 Task: Display the picks of the 2022 Victory Lane Racing NASCAR Cup Series for the race "Folds of the 2022 Honor QT 500" on the track "Atlanta".
Action: Mouse moved to (144, 315)
Screenshot: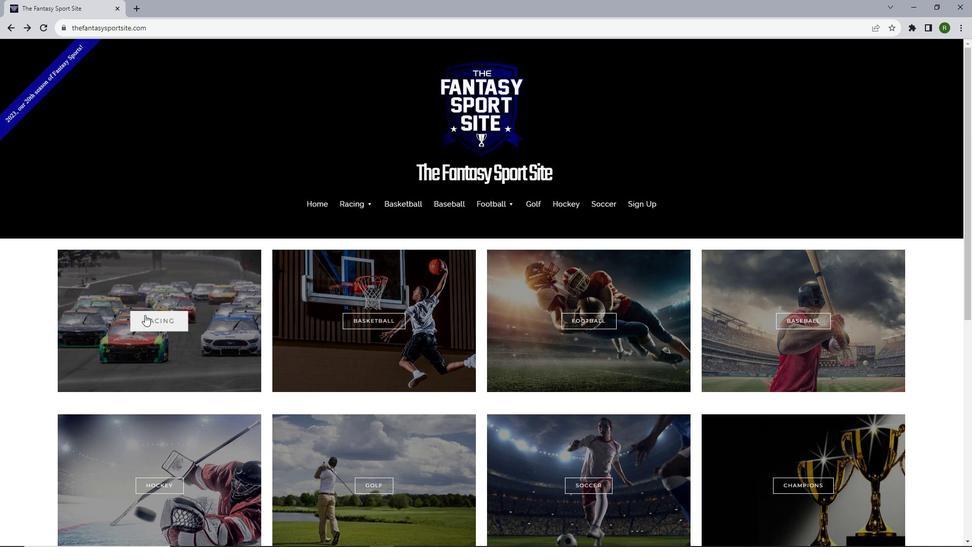 
Action: Mouse pressed left at (144, 315)
Screenshot: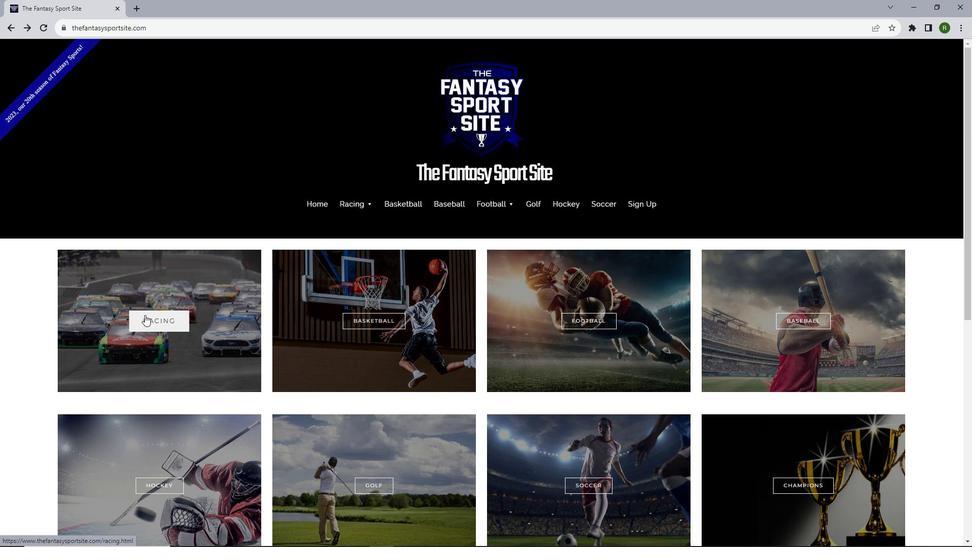 
Action: Mouse moved to (252, 338)
Screenshot: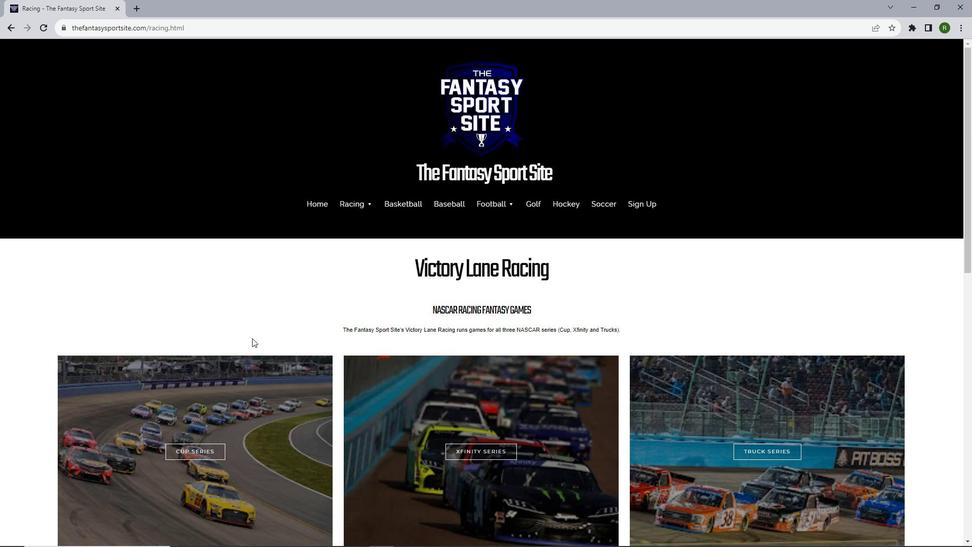 
Action: Mouse scrolled (252, 337) with delta (0, 0)
Screenshot: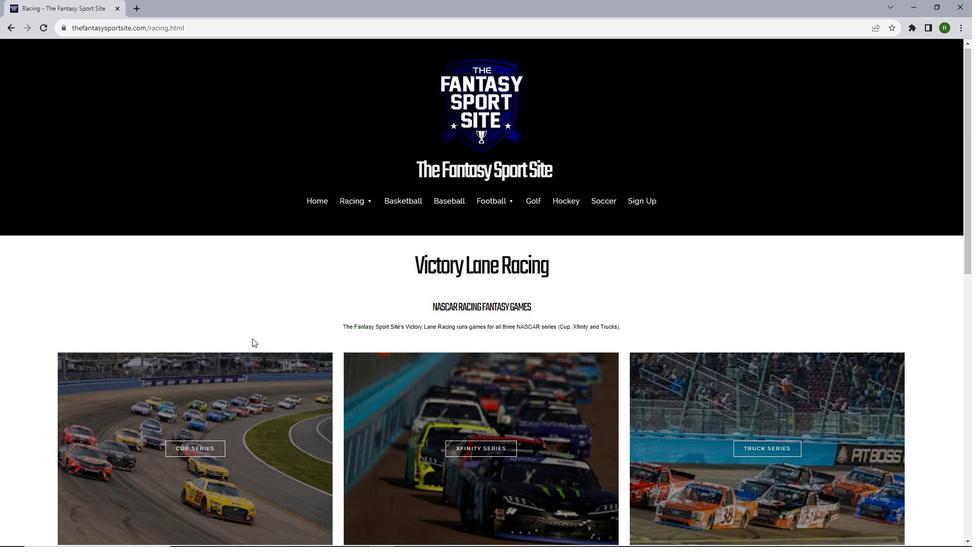 
Action: Mouse scrolled (252, 337) with delta (0, 0)
Screenshot: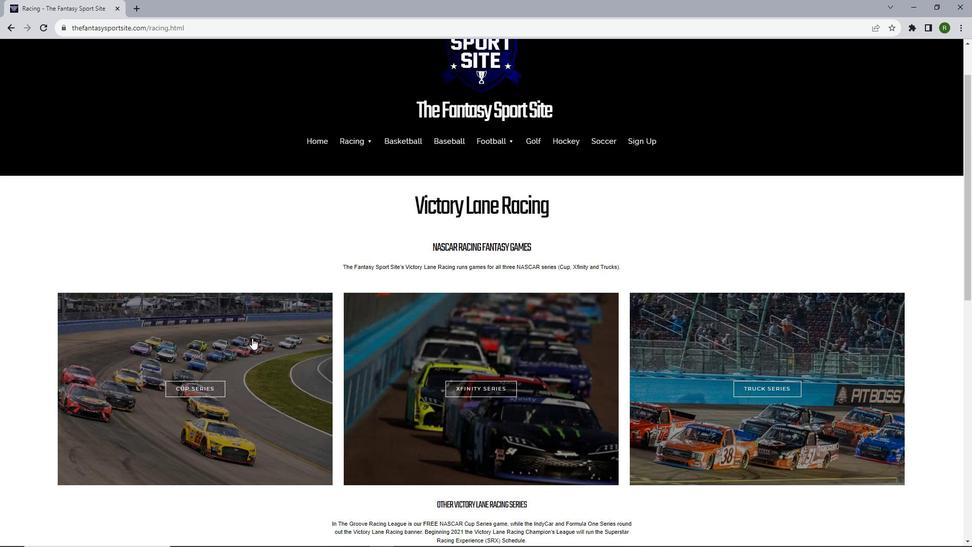 
Action: Mouse moved to (204, 349)
Screenshot: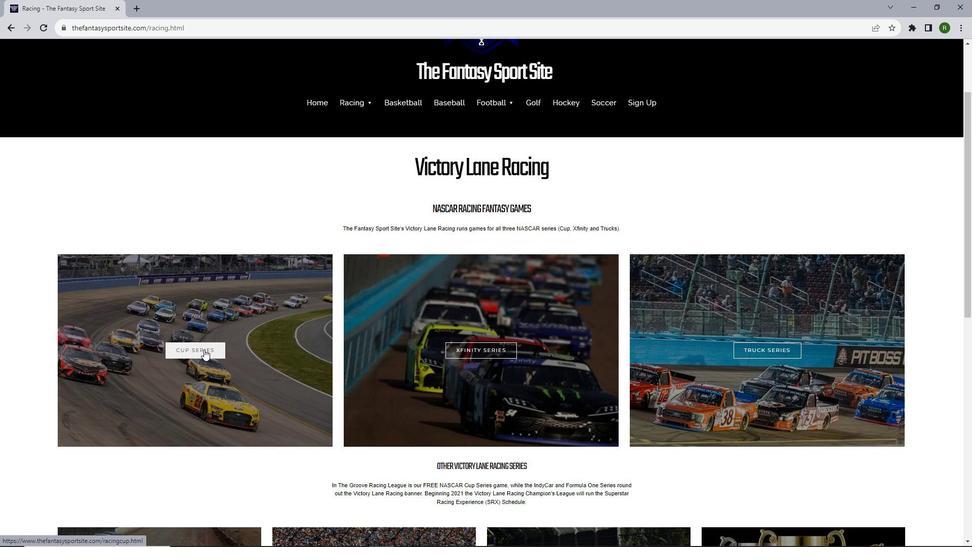 
Action: Mouse pressed left at (204, 349)
Screenshot: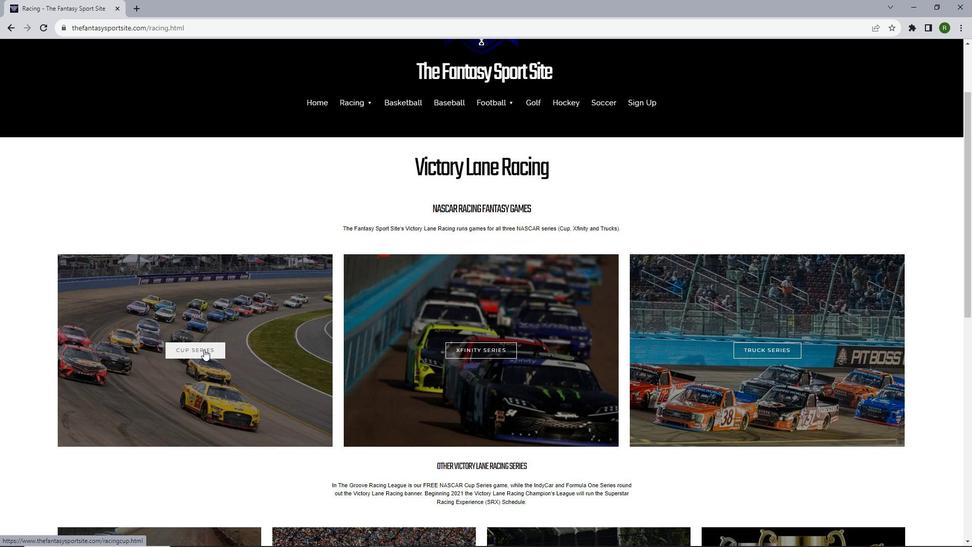 
Action: Mouse moved to (310, 358)
Screenshot: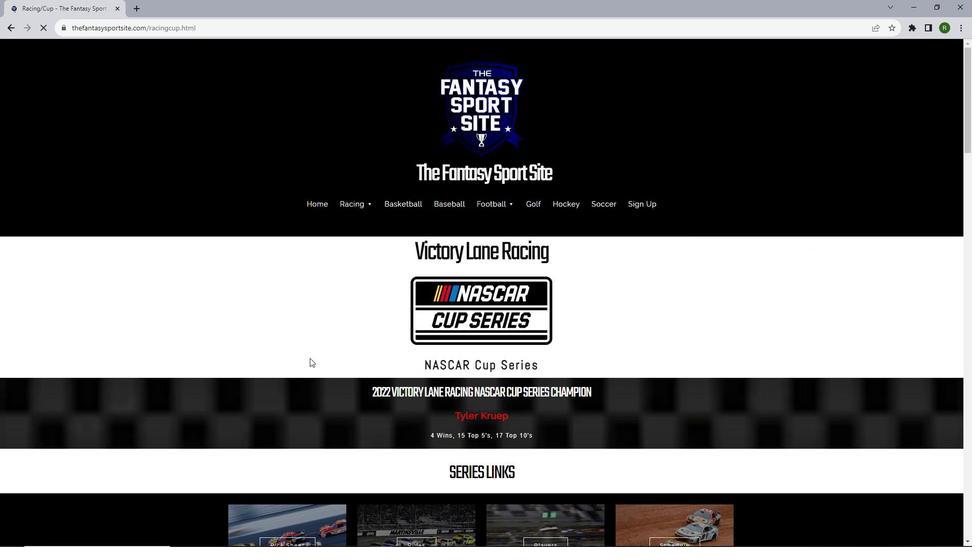 
Action: Mouse scrolled (310, 357) with delta (0, 0)
Screenshot: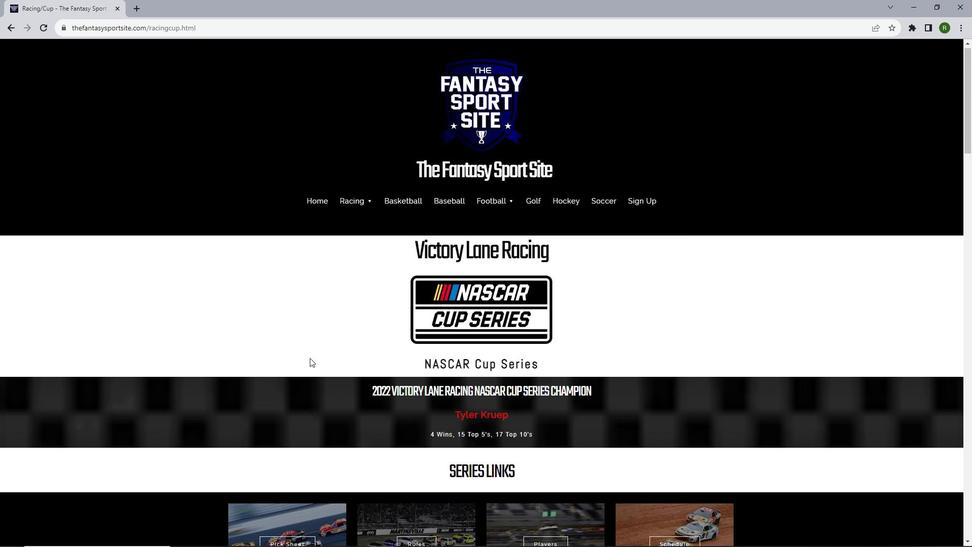 
Action: Mouse scrolled (310, 357) with delta (0, 0)
Screenshot: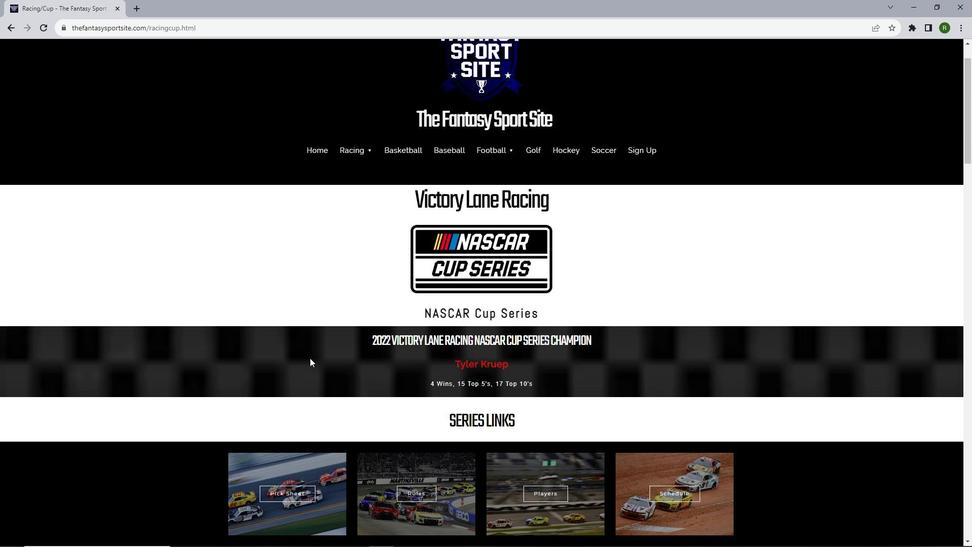 
Action: Mouse scrolled (310, 357) with delta (0, 0)
Screenshot: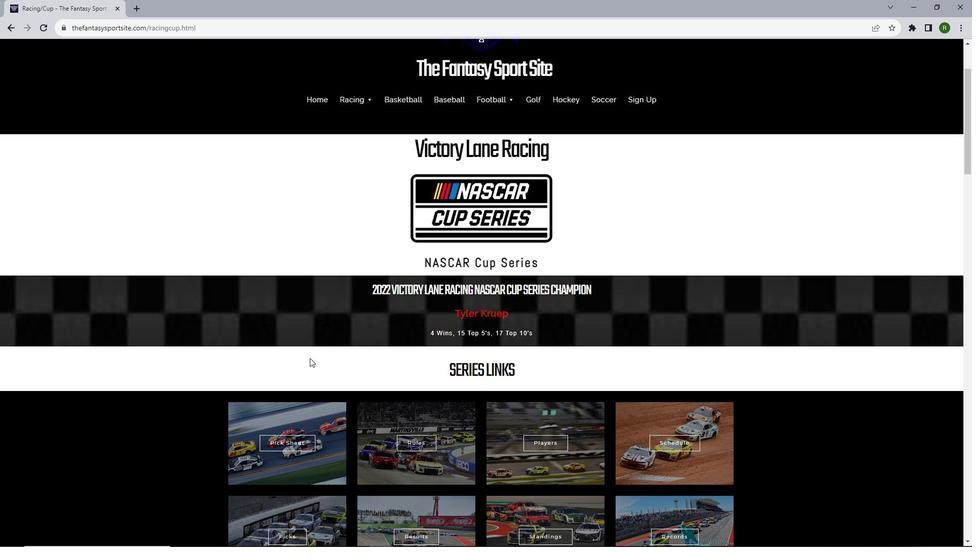 
Action: Mouse scrolled (310, 357) with delta (0, 0)
Screenshot: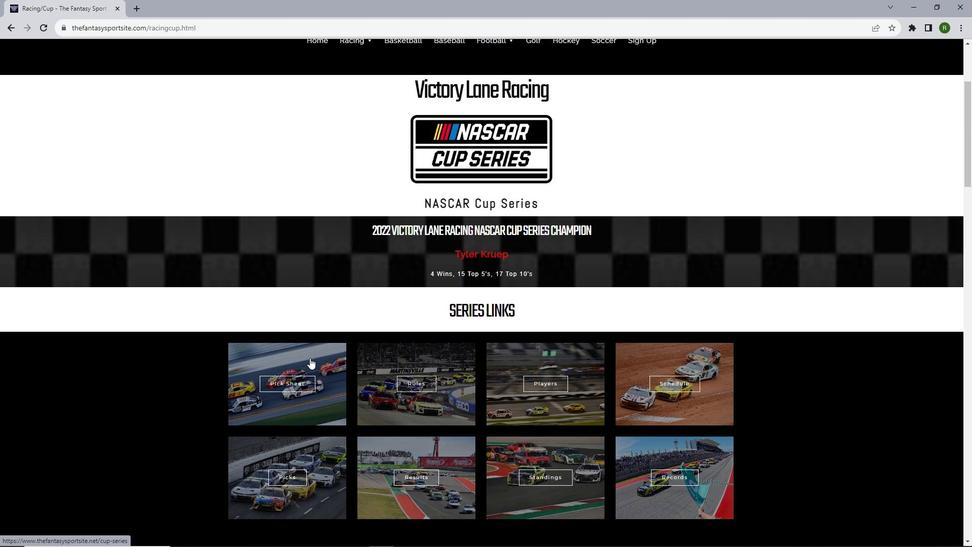 
Action: Mouse scrolled (310, 357) with delta (0, 0)
Screenshot: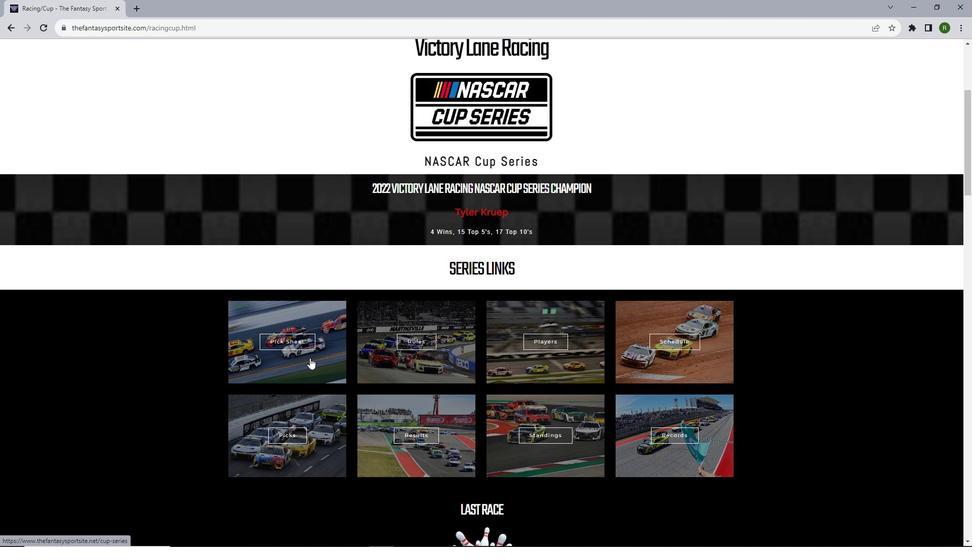 
Action: Mouse scrolled (310, 357) with delta (0, 0)
Screenshot: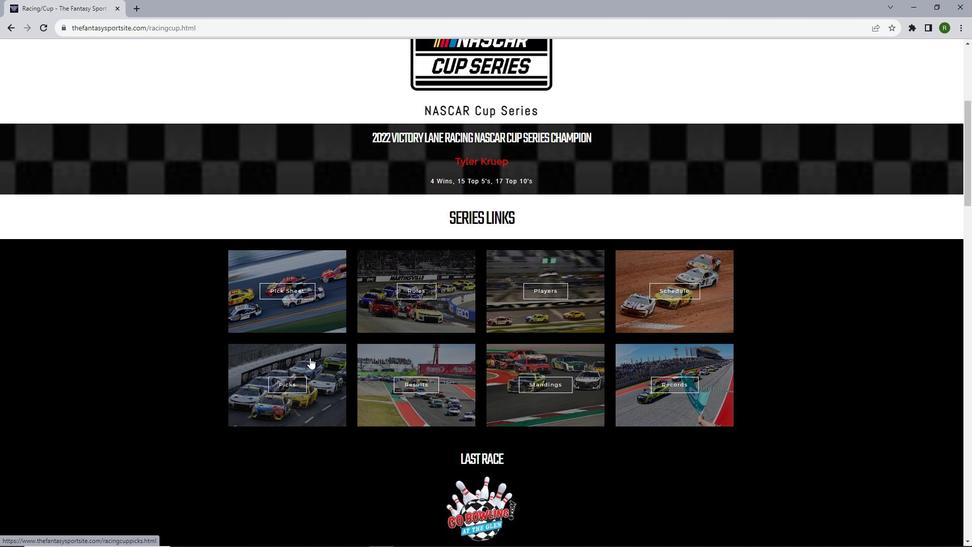 
Action: Mouse scrolled (310, 357) with delta (0, 0)
Screenshot: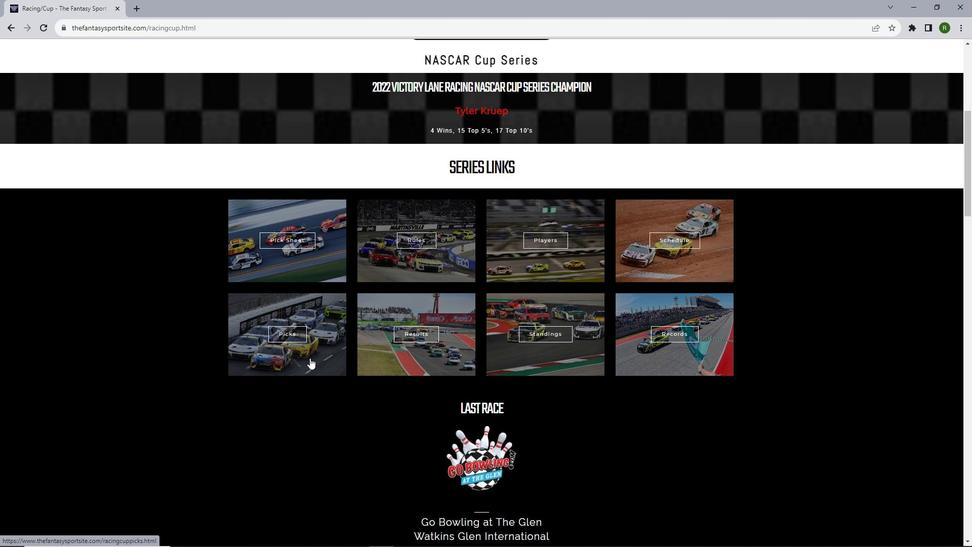 
Action: Mouse moved to (287, 292)
Screenshot: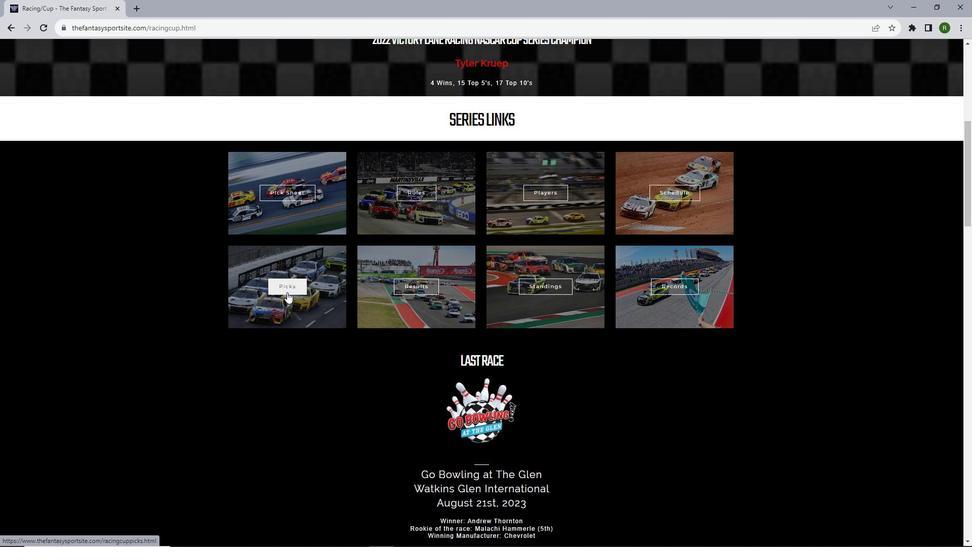 
Action: Mouse pressed left at (287, 292)
Screenshot: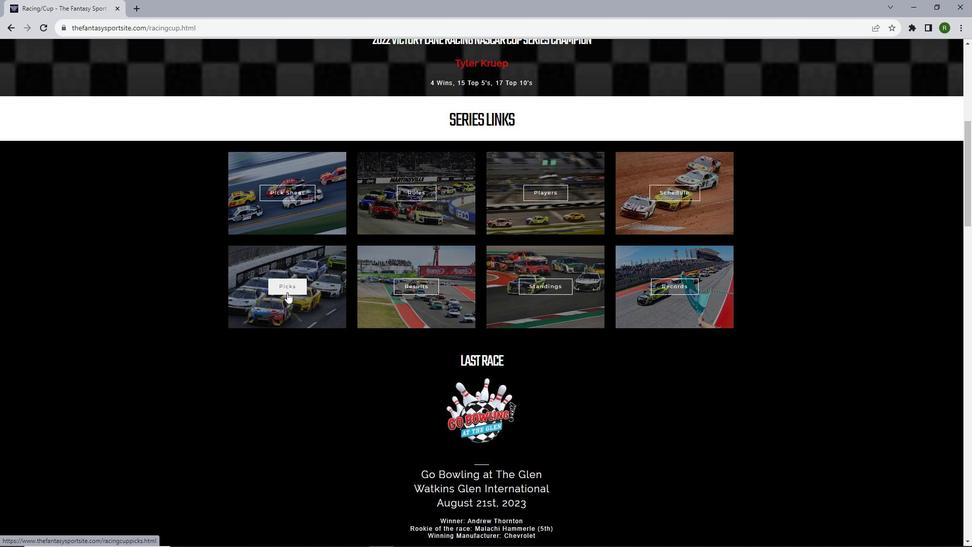 
Action: Mouse moved to (377, 305)
Screenshot: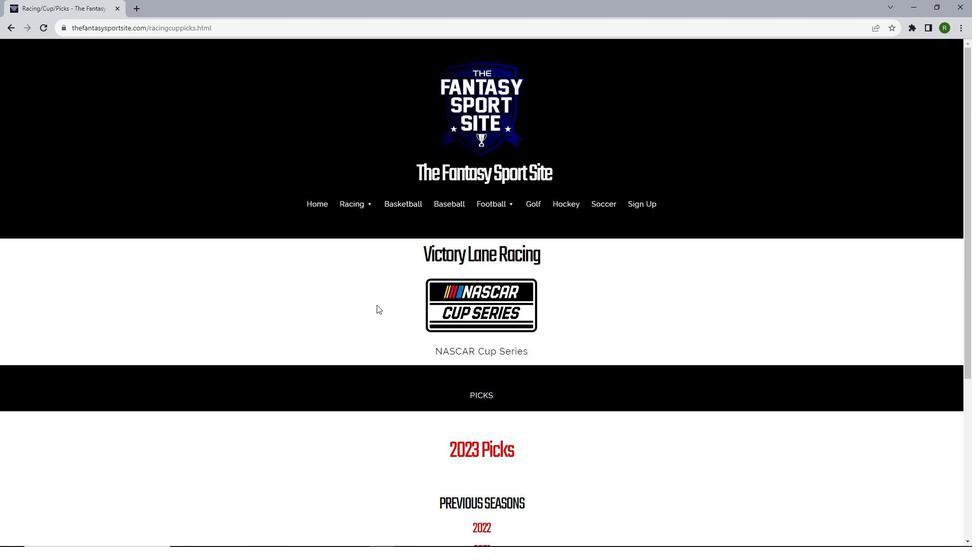 
Action: Mouse scrolled (377, 304) with delta (0, 0)
Screenshot: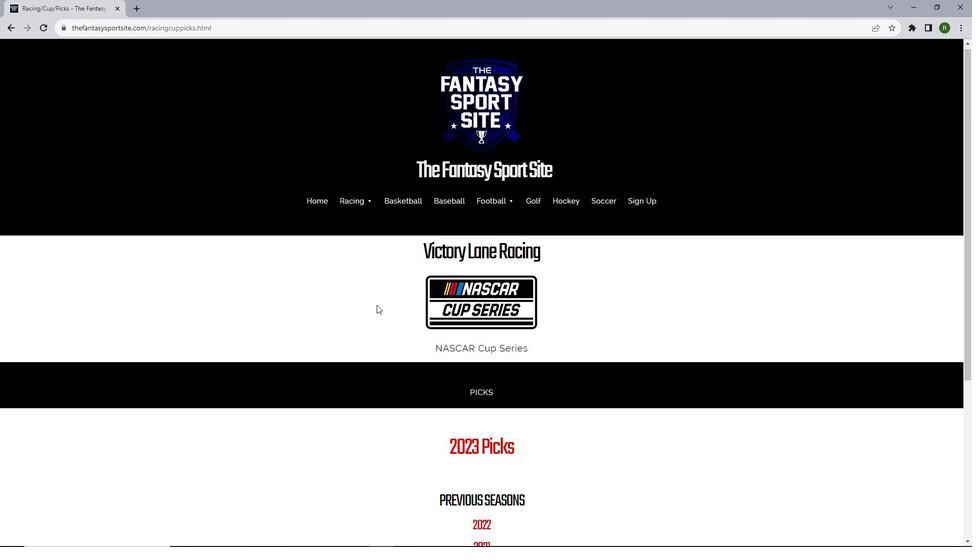 
Action: Mouse scrolled (377, 304) with delta (0, 0)
Screenshot: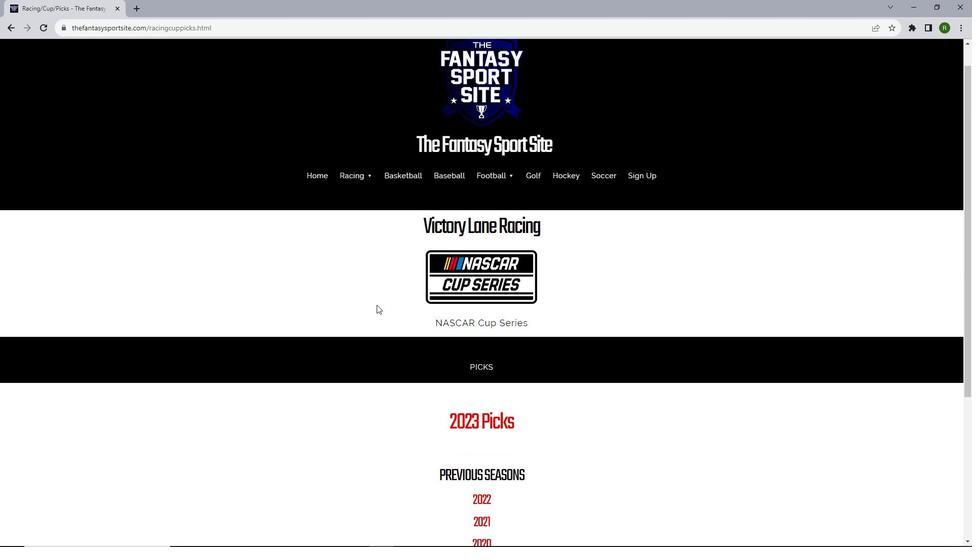 
Action: Mouse scrolled (377, 304) with delta (0, 0)
Screenshot: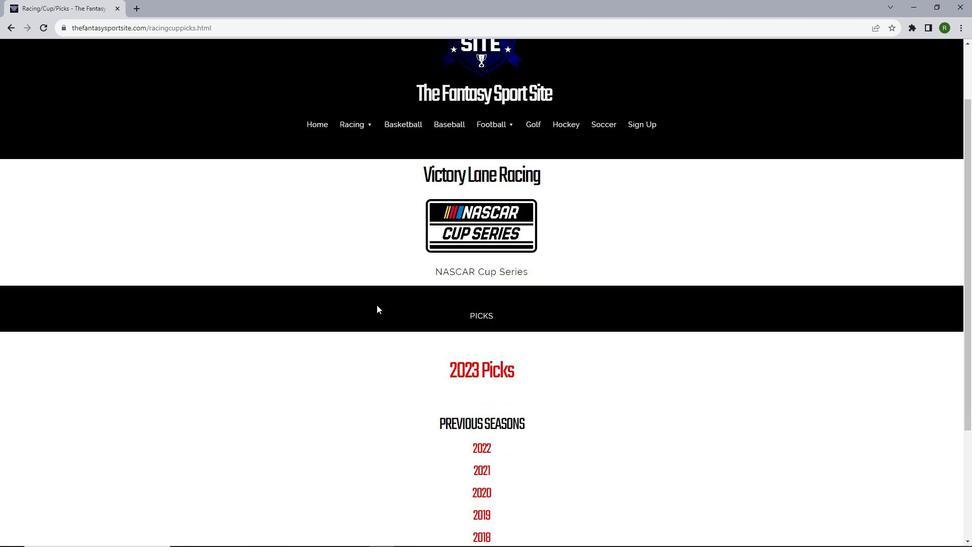 
Action: Mouse moved to (393, 310)
Screenshot: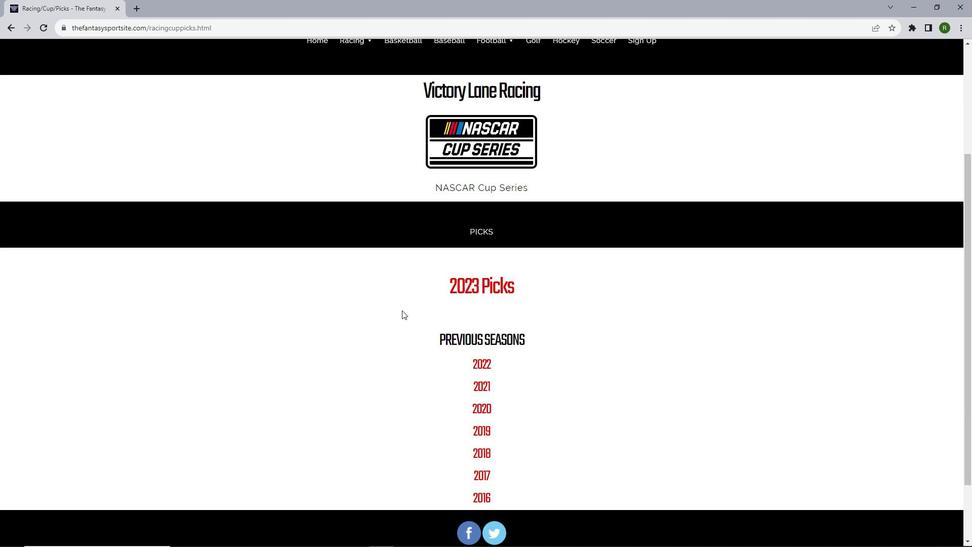 
Action: Mouse scrolled (393, 310) with delta (0, 0)
Screenshot: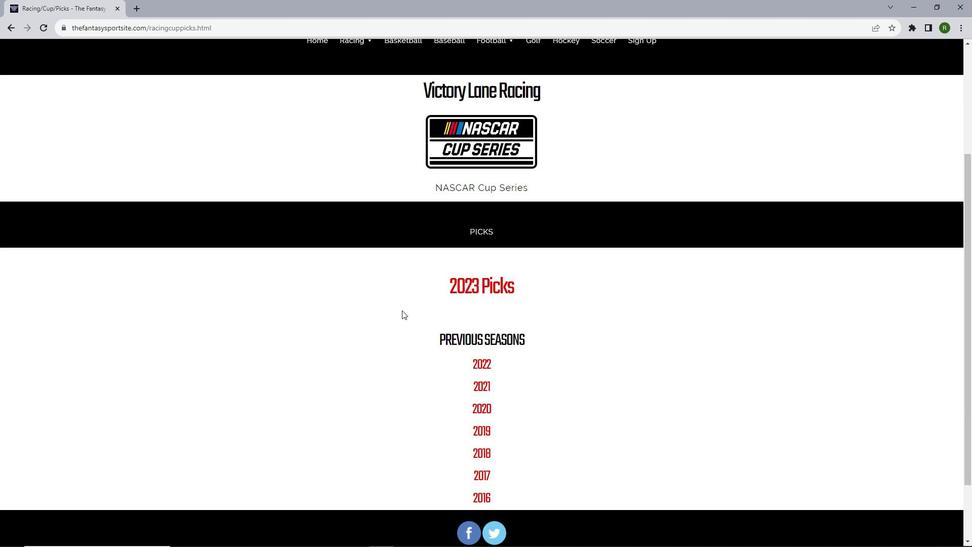 
Action: Mouse moved to (417, 310)
Screenshot: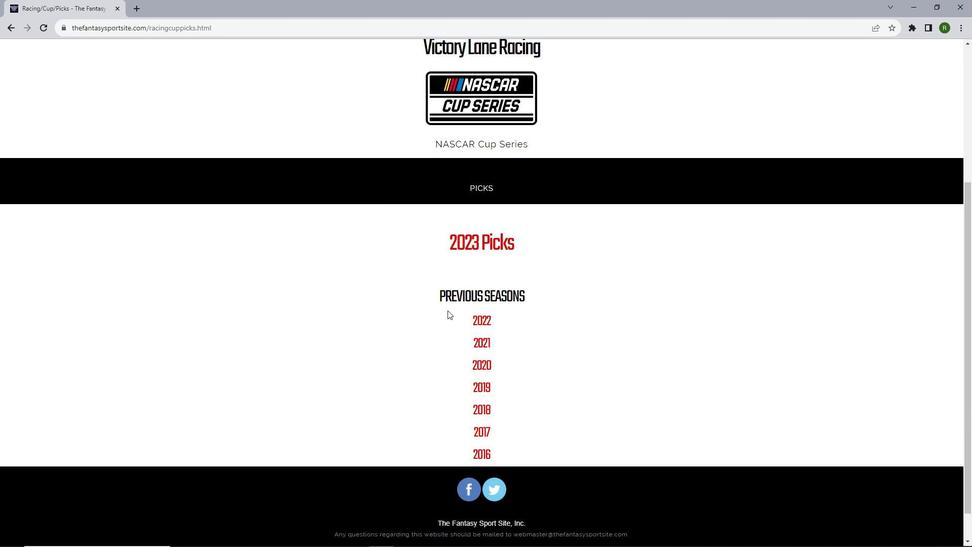 
Action: Mouse scrolled (417, 310) with delta (0, 0)
Screenshot: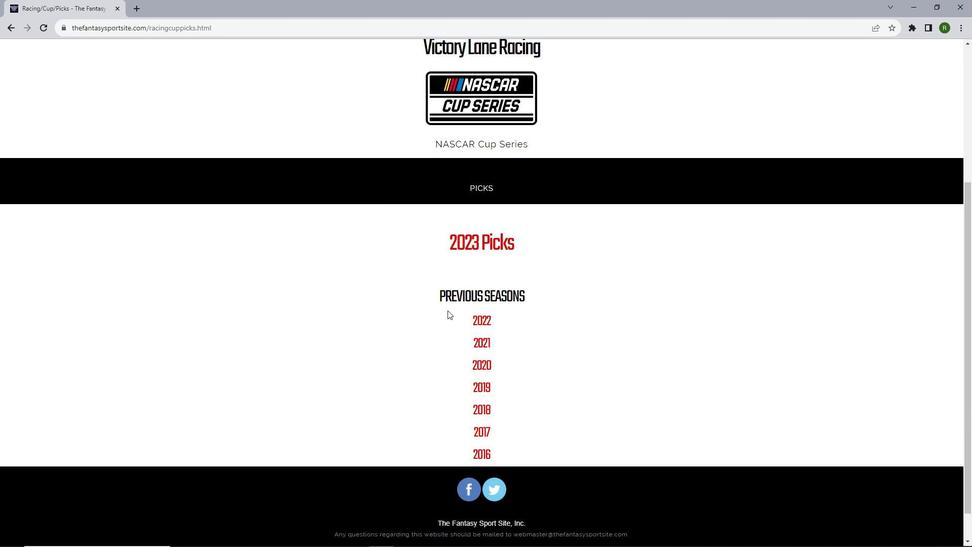 
Action: Mouse moved to (485, 280)
Screenshot: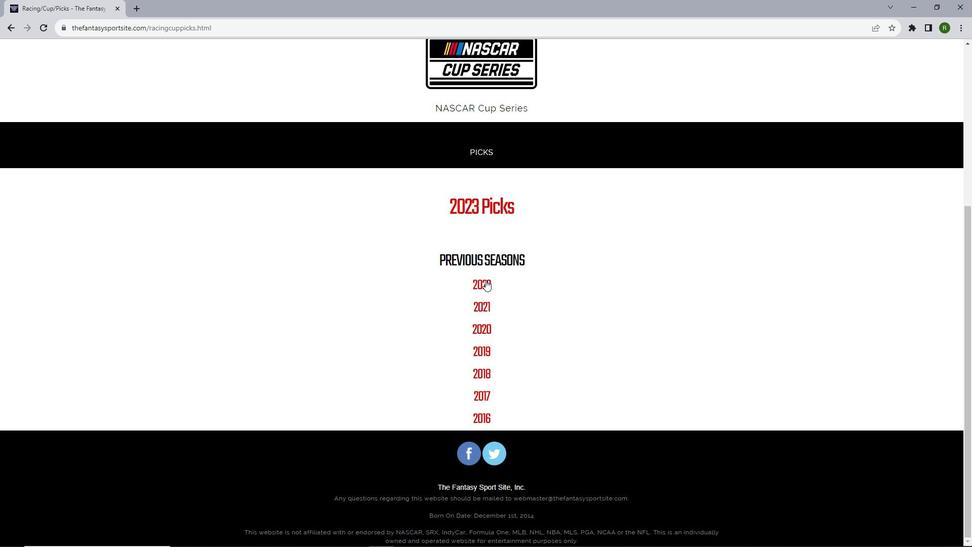 
Action: Mouse pressed left at (485, 280)
Screenshot: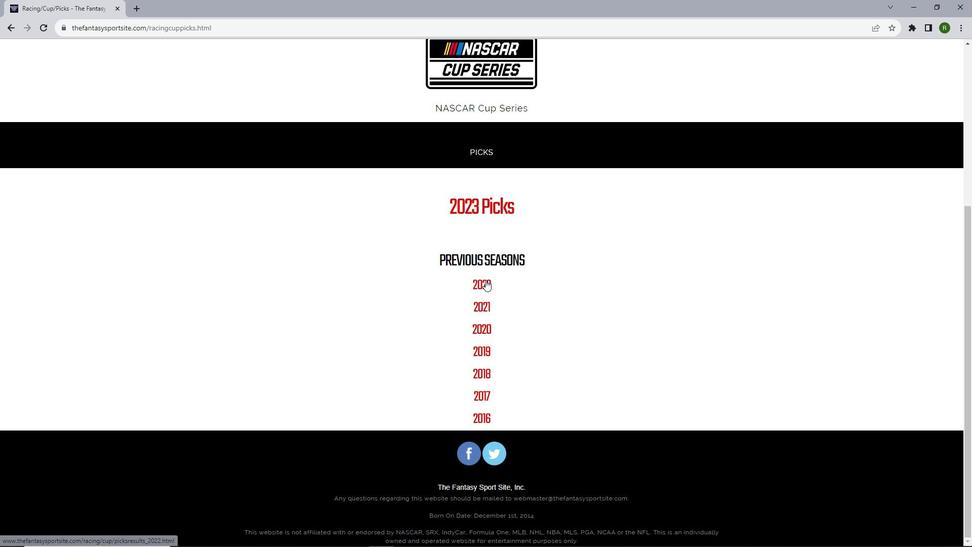 
Action: Mouse moved to (419, 259)
Screenshot: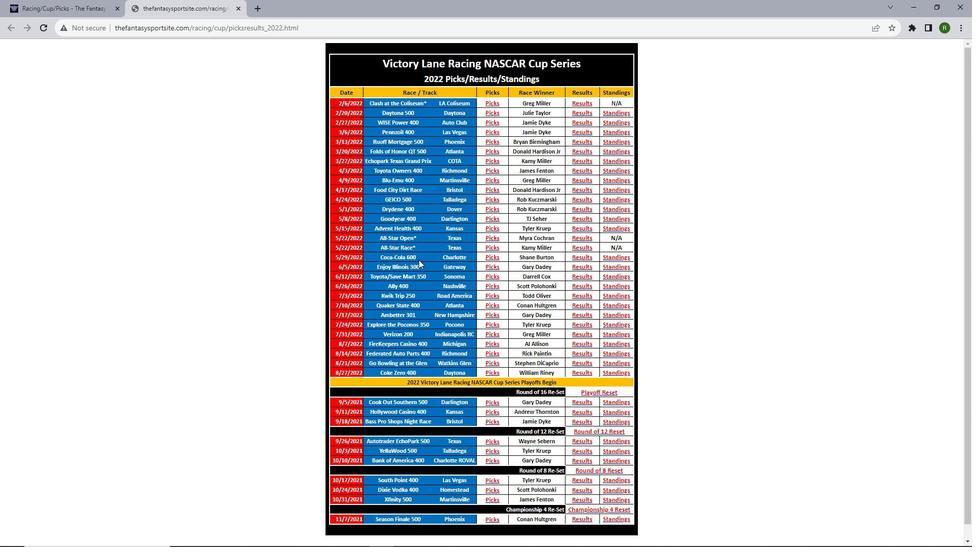 
Action: Mouse scrolled (419, 259) with delta (0, 0)
Screenshot: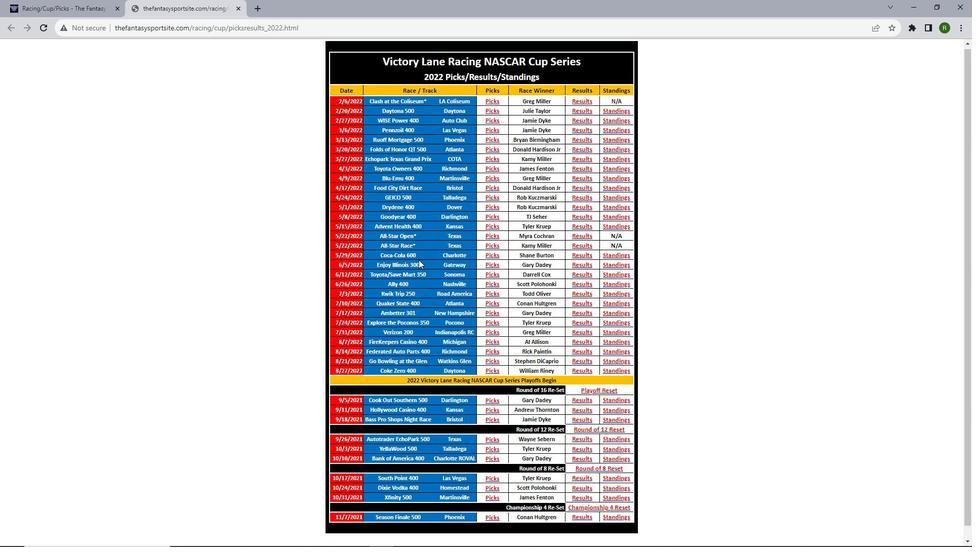 
Action: Mouse scrolled (419, 260) with delta (0, 0)
Screenshot: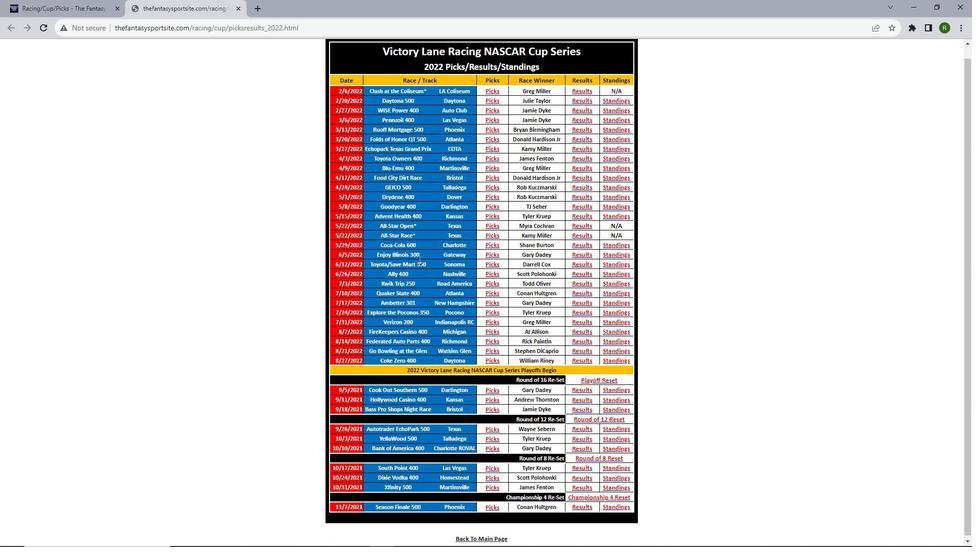 
Action: Mouse moved to (463, 148)
Screenshot: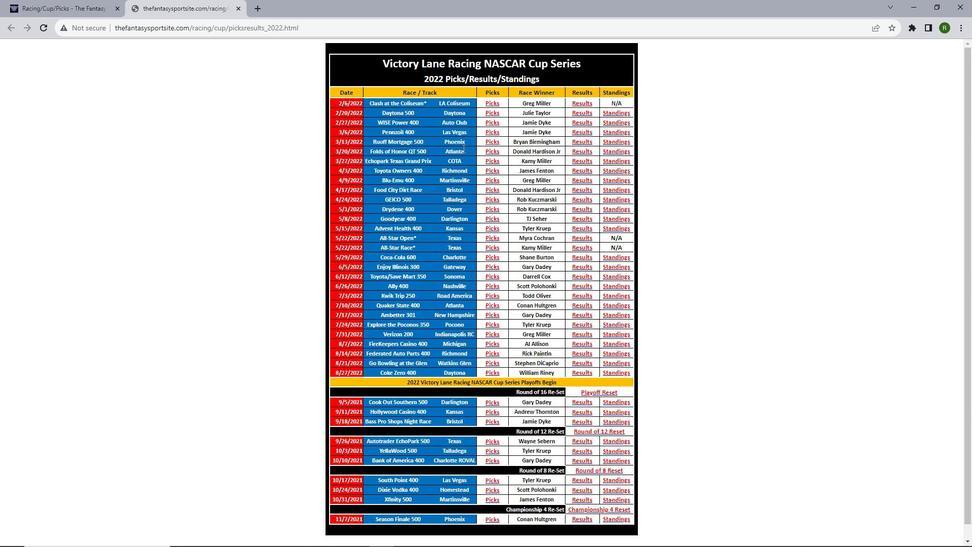 
Action: Mouse scrolled (463, 147) with delta (0, 0)
Screenshot: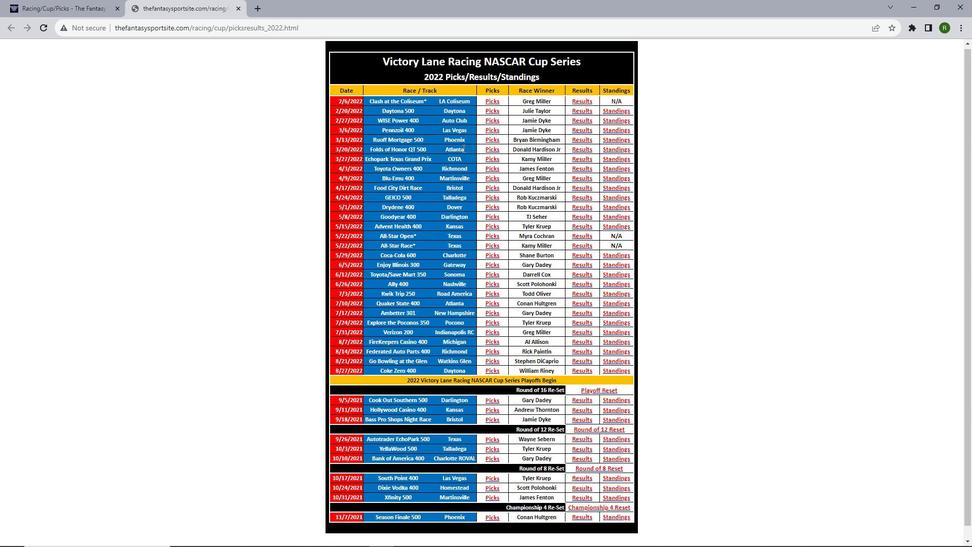 
Action: Mouse moved to (491, 133)
Screenshot: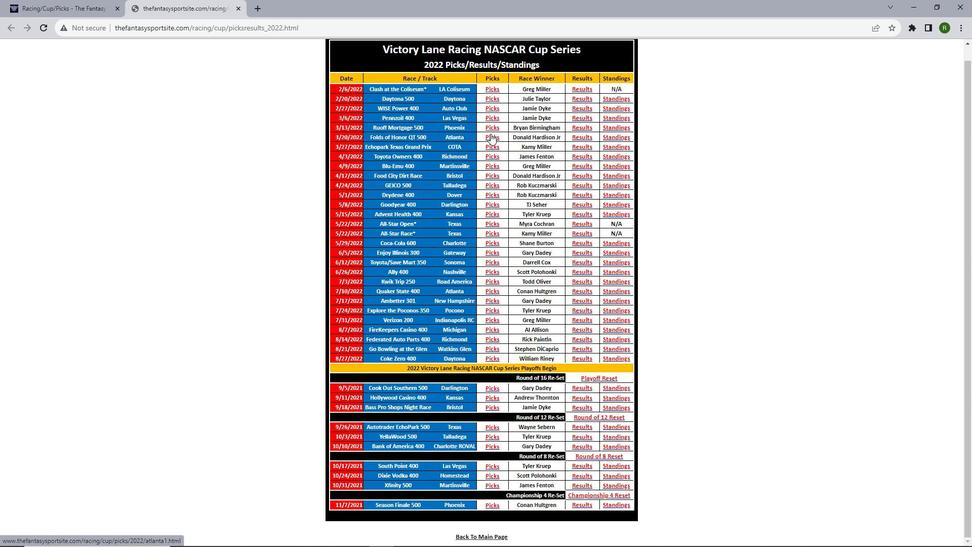 
Action: Mouse scrolled (491, 133) with delta (0, 0)
Screenshot: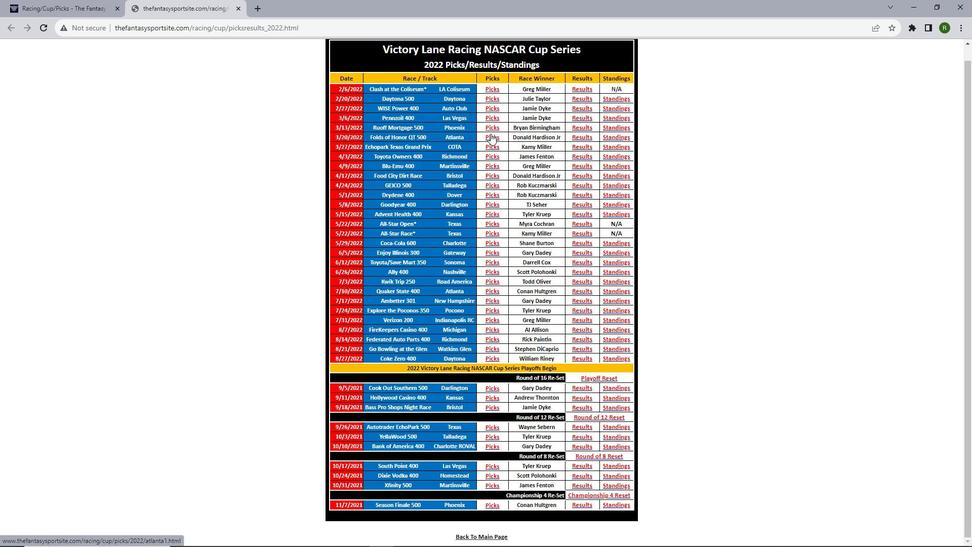 
Action: Mouse scrolled (491, 133) with delta (0, 0)
Screenshot: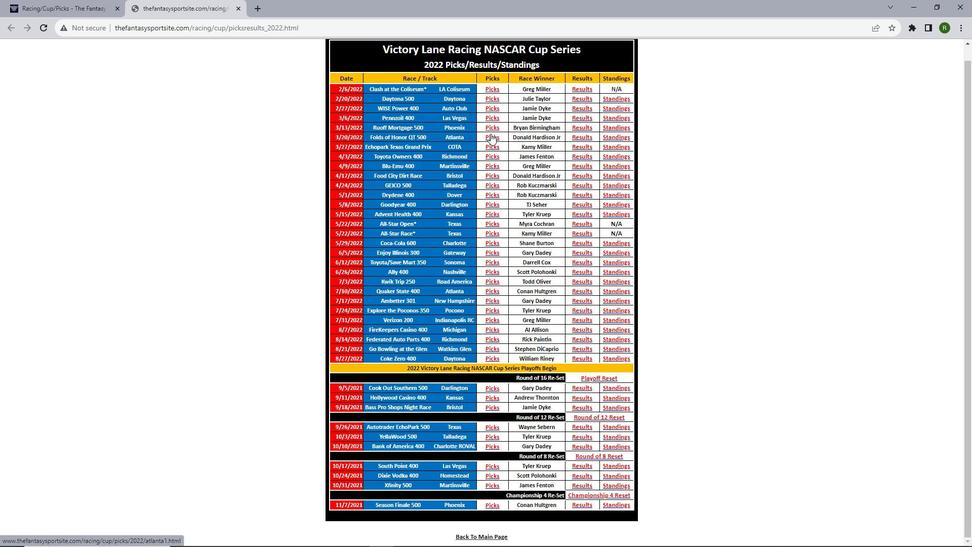 
Action: Mouse scrolled (491, 134) with delta (0, 0)
Screenshot: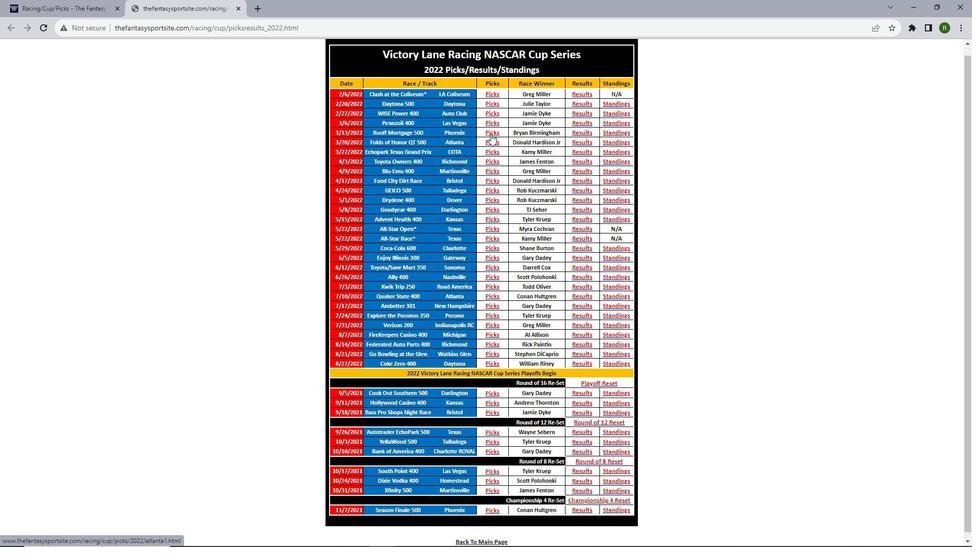 
Action: Mouse moved to (491, 152)
Screenshot: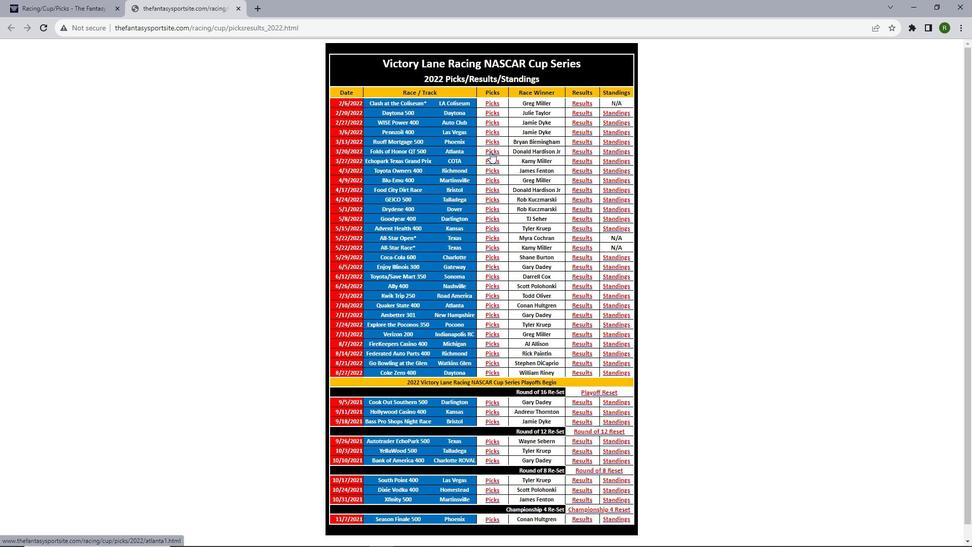 
Action: Mouse pressed left at (491, 152)
Screenshot: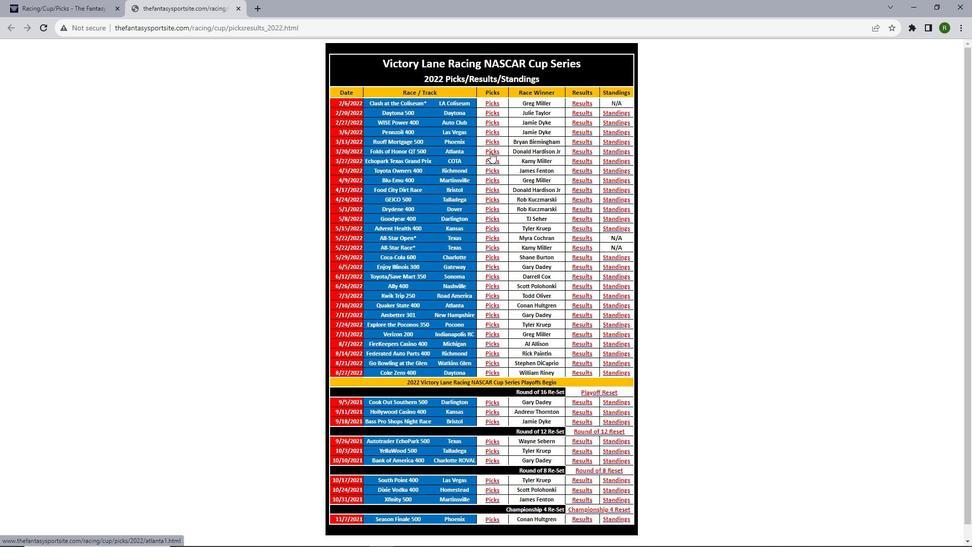 
Action: Mouse moved to (483, 168)
Screenshot: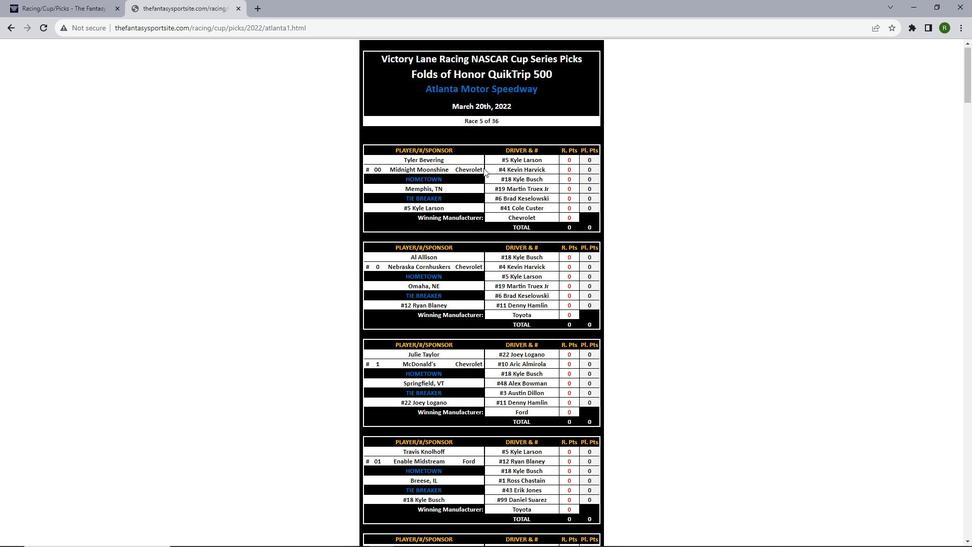 
Action: Mouse scrolled (483, 167) with delta (0, 0)
Screenshot: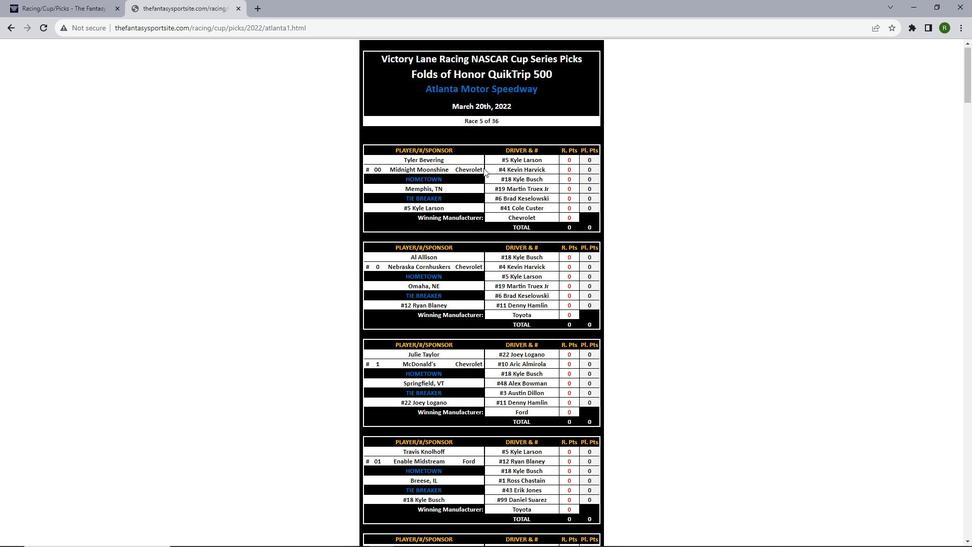 
Action: Mouse moved to (483, 170)
Screenshot: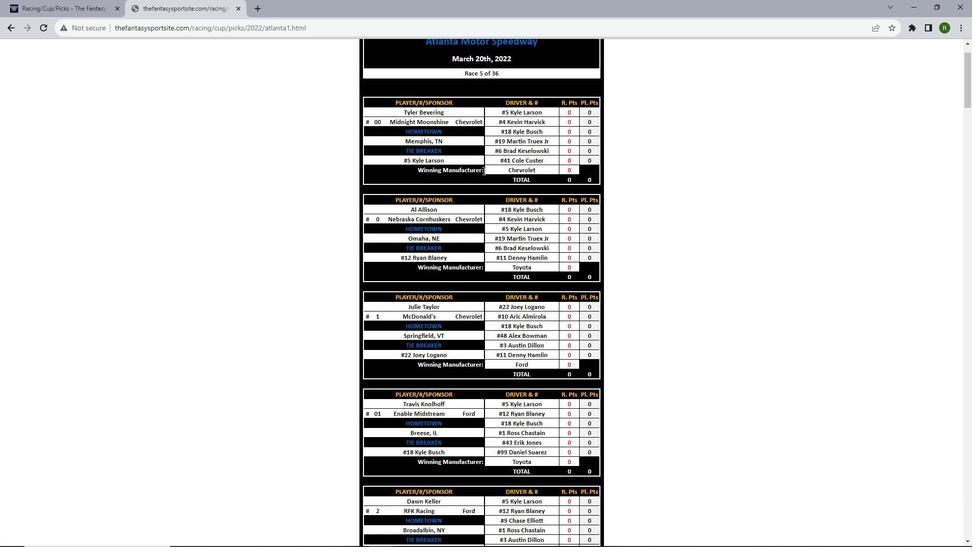 
Action: Mouse scrolled (483, 170) with delta (0, 0)
Screenshot: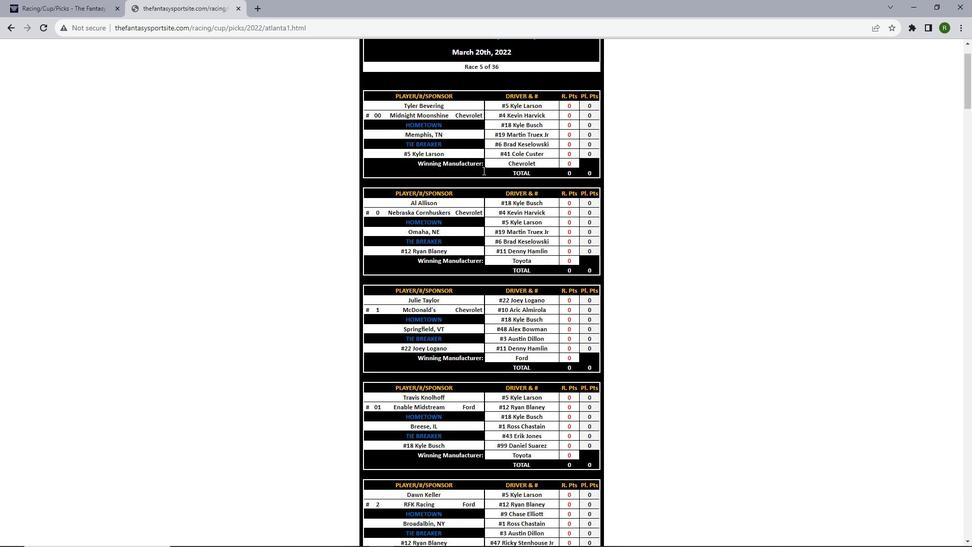 
Action: Mouse scrolled (483, 171) with delta (0, 0)
Screenshot: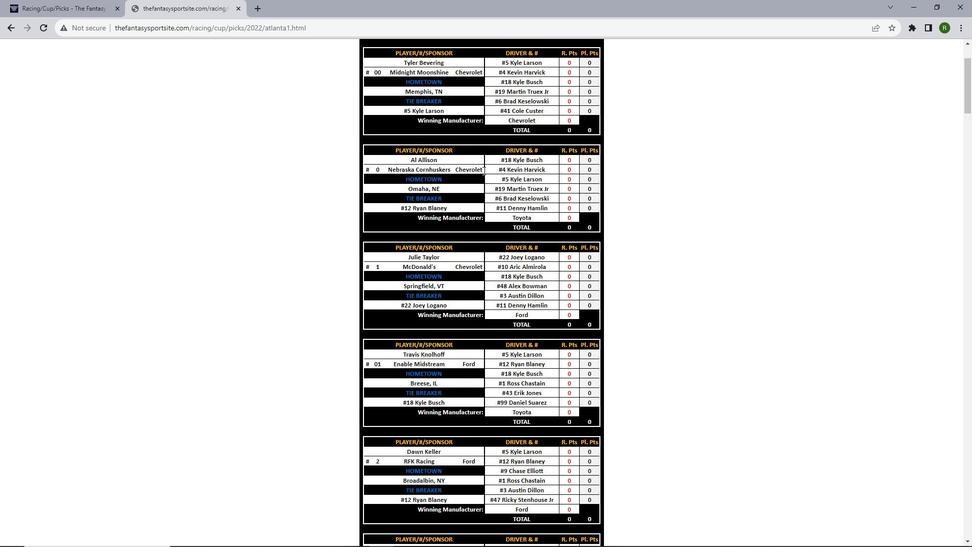 
Action: Mouse scrolled (483, 171) with delta (0, 0)
Screenshot: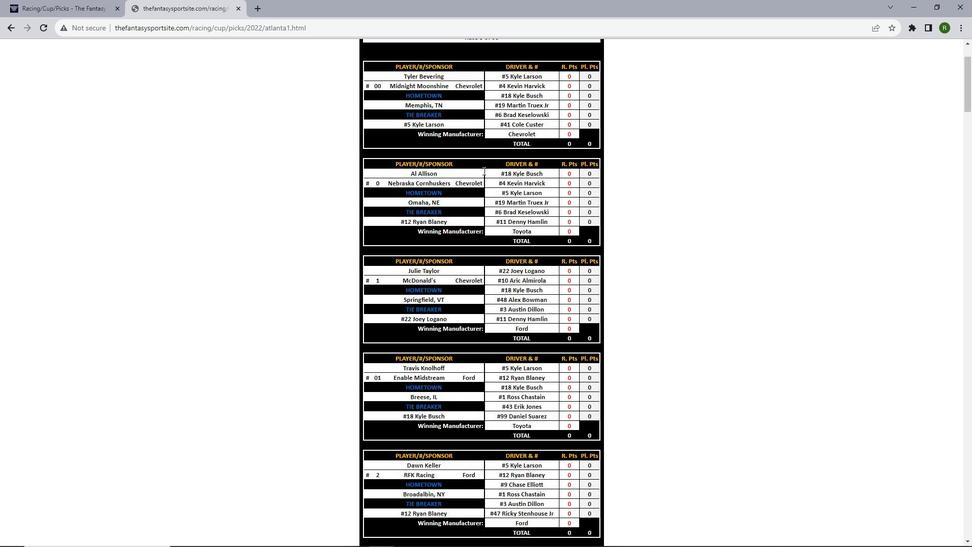 
Action: Mouse scrolled (483, 170) with delta (0, 0)
Screenshot: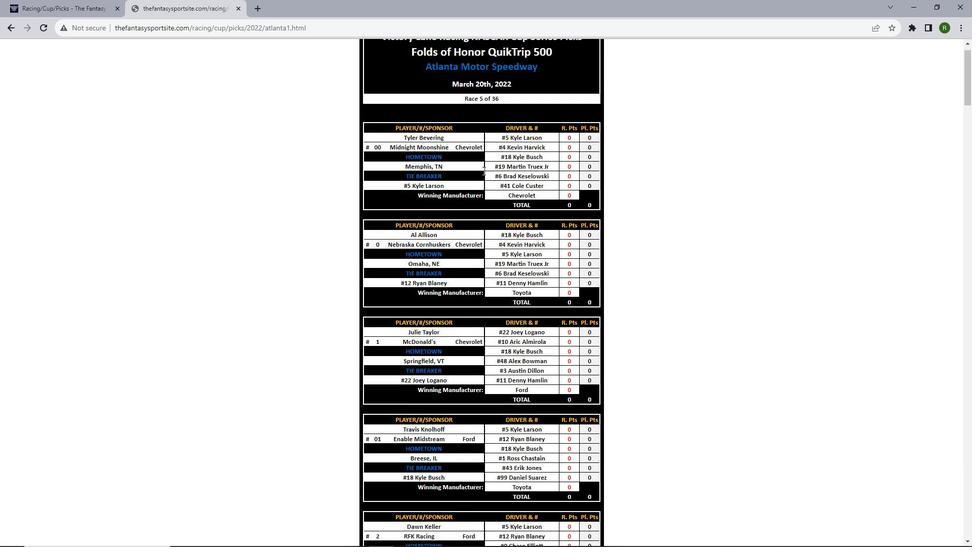
Action: Mouse scrolled (483, 170) with delta (0, 0)
Screenshot: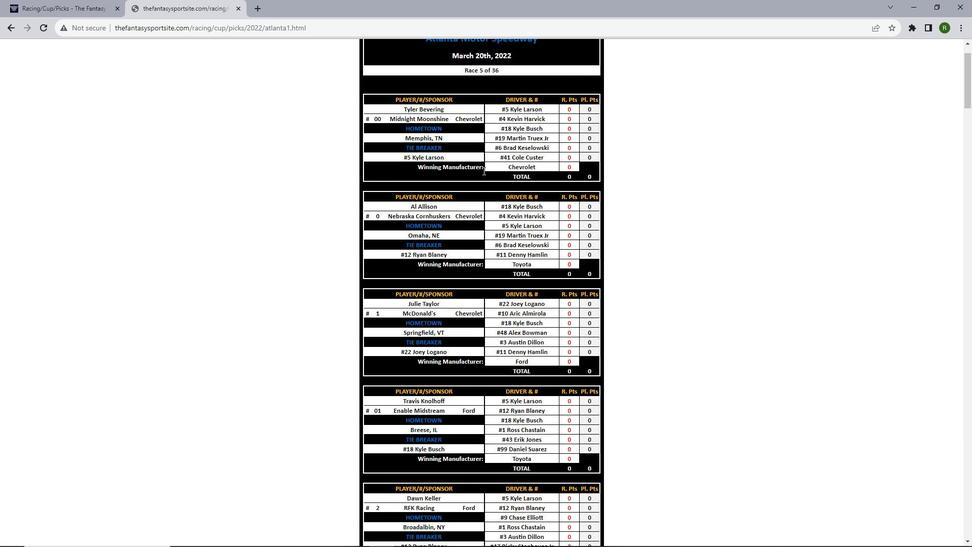 
Action: Mouse scrolled (483, 170) with delta (0, 0)
Screenshot: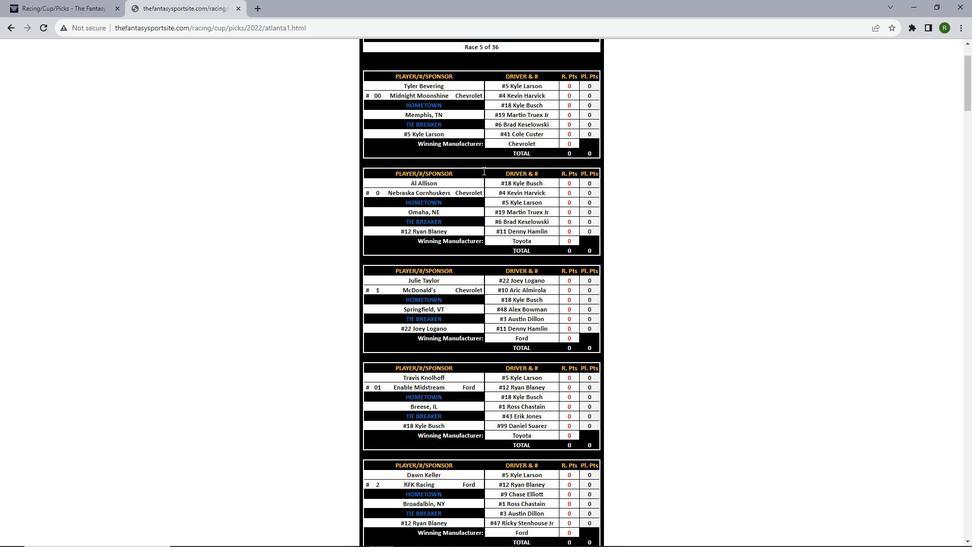
Action: Mouse scrolled (483, 170) with delta (0, 0)
Screenshot: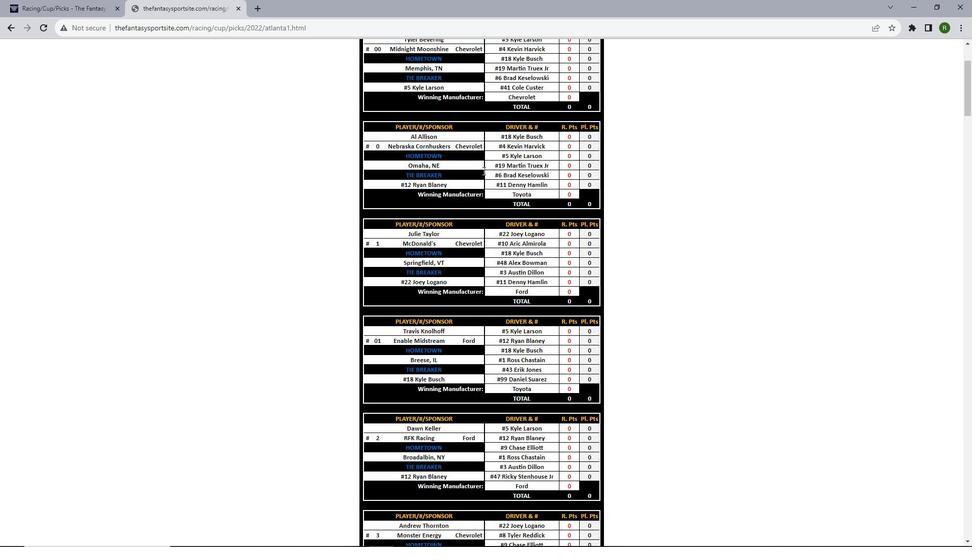 
Action: Mouse scrolled (483, 170) with delta (0, 0)
Screenshot: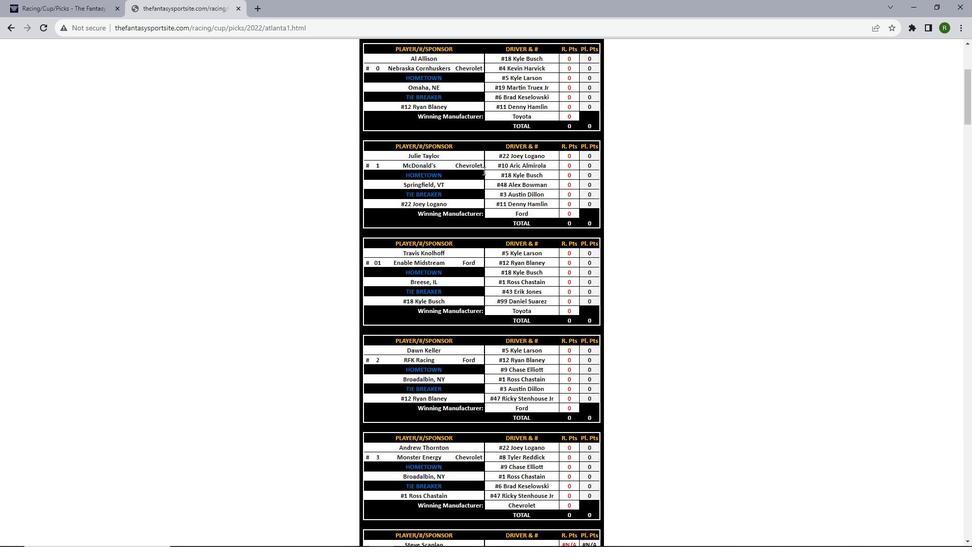 
Action: Mouse scrolled (483, 170) with delta (0, 0)
Screenshot: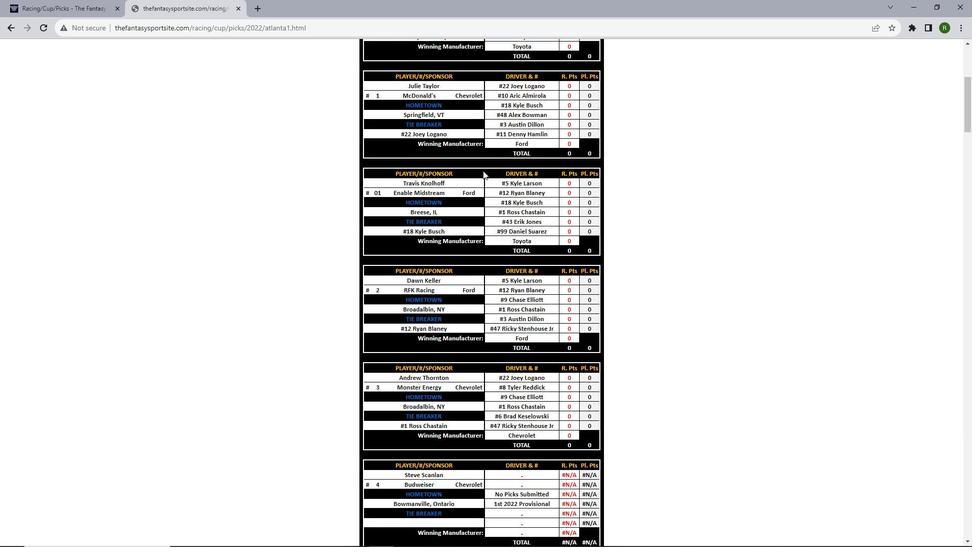 
Action: Mouse scrolled (483, 170) with delta (0, 0)
Screenshot: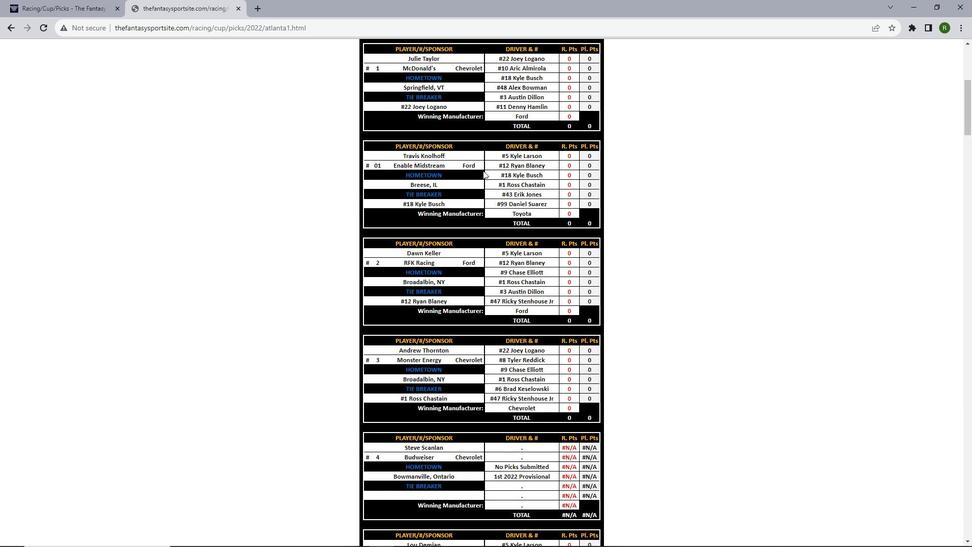 
Action: Mouse scrolled (483, 170) with delta (0, 0)
Screenshot: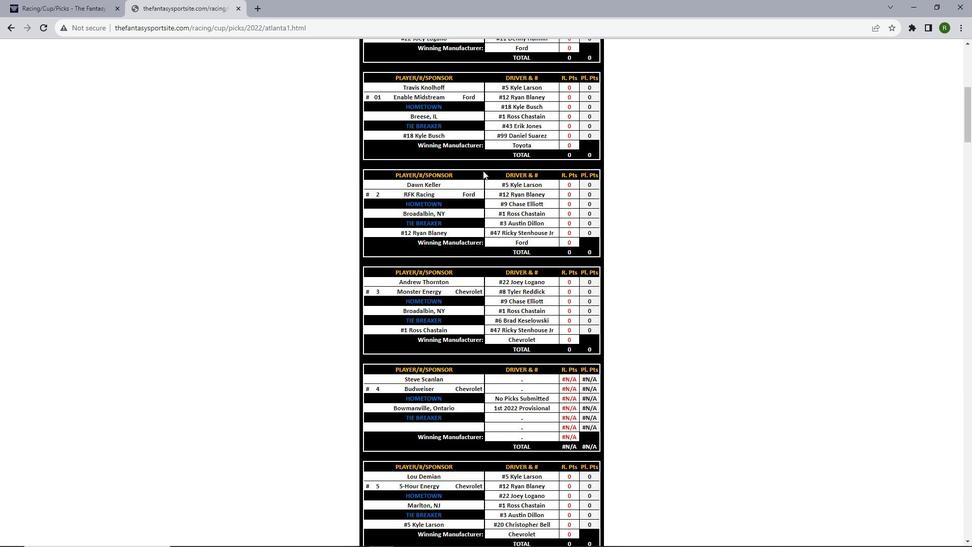
Action: Mouse scrolled (483, 170) with delta (0, 0)
Screenshot: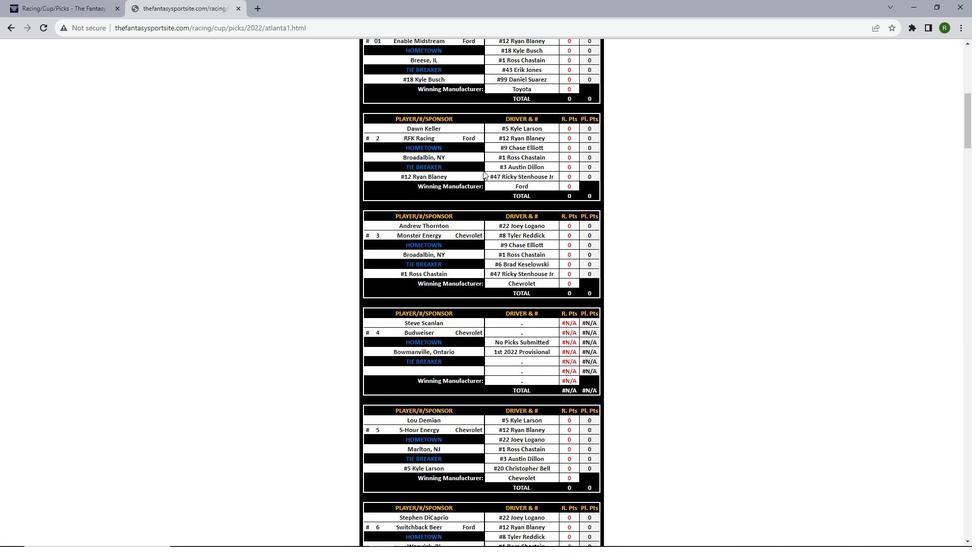 
Action: Mouse scrolled (483, 170) with delta (0, 0)
Screenshot: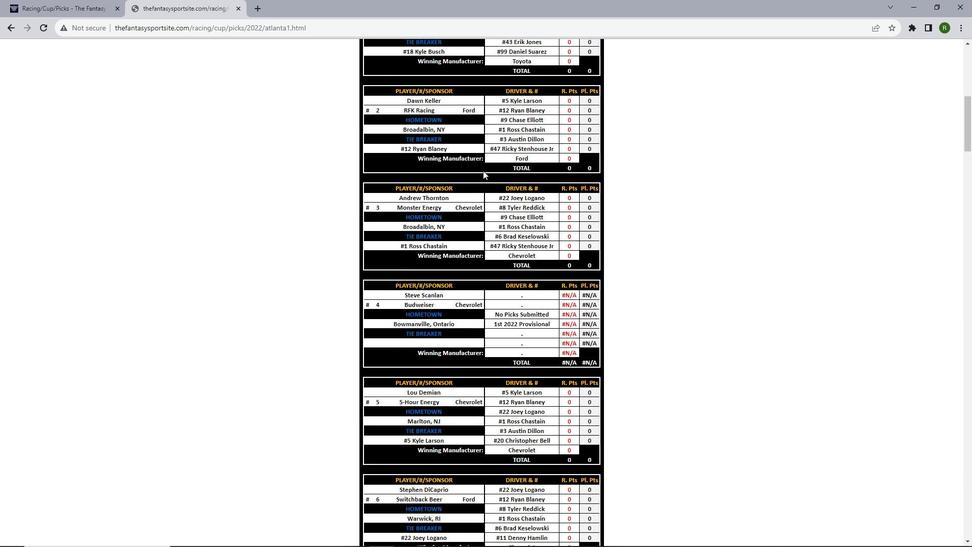 
Action: Mouse scrolled (483, 170) with delta (0, 0)
Screenshot: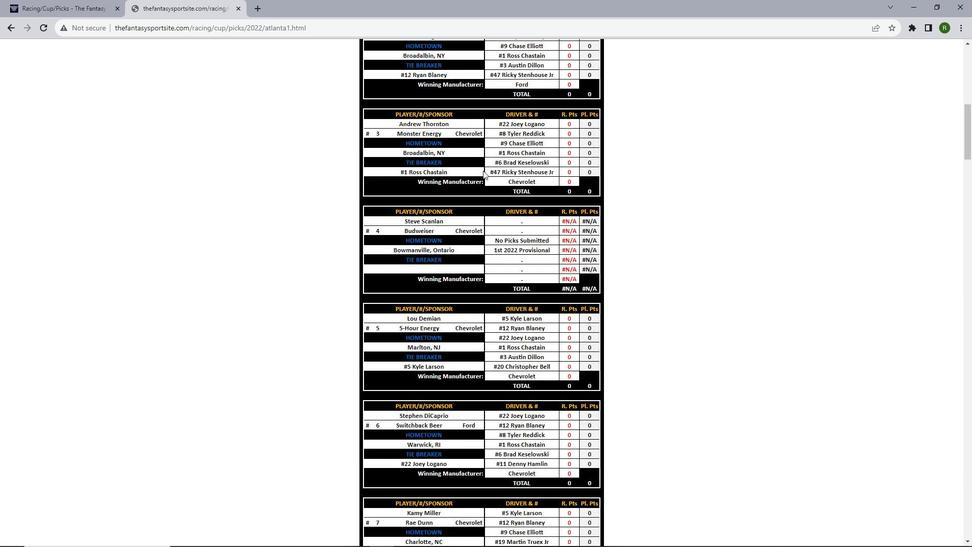 
Action: Mouse scrolled (483, 170) with delta (0, 0)
Screenshot: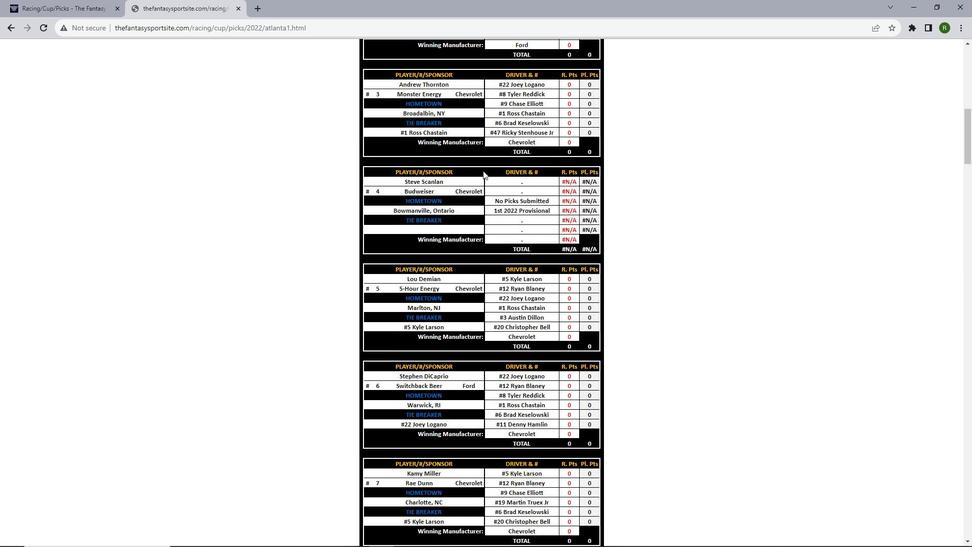 
Action: Mouse scrolled (483, 170) with delta (0, 0)
Screenshot: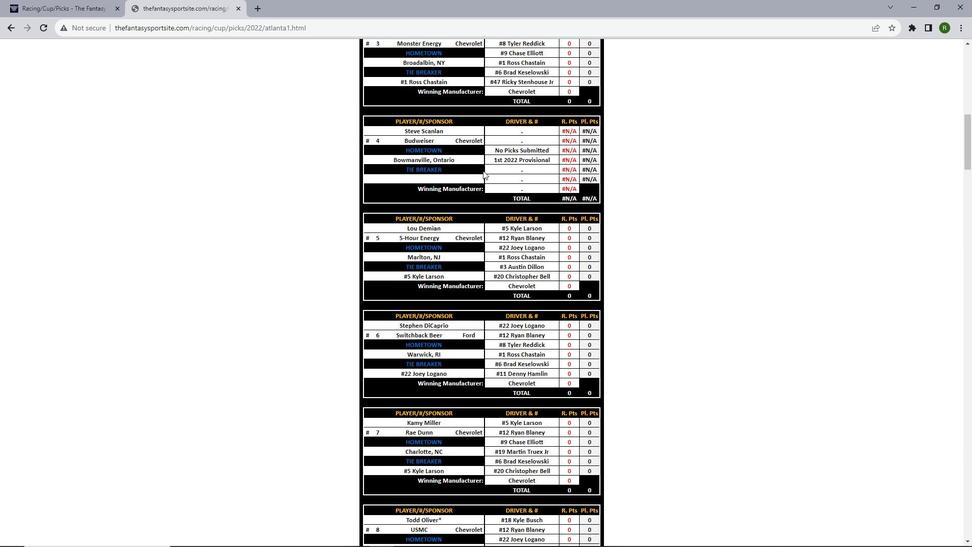 
Action: Mouse scrolled (483, 170) with delta (0, 0)
Screenshot: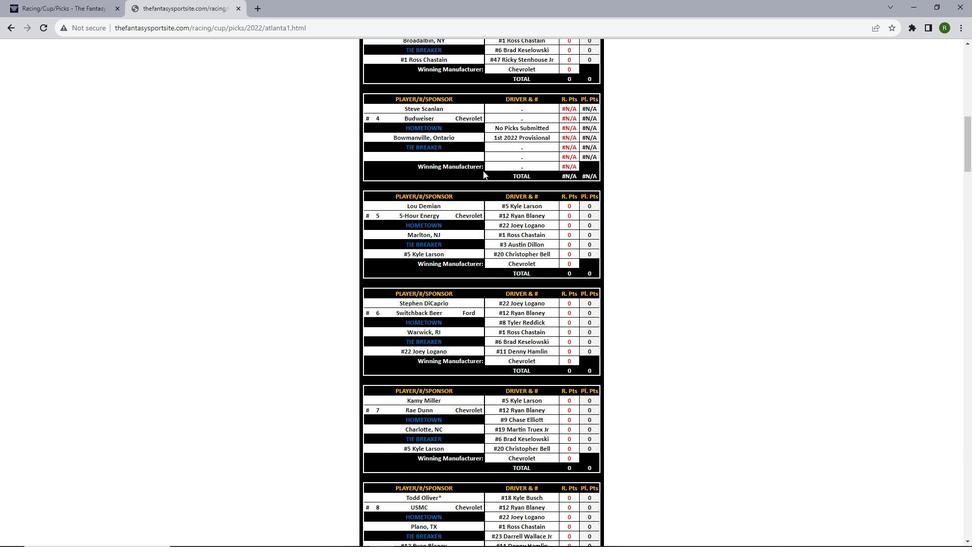 
Action: Mouse scrolled (483, 170) with delta (0, 0)
Screenshot: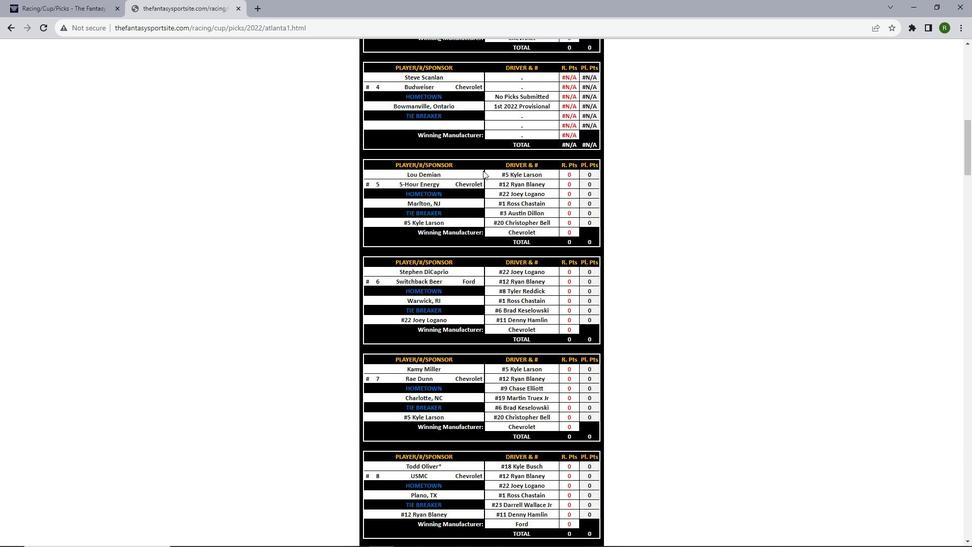 
Action: Mouse scrolled (483, 170) with delta (0, 0)
Screenshot: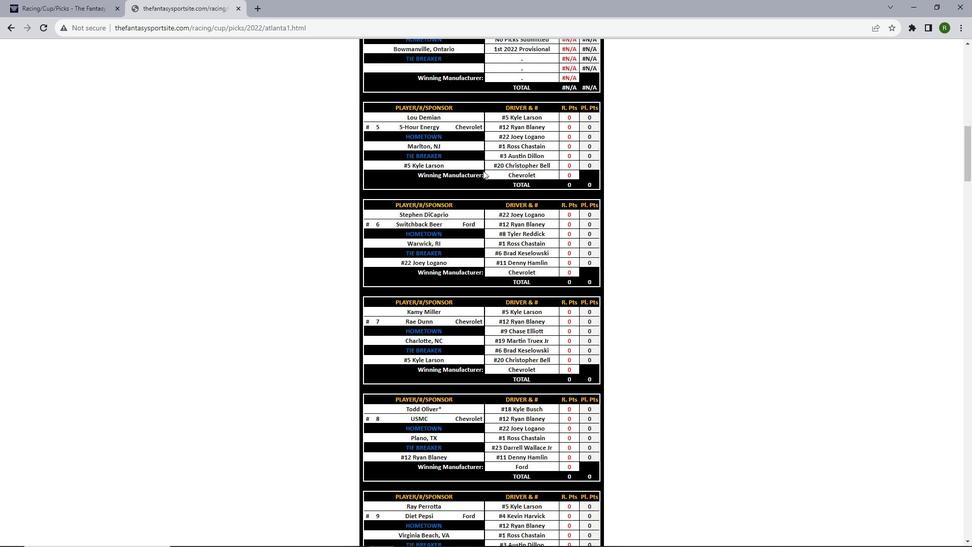 
Action: Mouse scrolled (483, 170) with delta (0, 0)
Screenshot: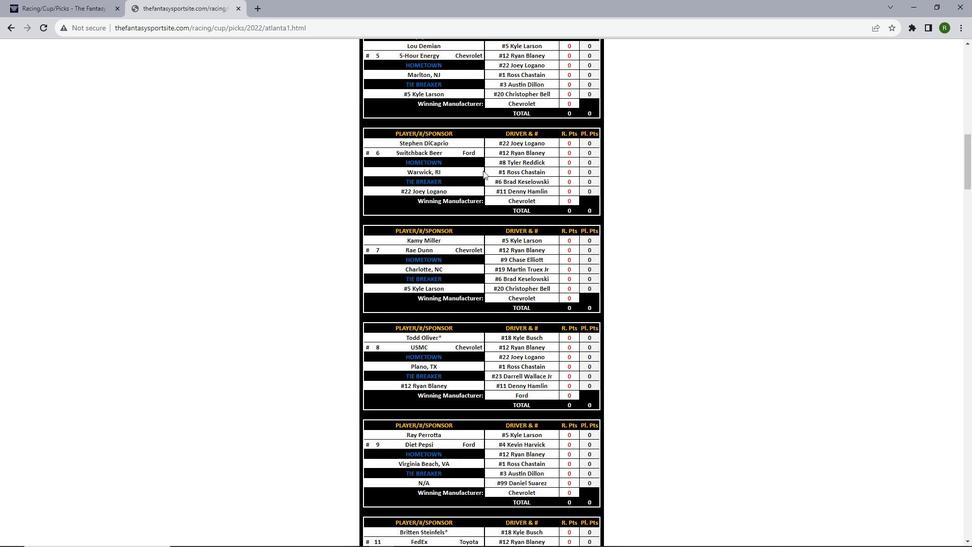 
Action: Mouse scrolled (483, 170) with delta (0, 0)
Screenshot: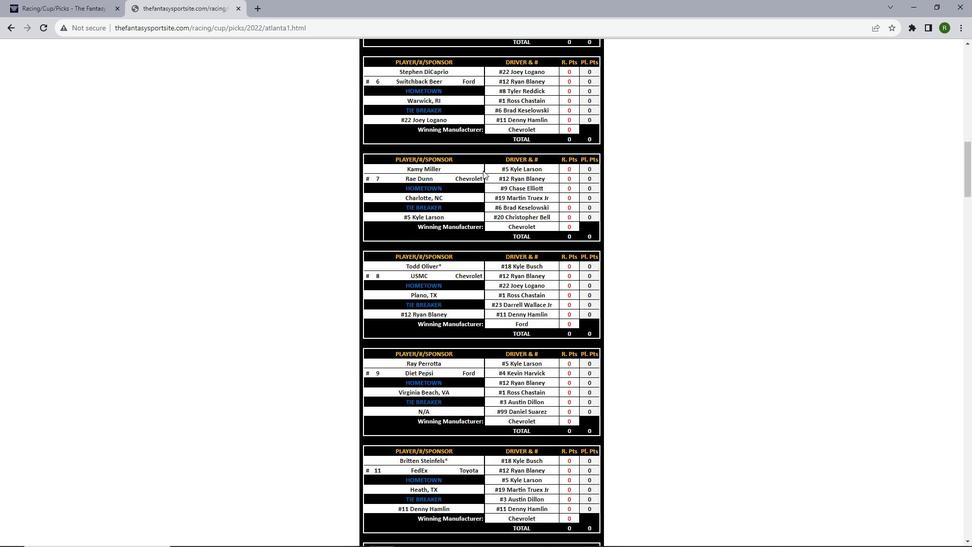
Action: Mouse scrolled (483, 170) with delta (0, 0)
Screenshot: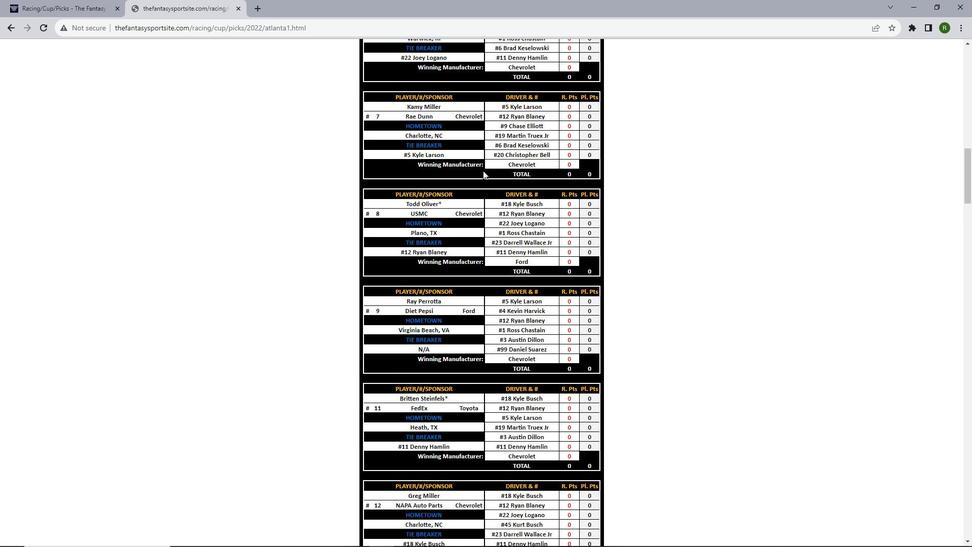 
Action: Mouse scrolled (483, 170) with delta (0, 0)
Screenshot: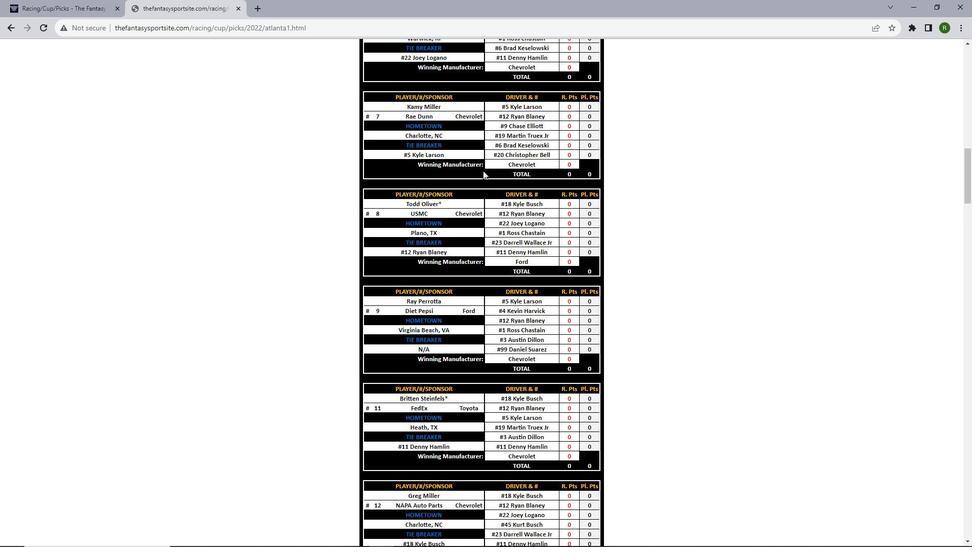 
Action: Mouse scrolled (483, 170) with delta (0, 0)
Screenshot: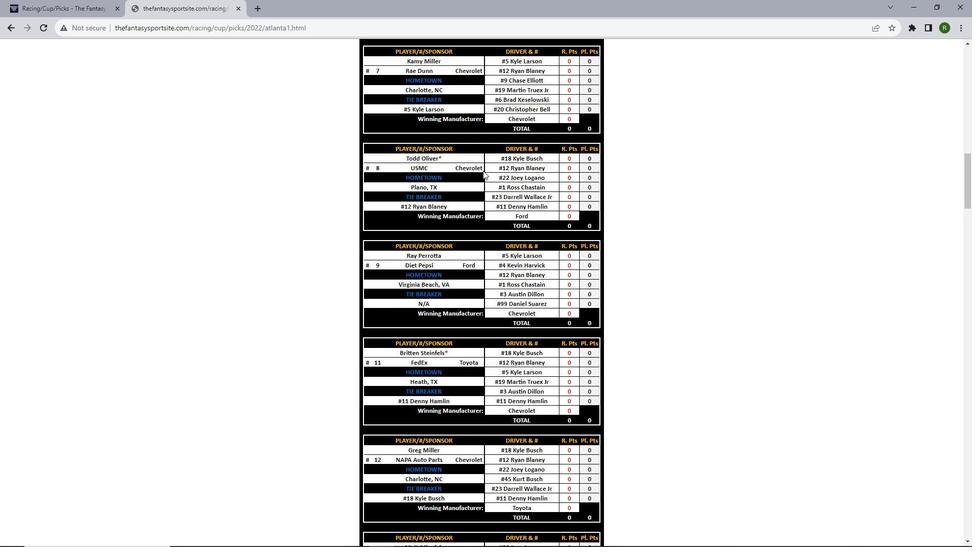 
Action: Mouse scrolled (483, 170) with delta (0, 0)
Screenshot: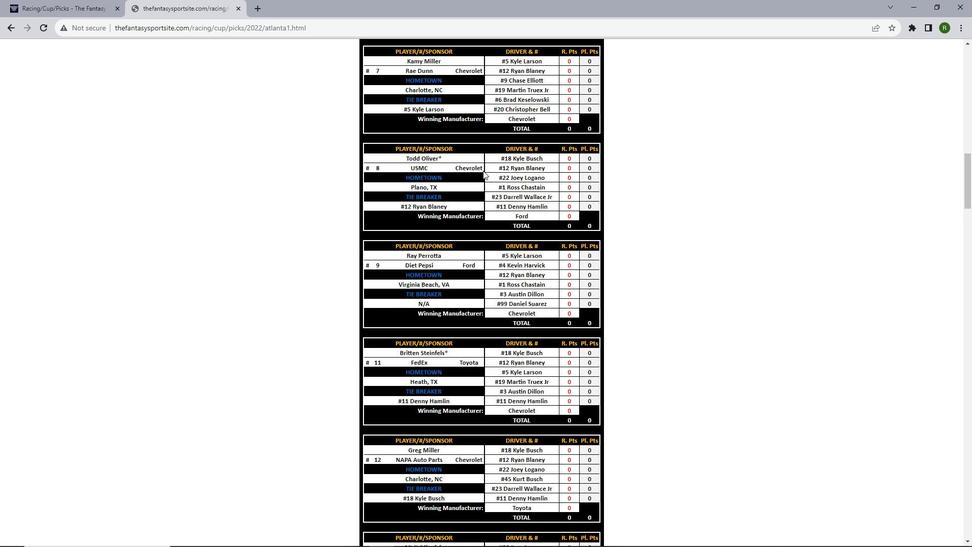 
Action: Mouse scrolled (483, 170) with delta (0, 0)
Screenshot: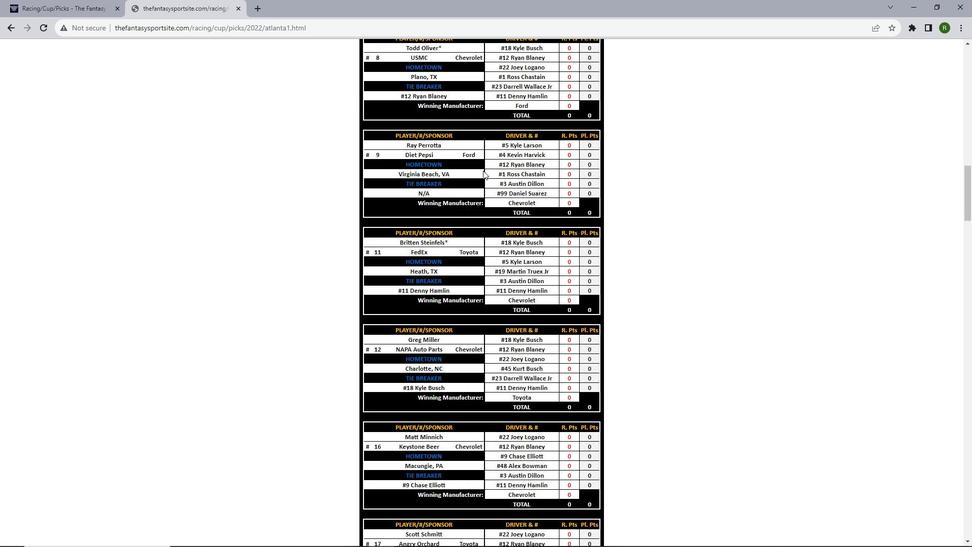 
Action: Mouse scrolled (483, 170) with delta (0, 0)
Screenshot: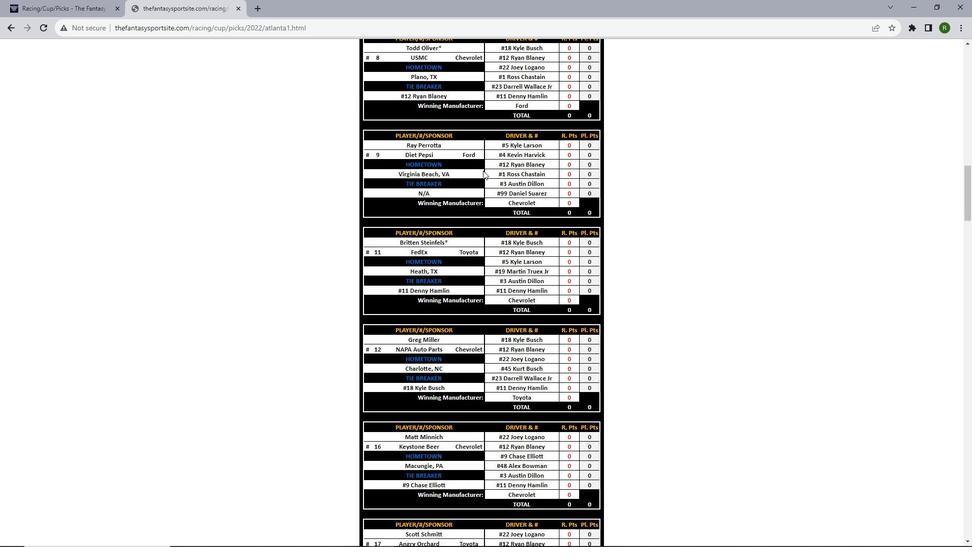 
Action: Mouse scrolled (483, 170) with delta (0, 0)
Screenshot: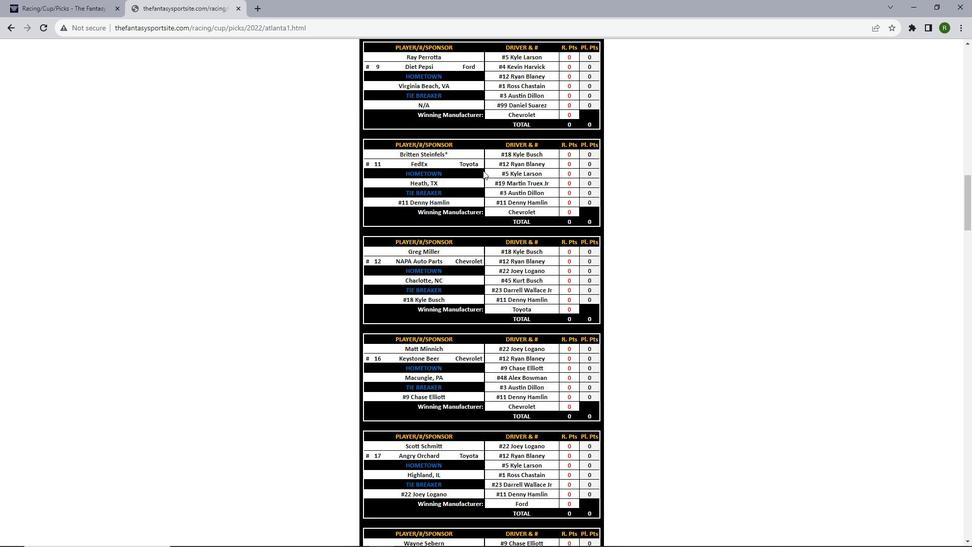 
Action: Mouse scrolled (483, 170) with delta (0, 0)
Screenshot: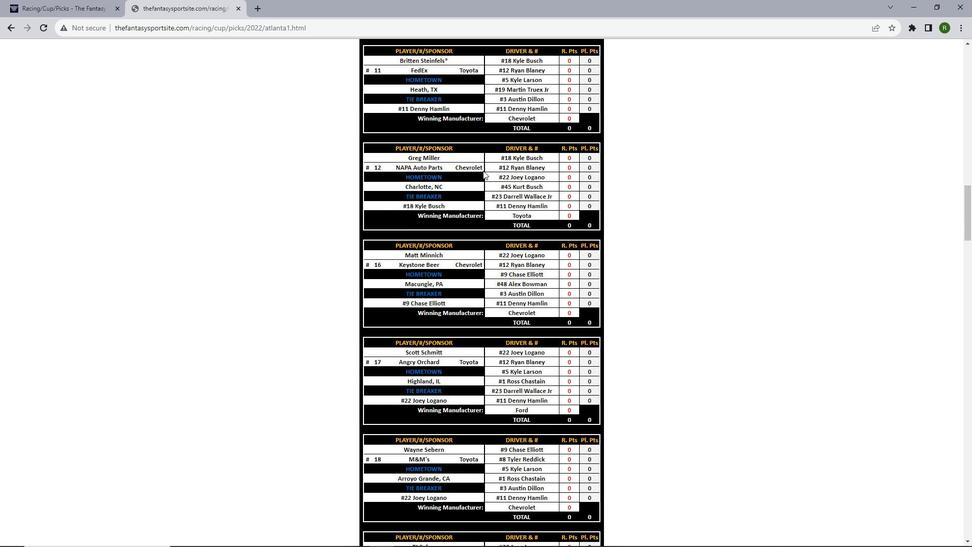 
Action: Mouse scrolled (483, 170) with delta (0, 0)
Screenshot: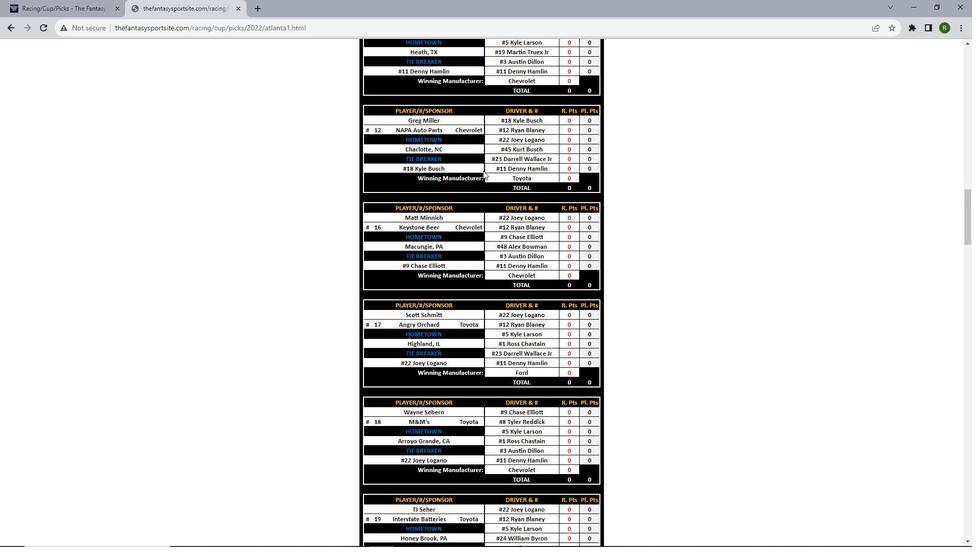 
Action: Mouse scrolled (483, 170) with delta (0, 0)
Screenshot: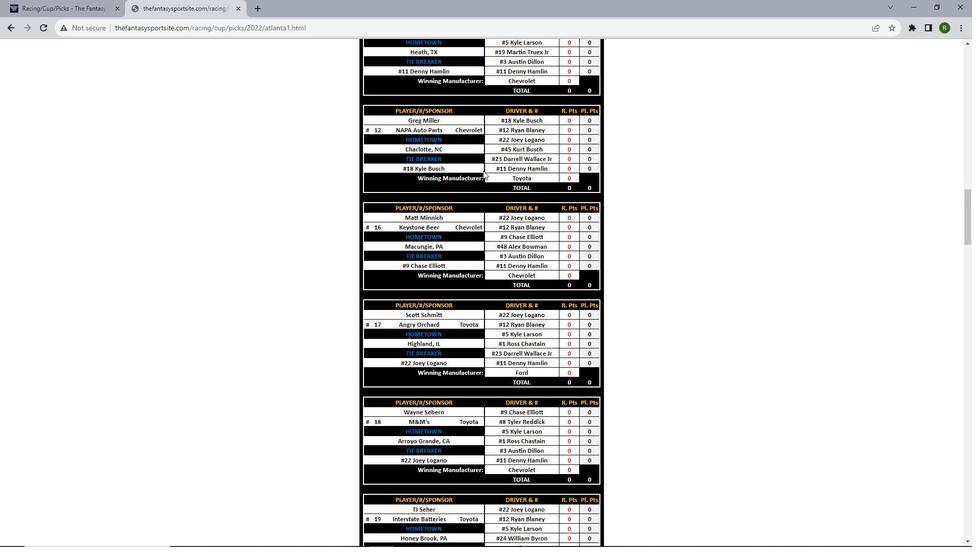 
Action: Mouse scrolled (483, 170) with delta (0, 0)
Screenshot: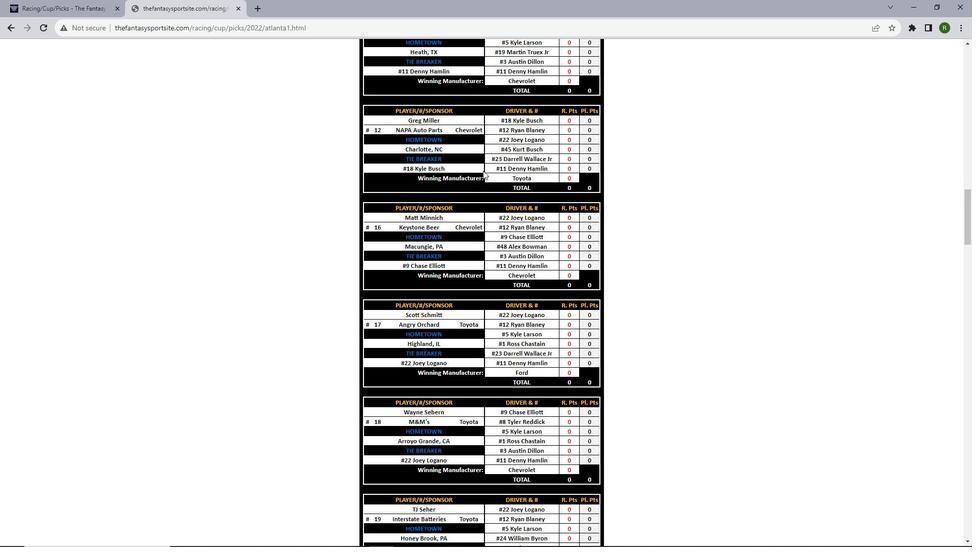 
Action: Mouse scrolled (483, 170) with delta (0, 0)
Screenshot: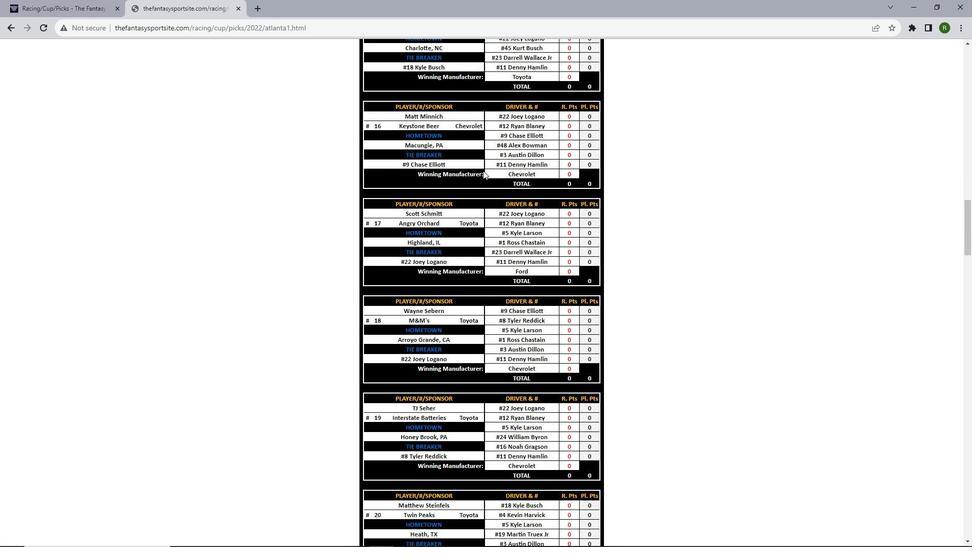 
Action: Mouse scrolled (483, 170) with delta (0, 0)
Screenshot: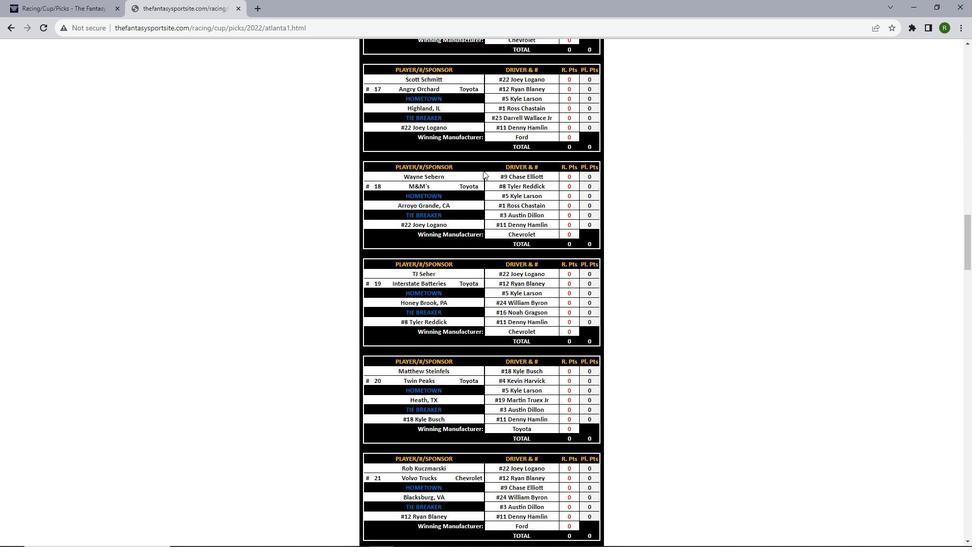 
Action: Mouse scrolled (483, 170) with delta (0, 0)
Screenshot: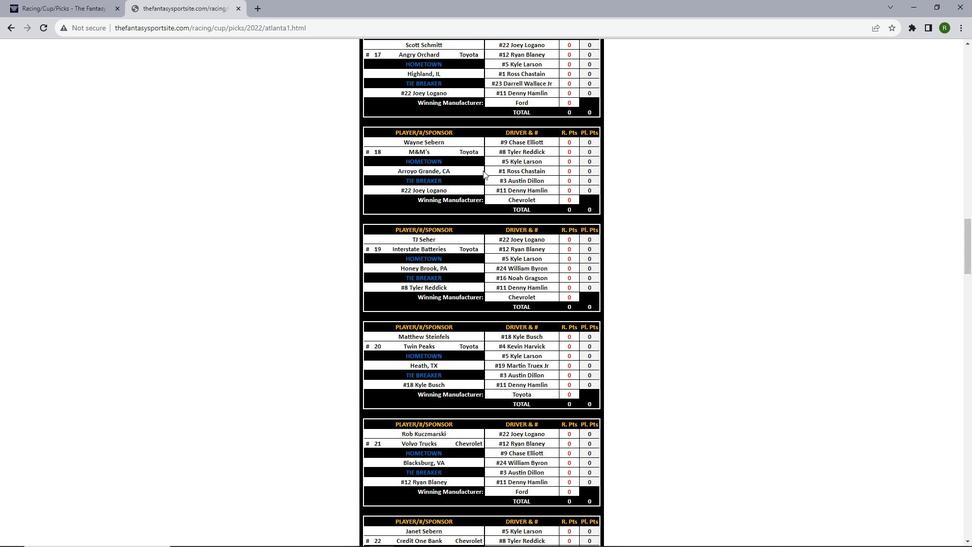 
Action: Mouse scrolled (483, 170) with delta (0, 0)
Screenshot: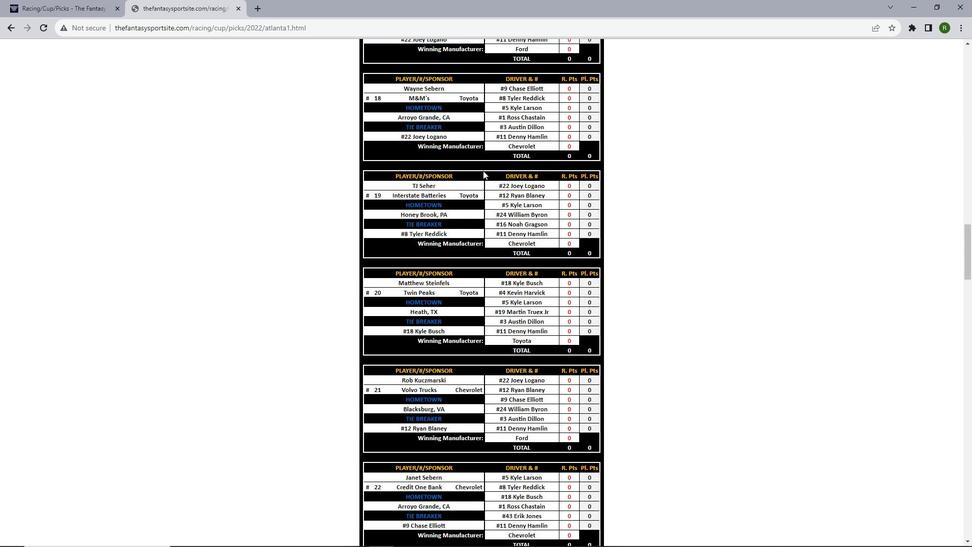 
Action: Mouse scrolled (483, 170) with delta (0, 0)
Screenshot: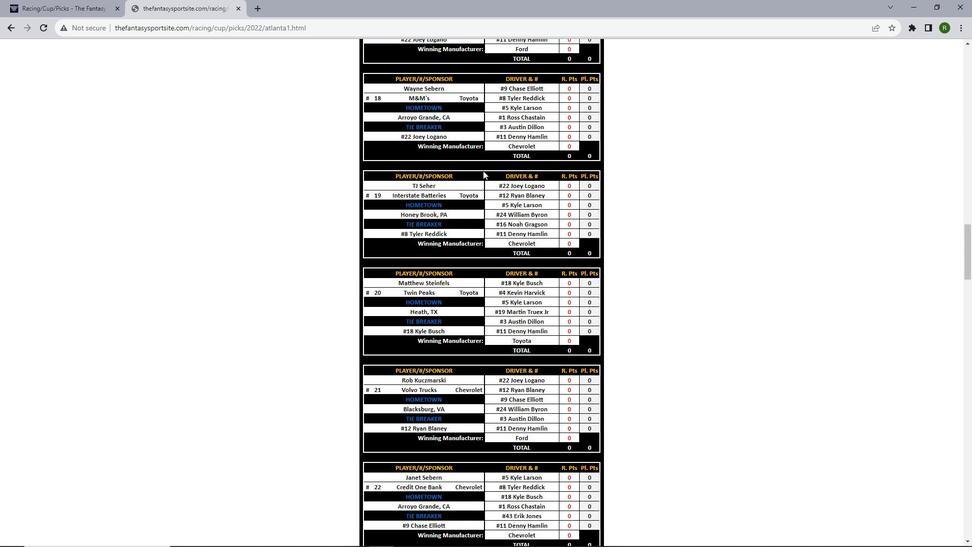 
Action: Mouse scrolled (483, 170) with delta (0, 0)
Screenshot: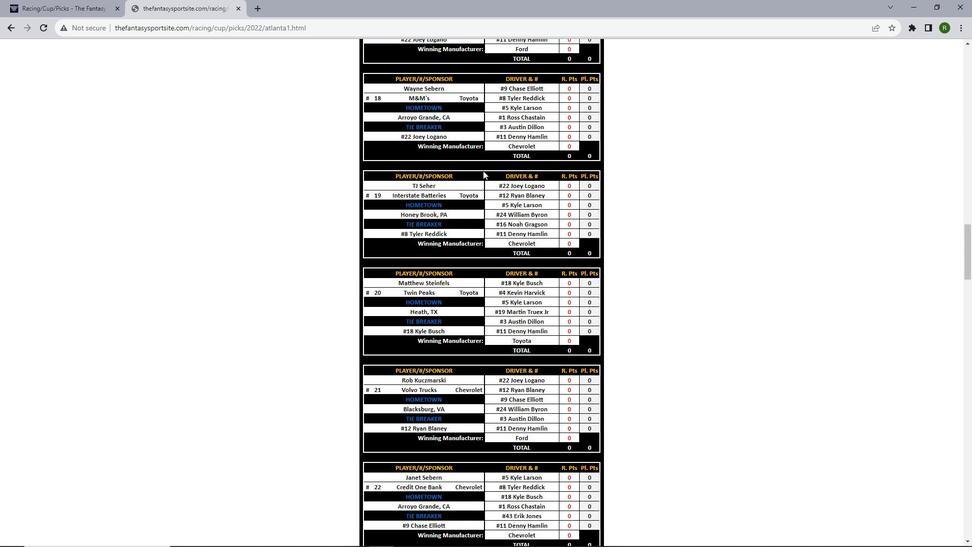 
Action: Mouse scrolled (483, 170) with delta (0, 0)
Screenshot: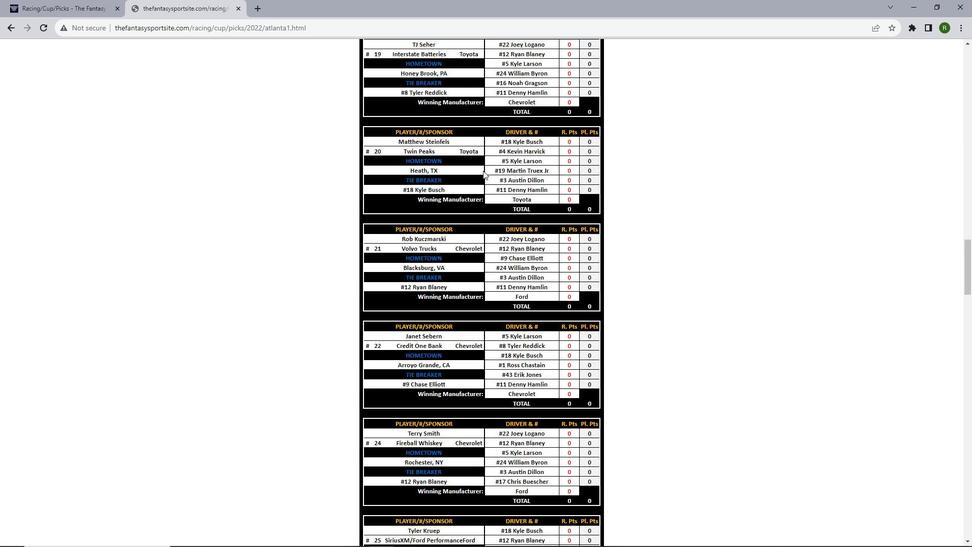 
Action: Mouse scrolled (483, 170) with delta (0, 0)
Screenshot: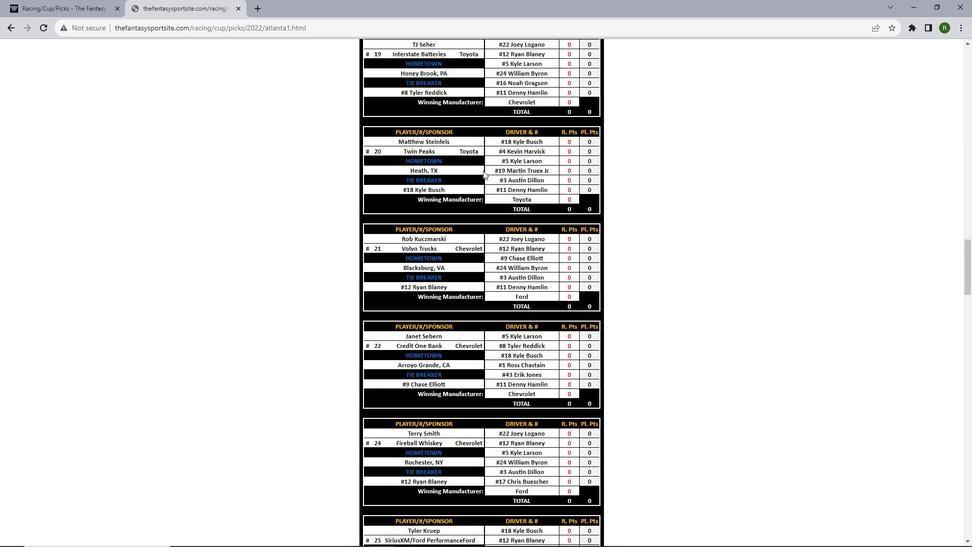 
Action: Mouse scrolled (483, 170) with delta (0, 0)
Screenshot: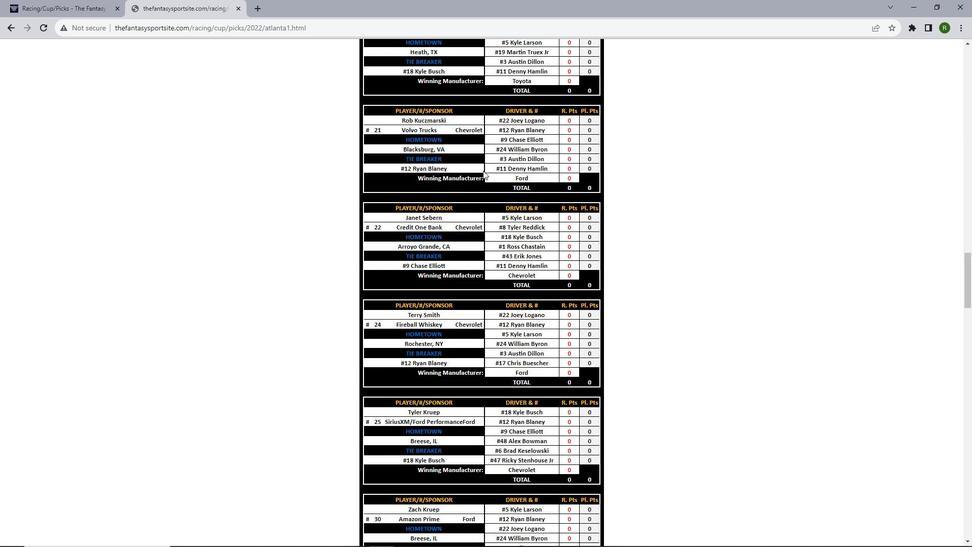 
Action: Mouse scrolled (483, 170) with delta (0, 0)
Screenshot: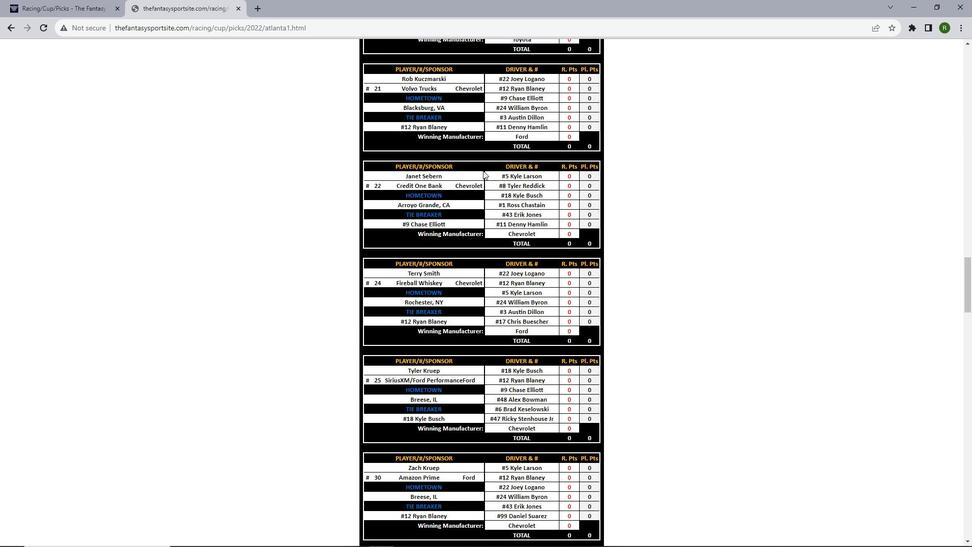 
Action: Mouse scrolled (483, 170) with delta (0, 0)
Screenshot: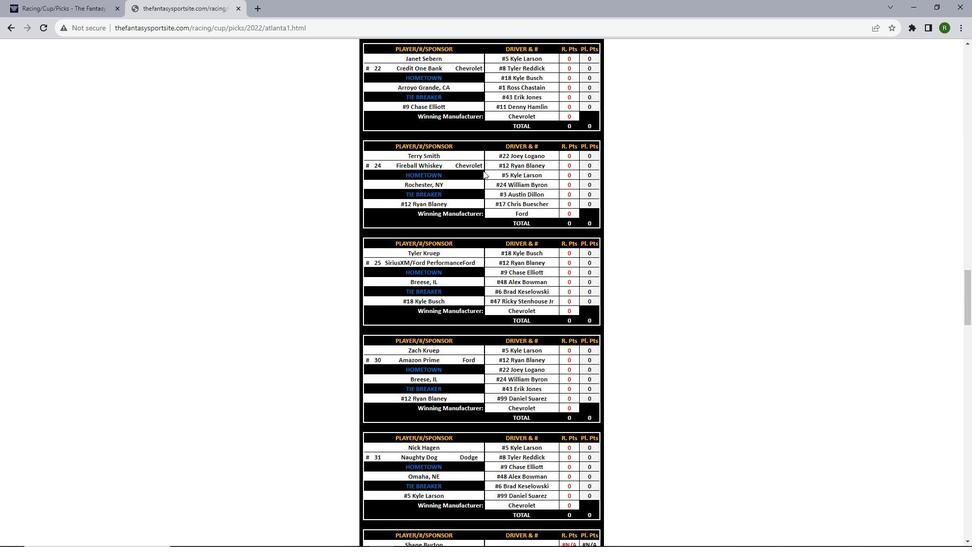 
Action: Mouse scrolled (483, 170) with delta (0, 0)
Screenshot: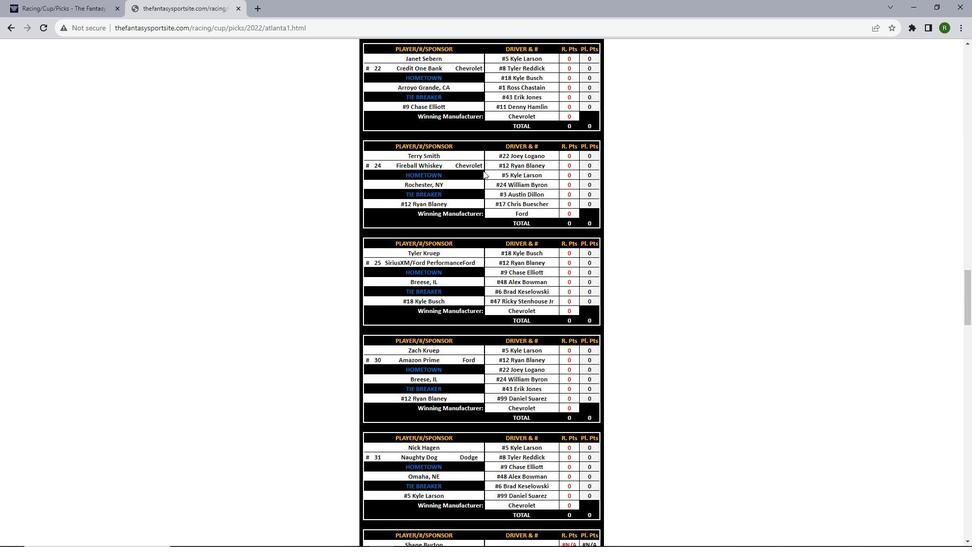 
Action: Mouse scrolled (483, 170) with delta (0, 0)
Screenshot: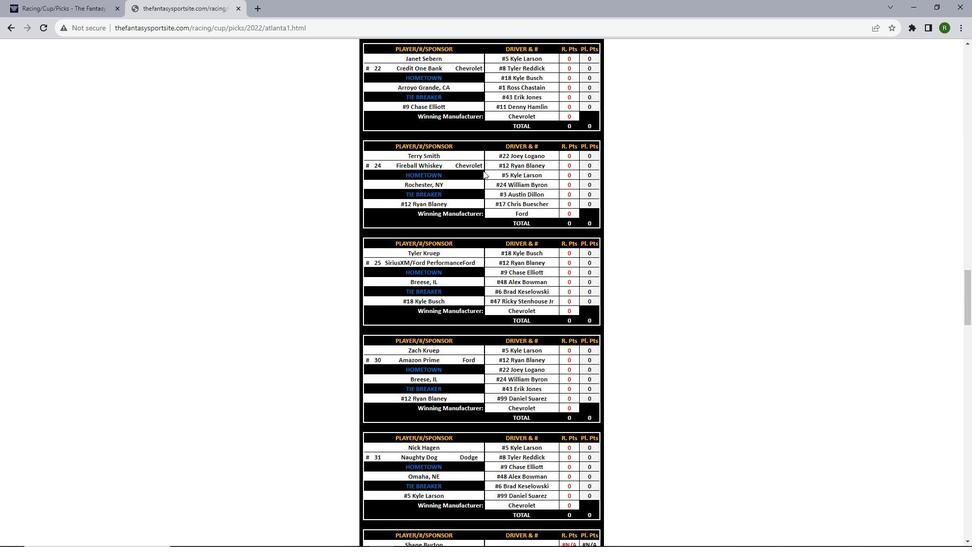 
Action: Mouse scrolled (483, 170) with delta (0, 0)
Screenshot: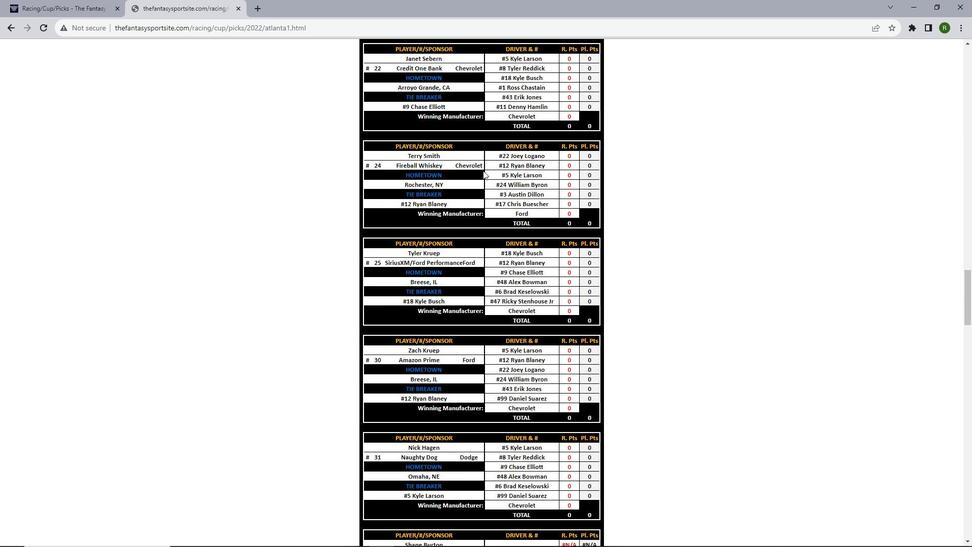 
Action: Mouse scrolled (483, 170) with delta (0, 0)
Screenshot: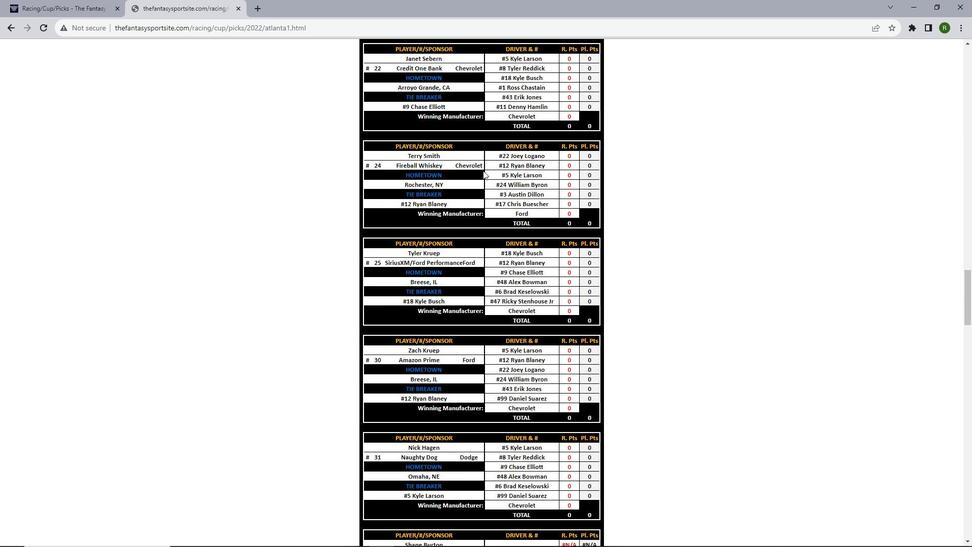 
Action: Mouse scrolled (483, 170) with delta (0, 0)
Screenshot: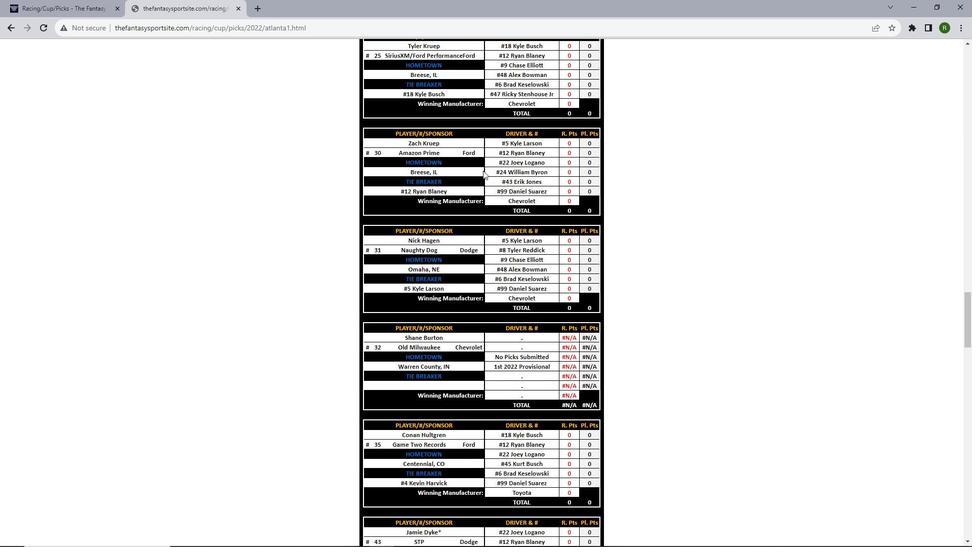 
Action: Mouse scrolled (483, 170) with delta (0, 0)
Screenshot: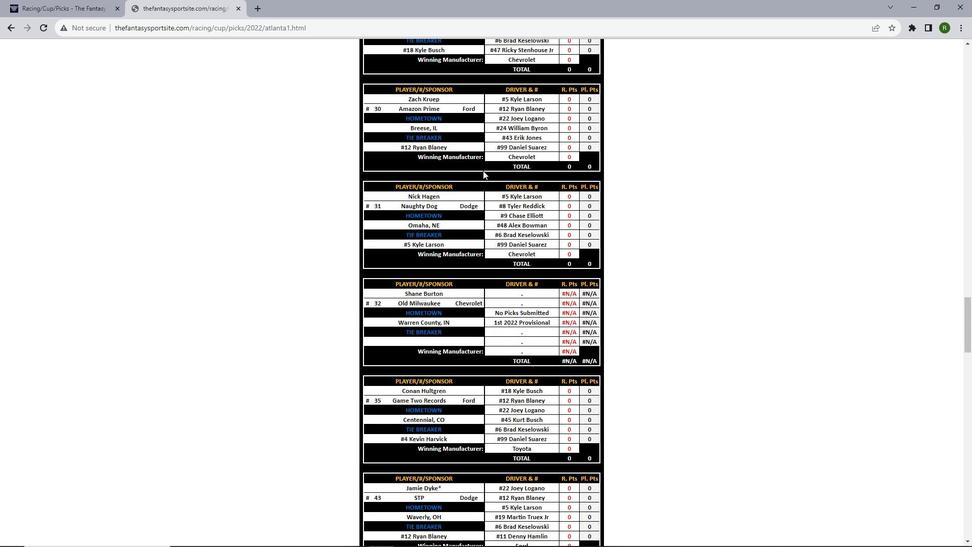 
Action: Mouse scrolled (483, 170) with delta (0, 0)
Screenshot: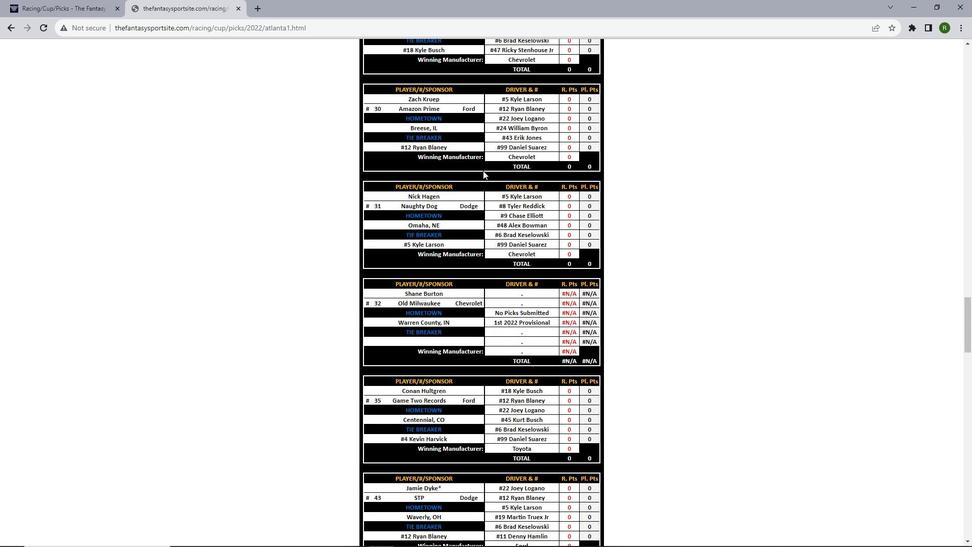 
Action: Mouse scrolled (483, 170) with delta (0, 0)
Screenshot: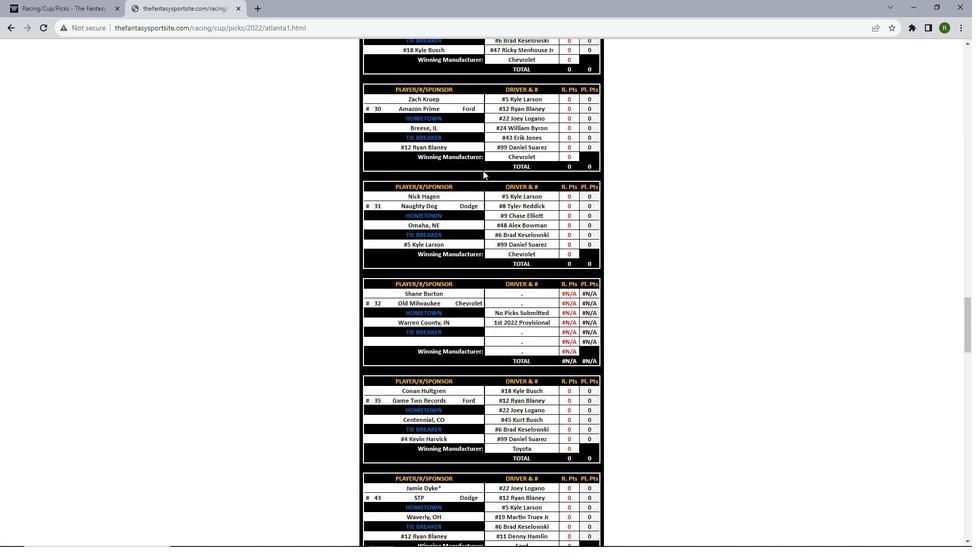 
Action: Mouse scrolled (483, 170) with delta (0, 0)
Screenshot: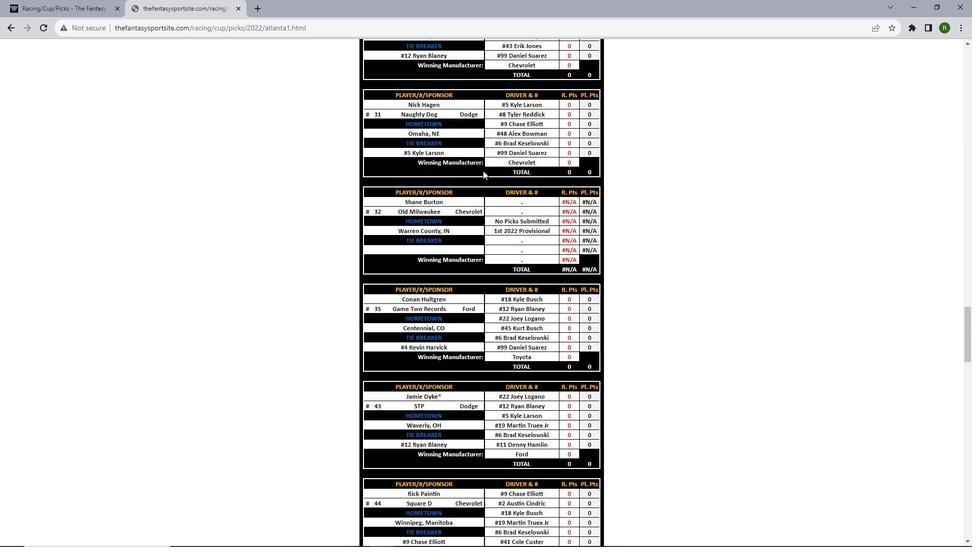 
Action: Mouse scrolled (483, 170) with delta (0, 0)
Screenshot: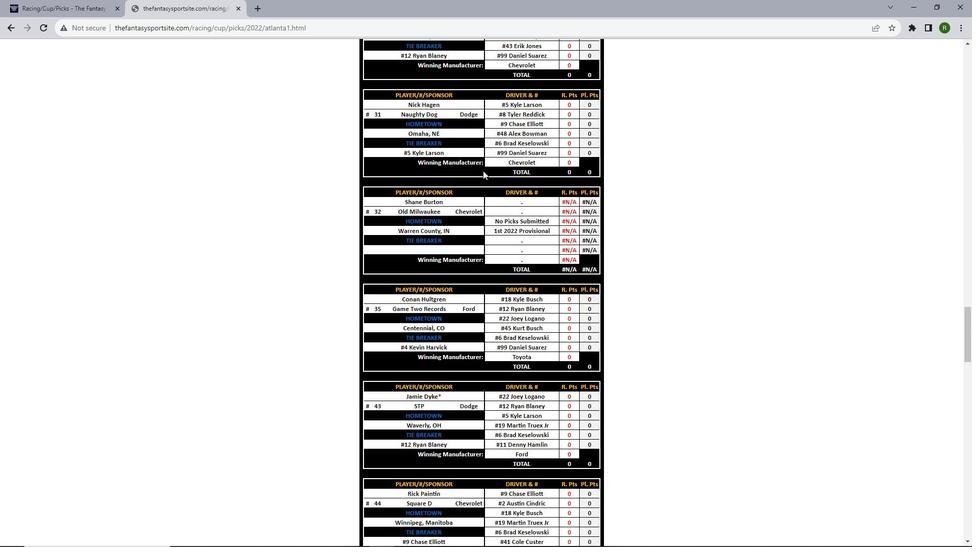 
Action: Mouse scrolled (483, 170) with delta (0, 0)
Screenshot: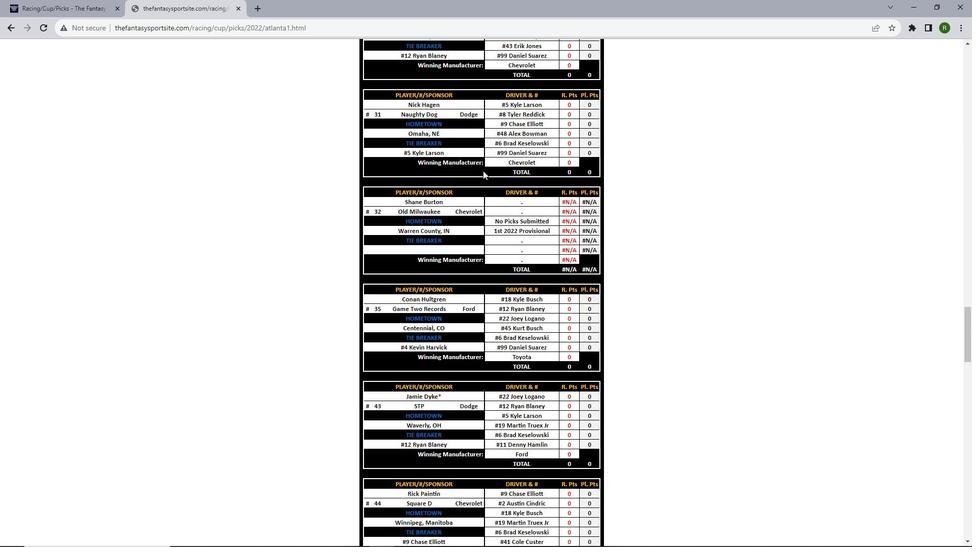 
Action: Mouse scrolled (483, 170) with delta (0, 0)
Screenshot: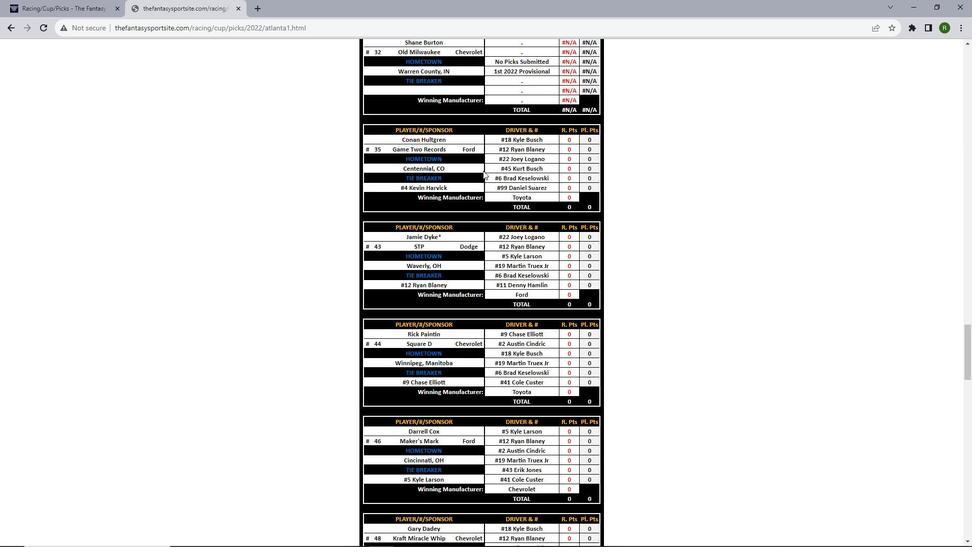 
Action: Mouse scrolled (483, 170) with delta (0, 0)
Screenshot: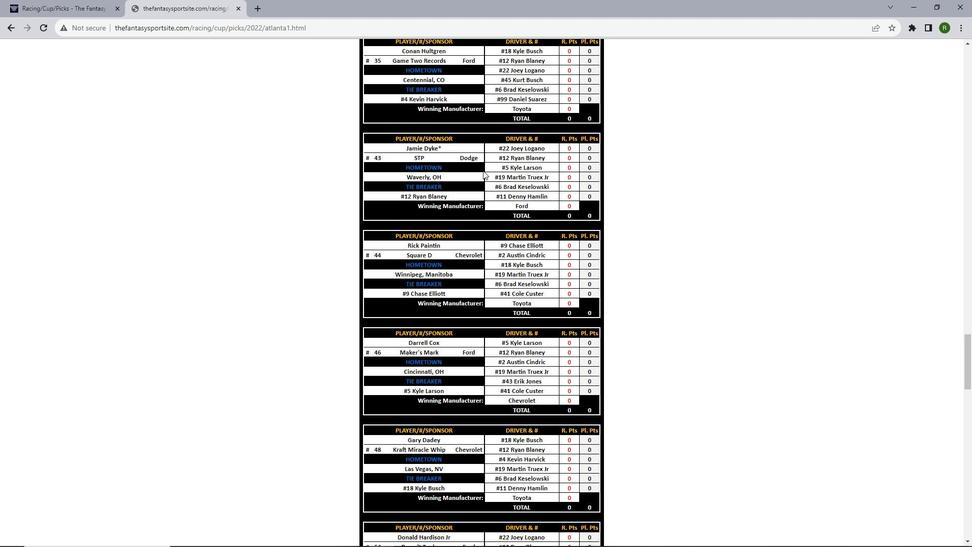 
Action: Mouse scrolled (483, 170) with delta (0, 0)
Screenshot: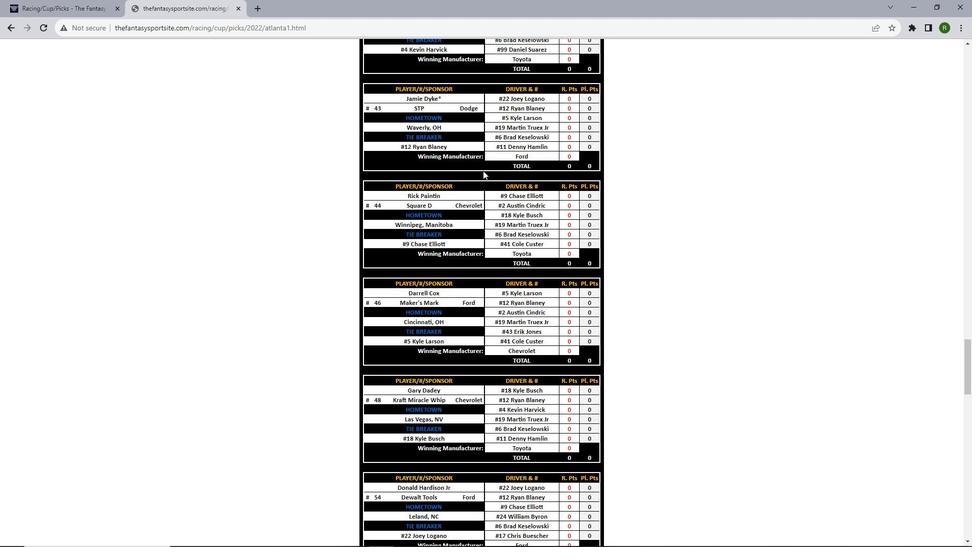 
Action: Mouse scrolled (483, 170) with delta (0, 0)
Screenshot: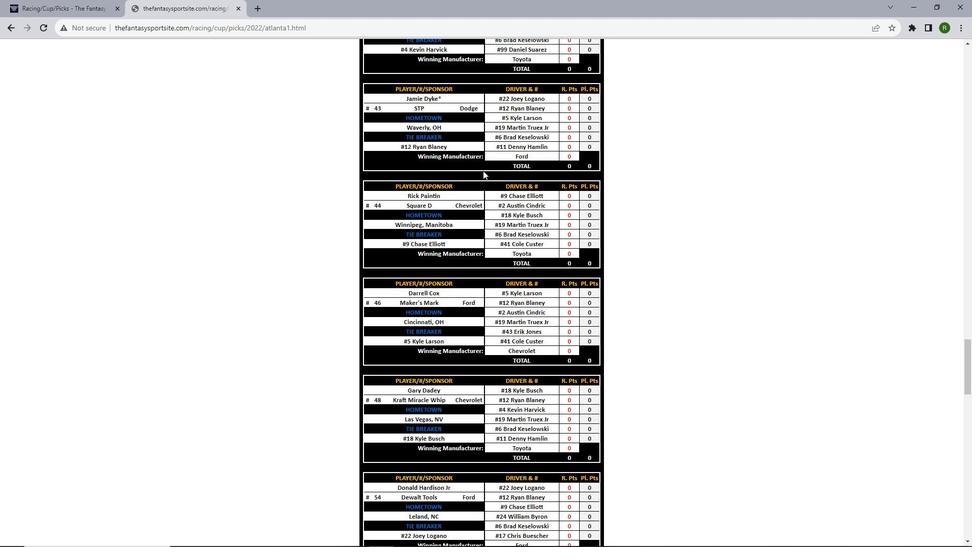 
Action: Mouse scrolled (483, 170) with delta (0, 0)
Screenshot: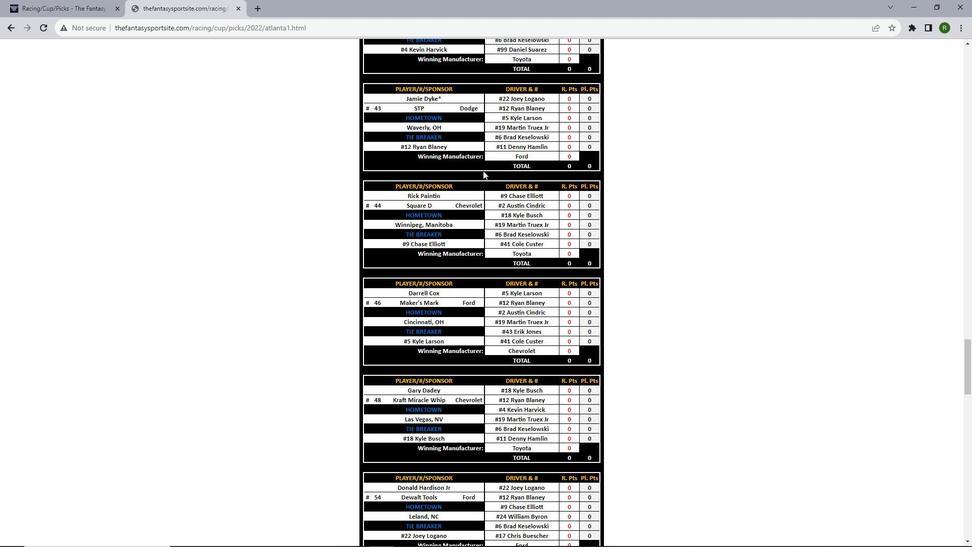 
Action: Mouse scrolled (483, 170) with delta (0, 0)
Screenshot: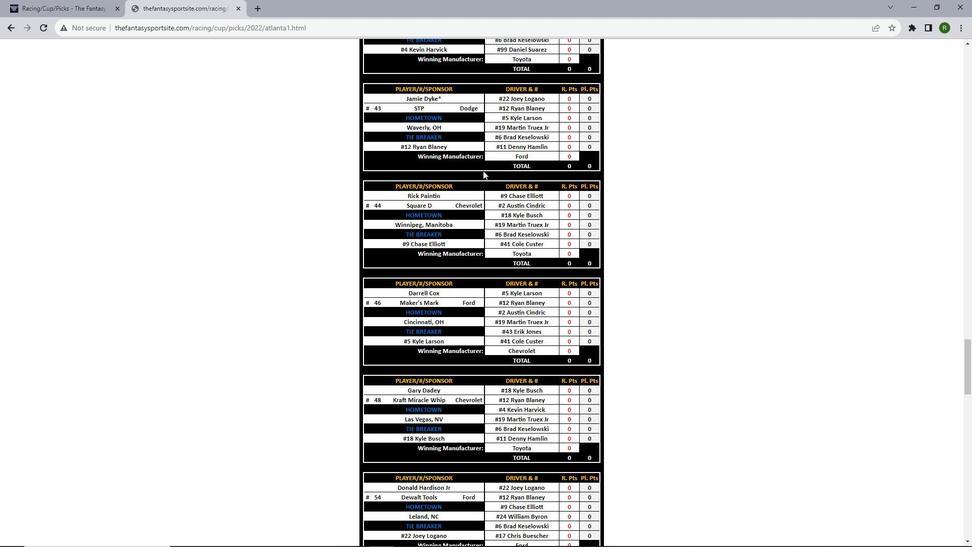
Action: Mouse scrolled (483, 170) with delta (0, 0)
Screenshot: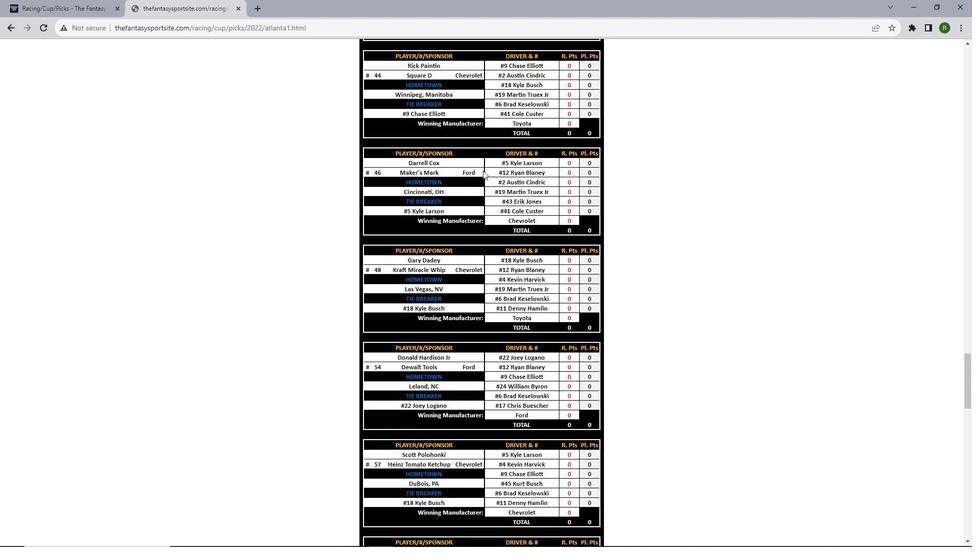 
Action: Mouse scrolled (483, 170) with delta (0, 0)
Screenshot: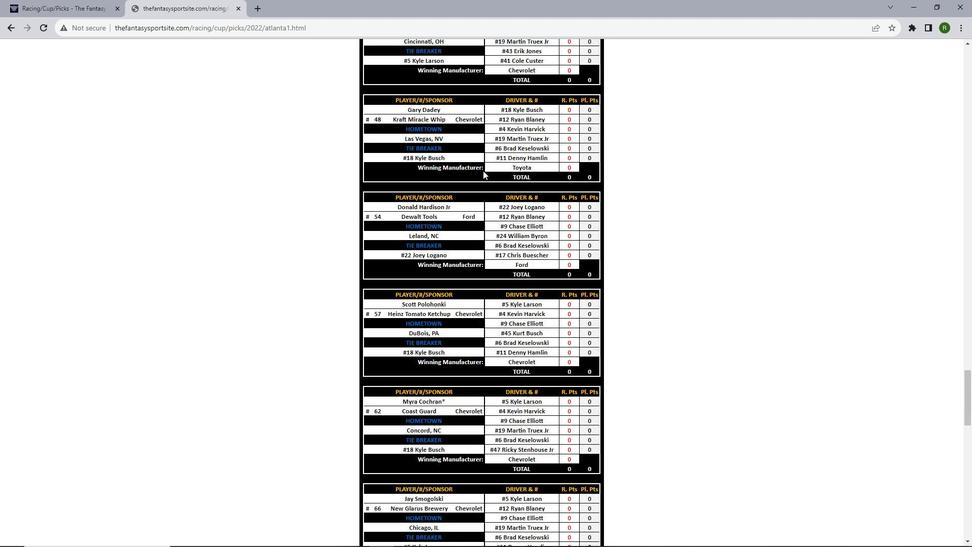 
Action: Mouse scrolled (483, 170) with delta (0, 0)
Screenshot: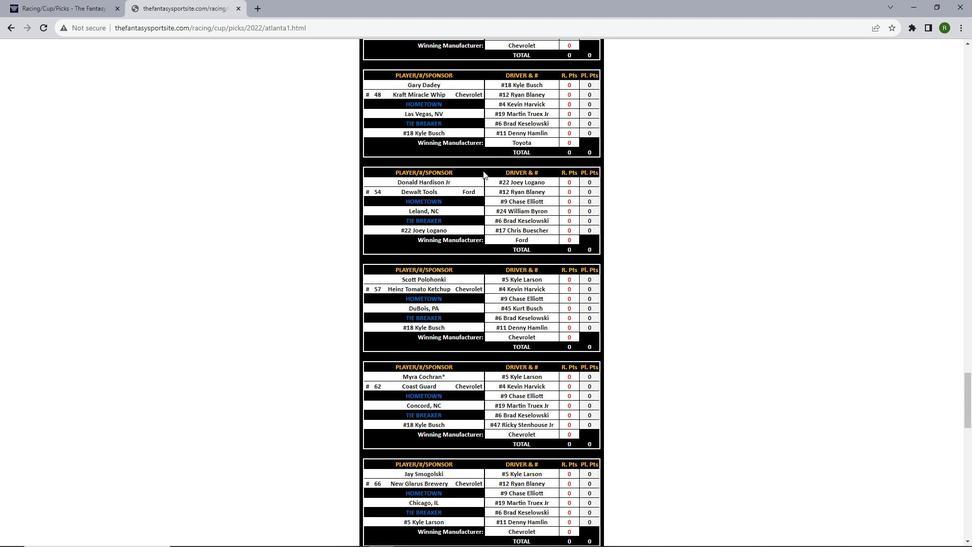 
Action: Mouse scrolled (483, 170) with delta (0, 0)
Screenshot: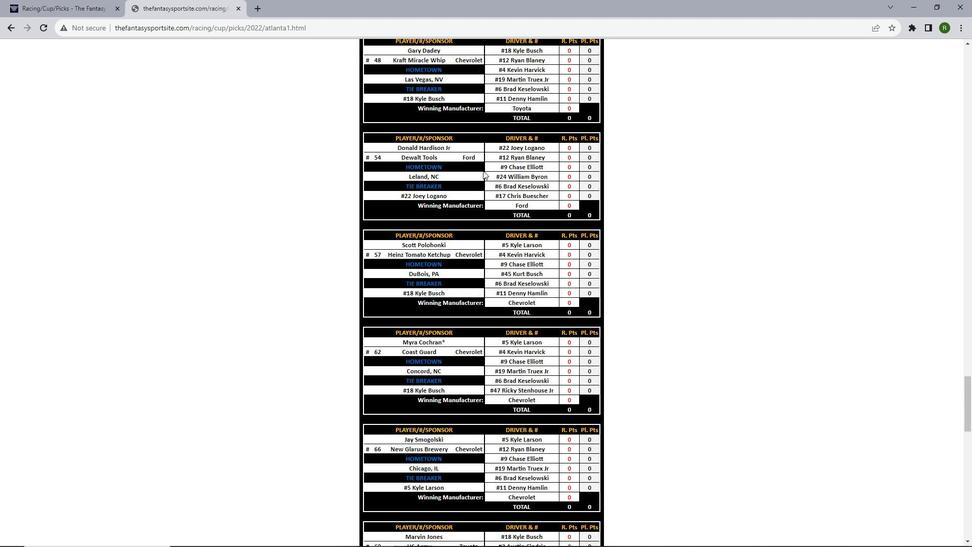 
Action: Mouse scrolled (483, 170) with delta (0, 0)
Screenshot: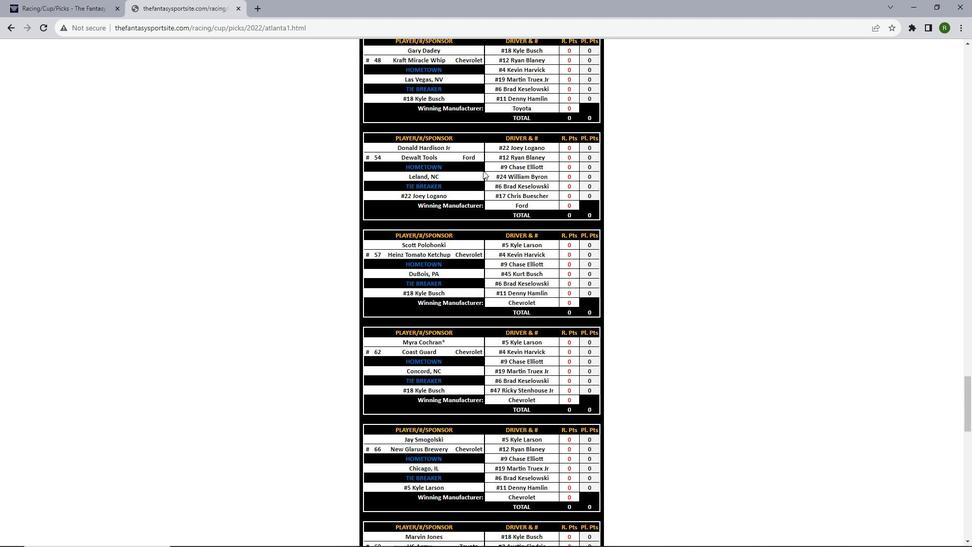 
Action: Mouse scrolled (483, 170) with delta (0, 0)
Screenshot: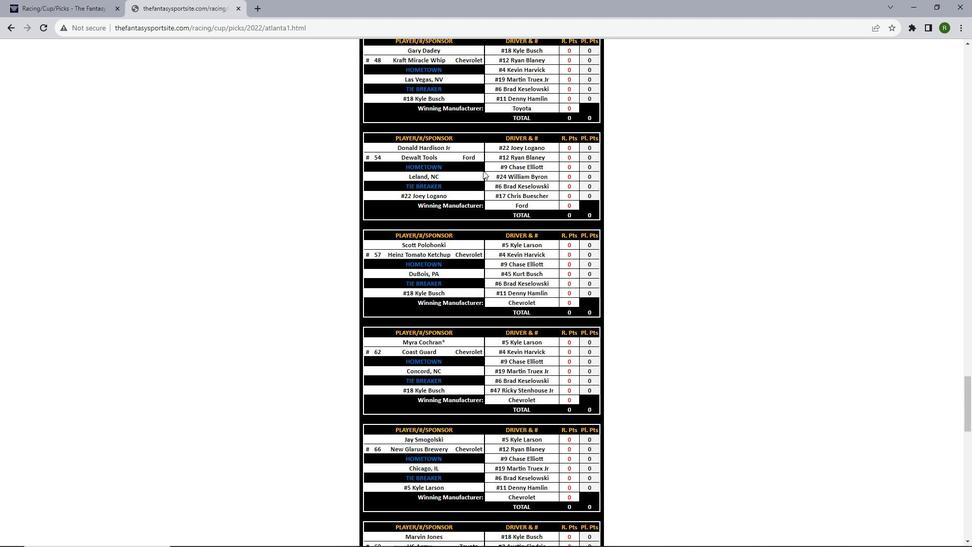 
Action: Mouse scrolled (483, 170) with delta (0, 0)
Screenshot: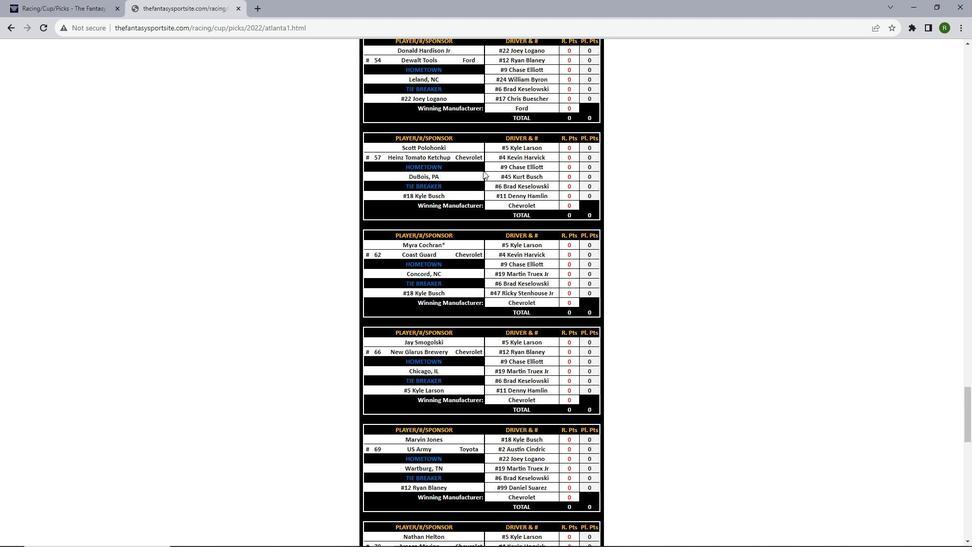 
Action: Mouse scrolled (483, 170) with delta (0, 0)
Screenshot: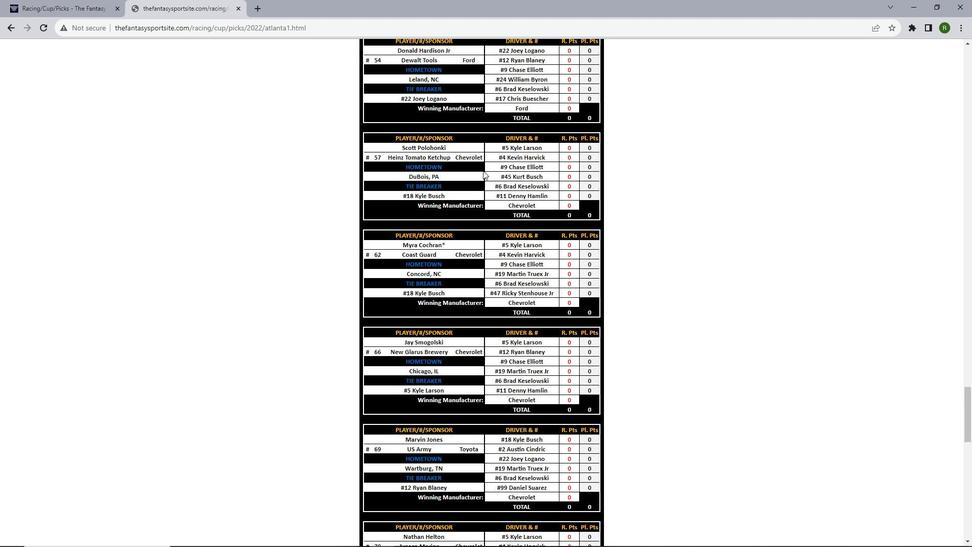 
Action: Mouse scrolled (483, 170) with delta (0, 0)
Screenshot: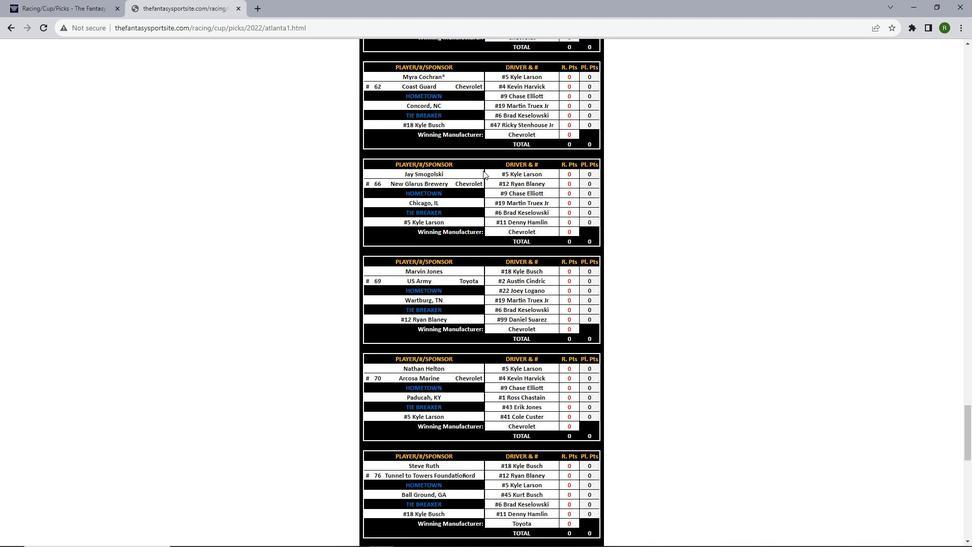
Action: Mouse scrolled (483, 170) with delta (0, 0)
Screenshot: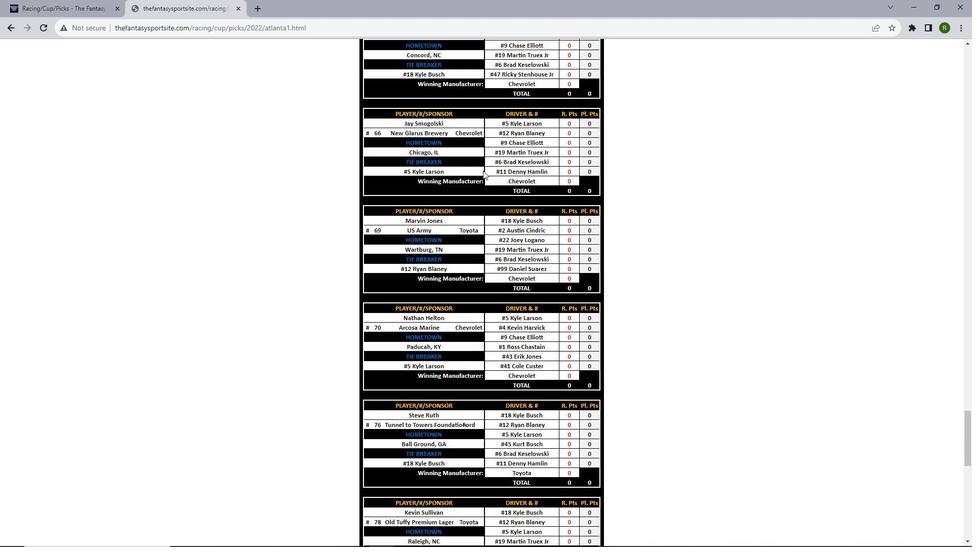 
Action: Mouse scrolled (483, 170) with delta (0, 0)
Screenshot: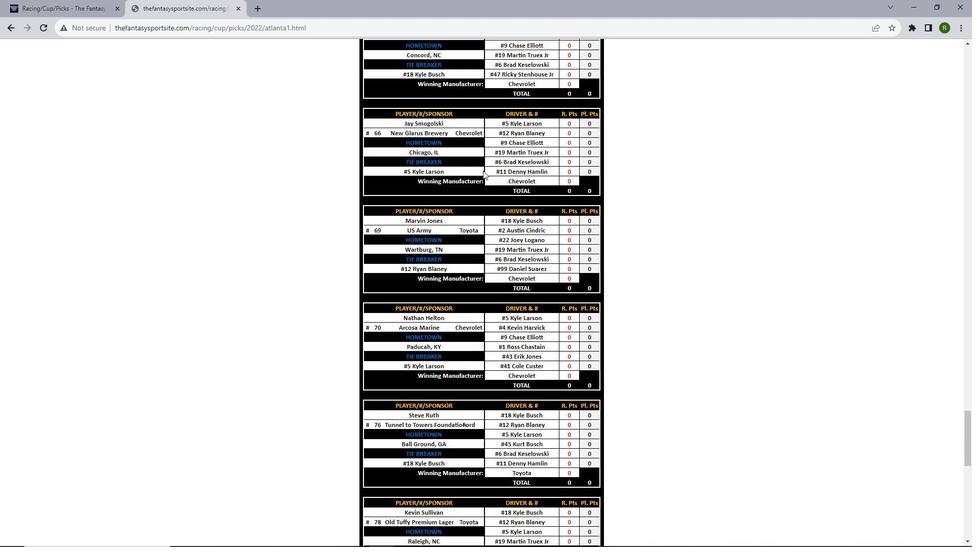 
Action: Mouse scrolled (483, 170) with delta (0, 0)
Screenshot: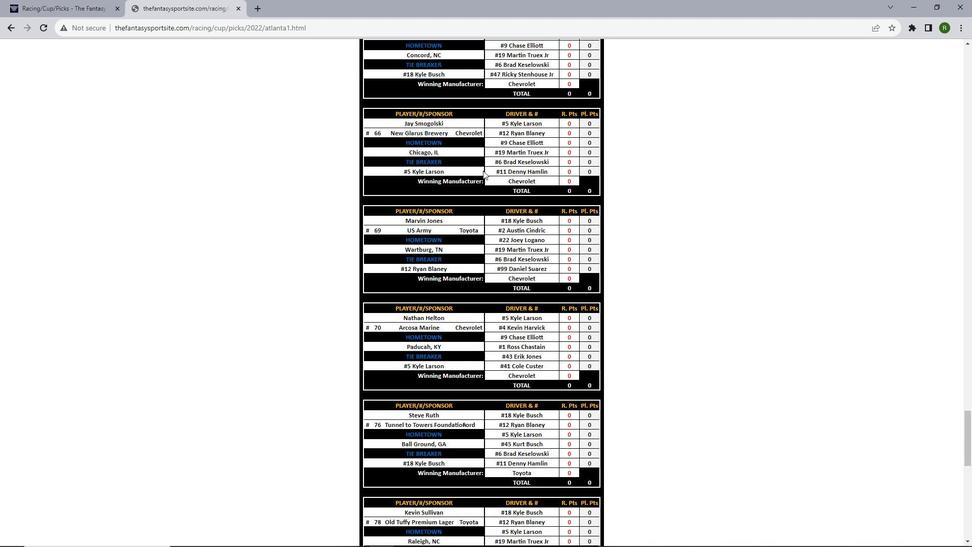 
Action: Mouse scrolled (483, 170) with delta (0, 0)
Screenshot: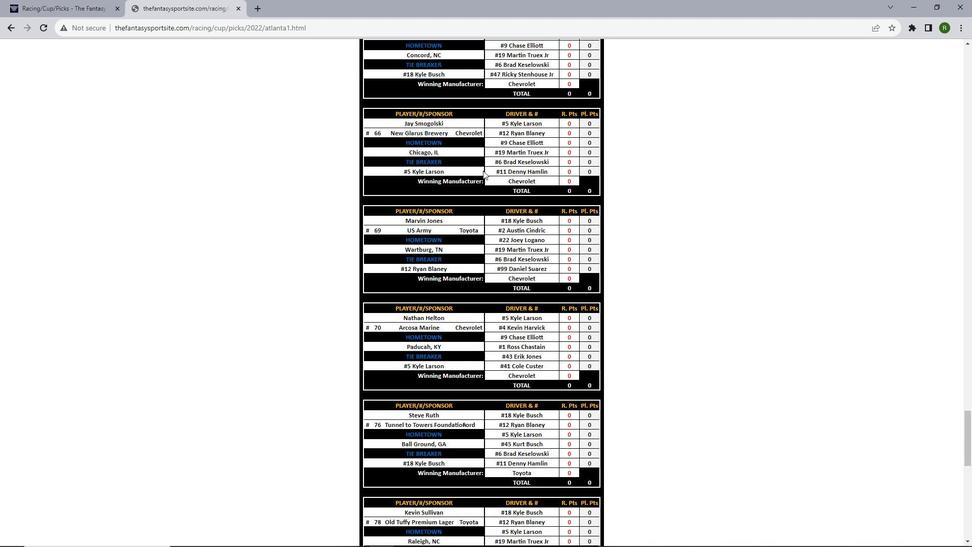 
Action: Mouse scrolled (483, 170) with delta (0, 0)
Screenshot: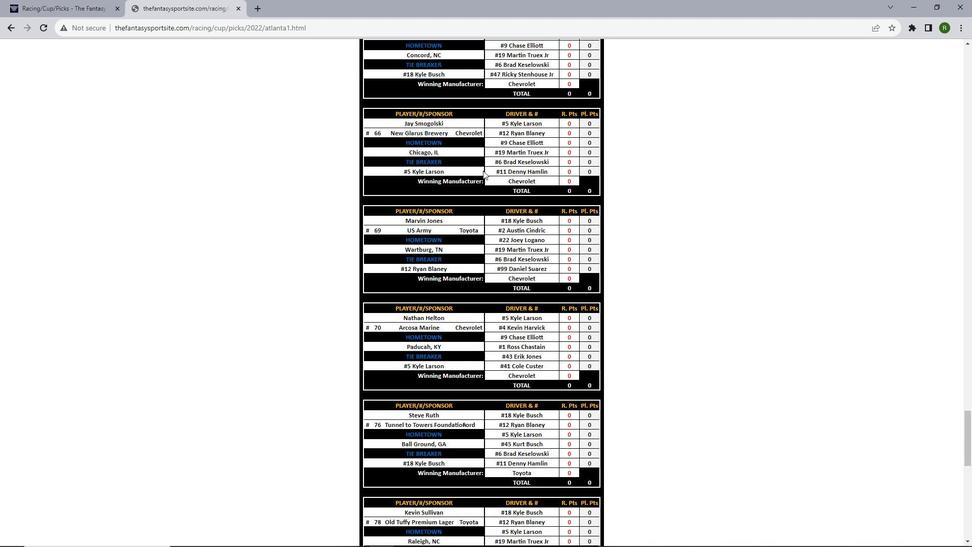 
Action: Mouse scrolled (483, 170) with delta (0, 0)
Screenshot: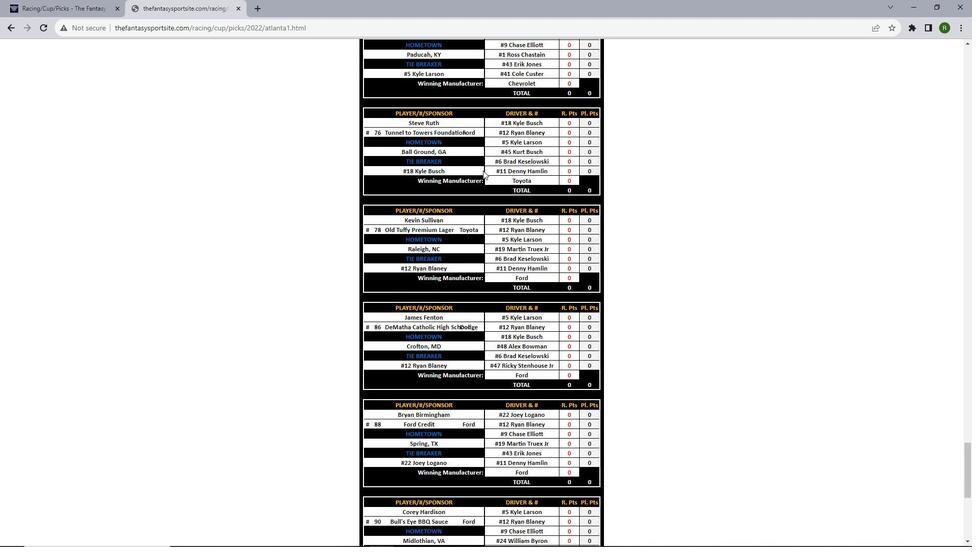 
Action: Mouse scrolled (483, 170) with delta (0, 0)
Screenshot: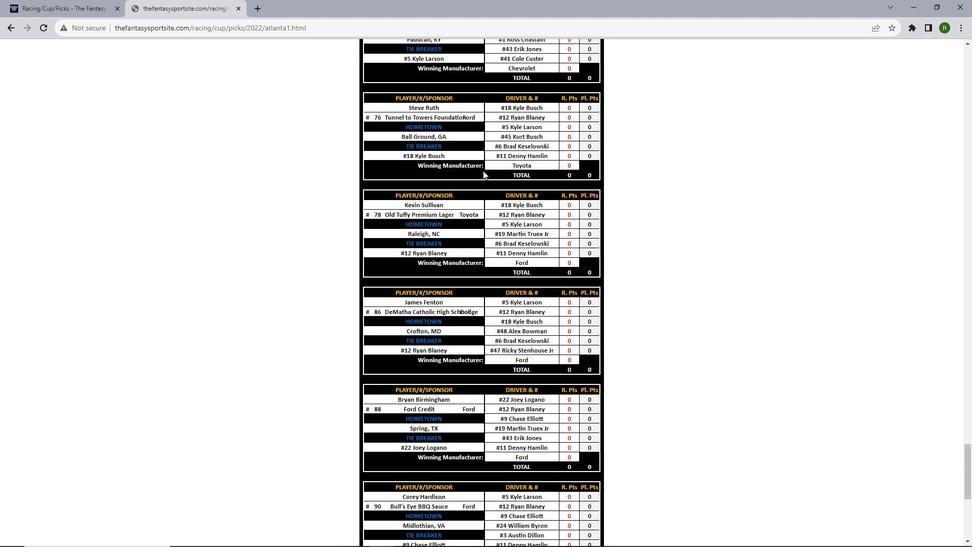 
Action: Mouse scrolled (483, 170) with delta (0, 0)
Screenshot: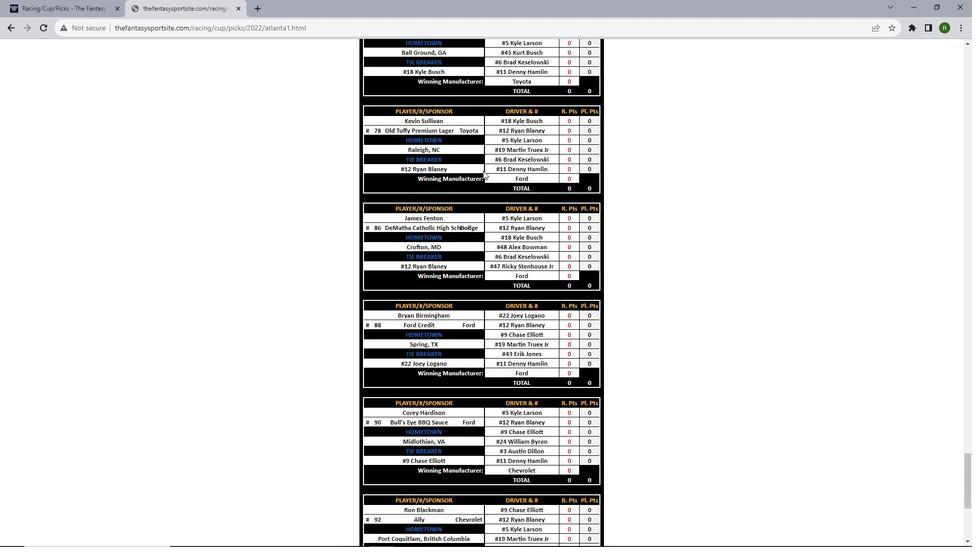 
Action: Mouse scrolled (483, 170) with delta (0, 0)
Screenshot: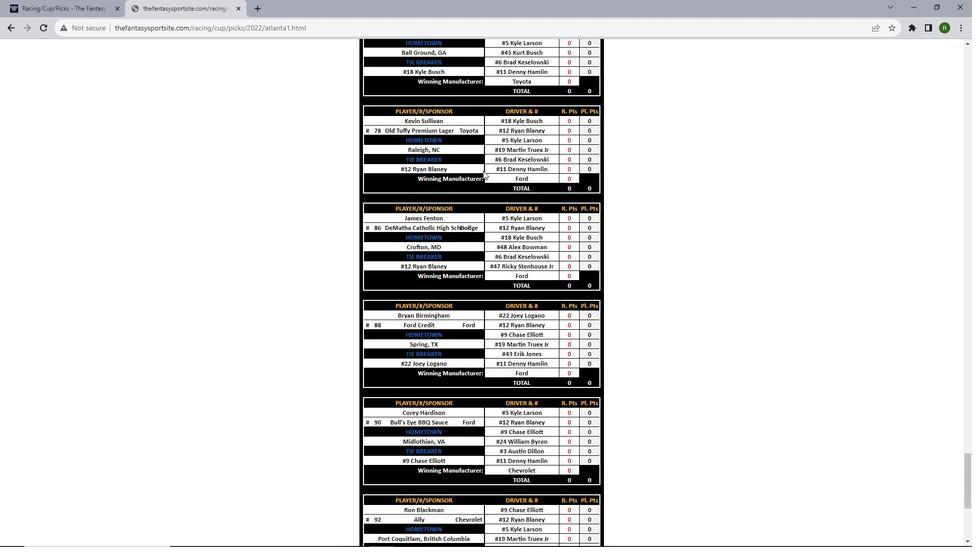 
Action: Mouse scrolled (483, 170) with delta (0, 0)
Screenshot: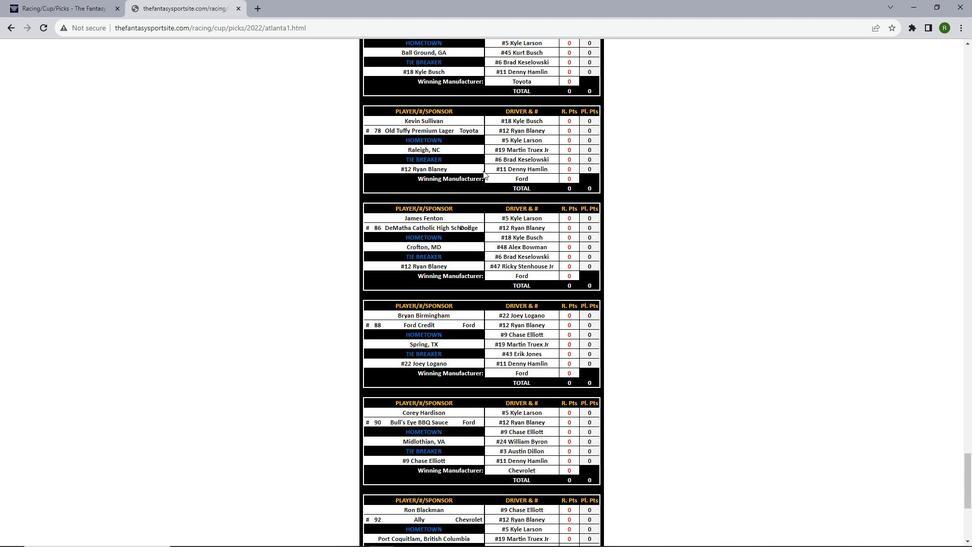 
Action: Mouse scrolled (483, 170) with delta (0, 0)
Screenshot: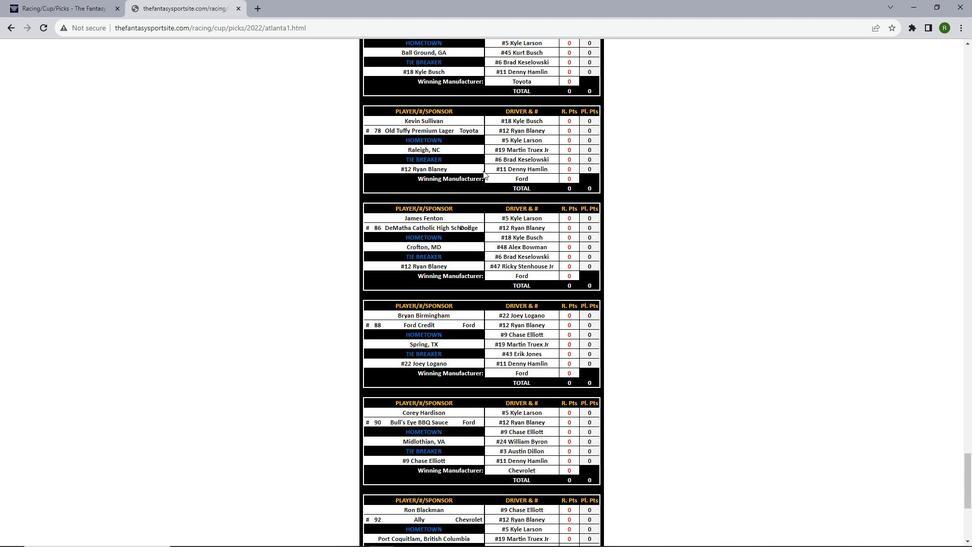 
Action: Mouse scrolled (483, 170) with delta (0, 0)
Screenshot: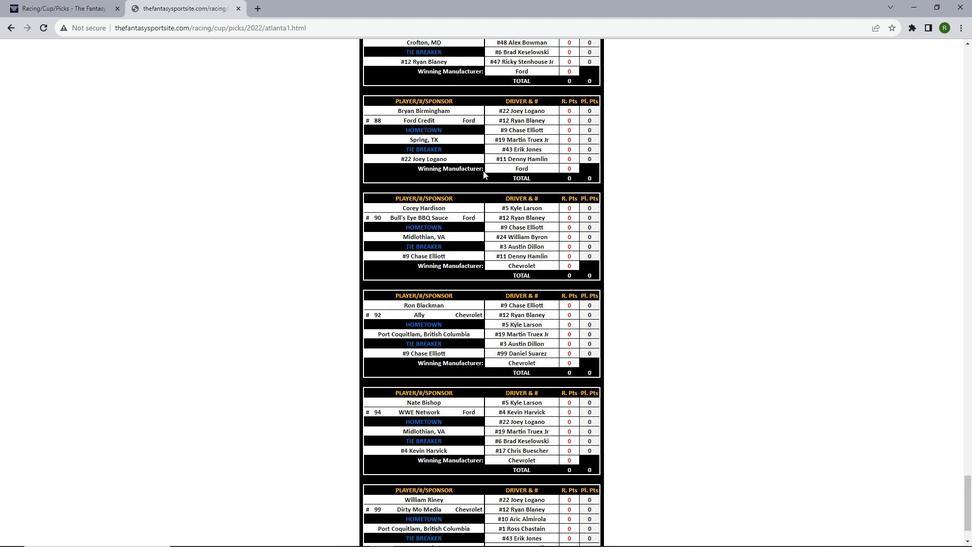 
Action: Mouse scrolled (483, 170) with delta (0, 0)
Screenshot: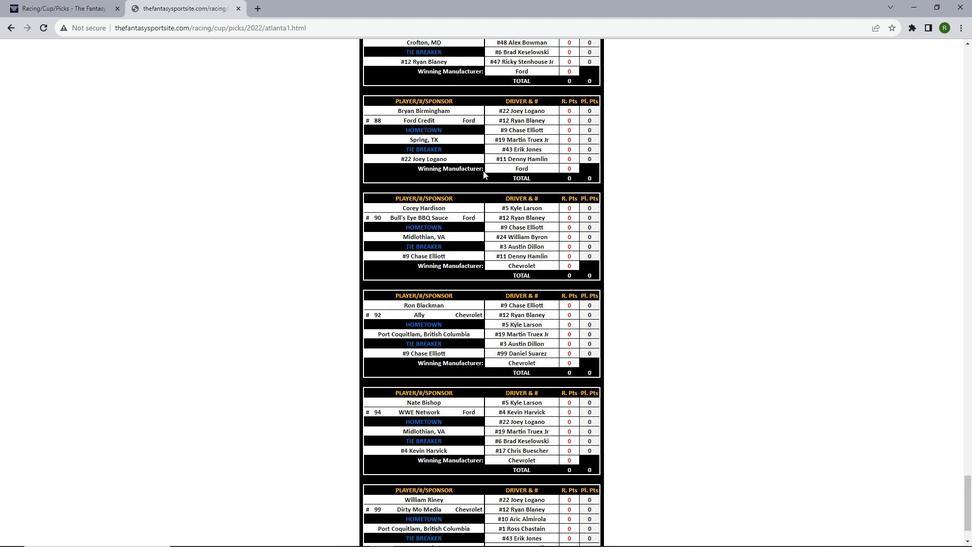 
Action: Mouse moved to (967, 488)
Screenshot: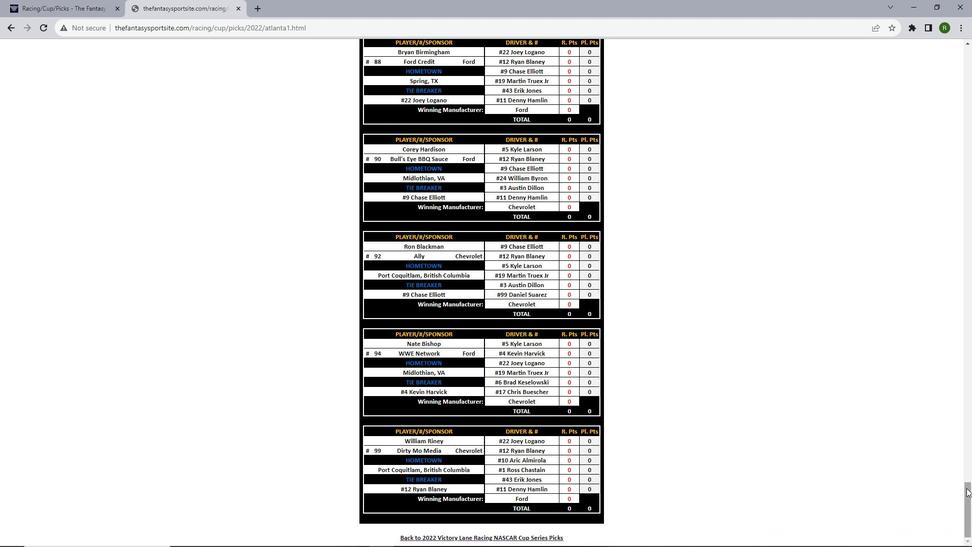 
Action: Mouse pressed left at (967, 488)
Screenshot: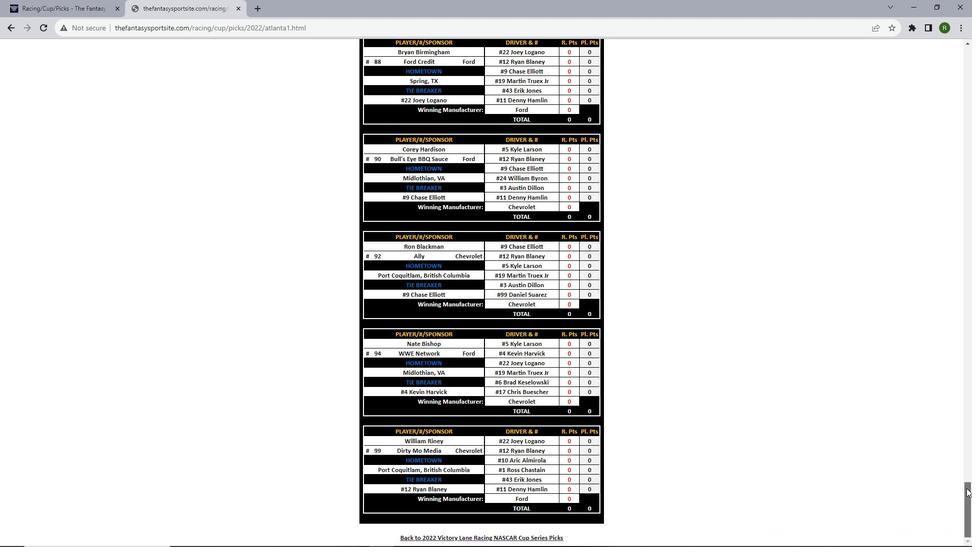 
Action: Mouse moved to (532, 192)
Screenshot: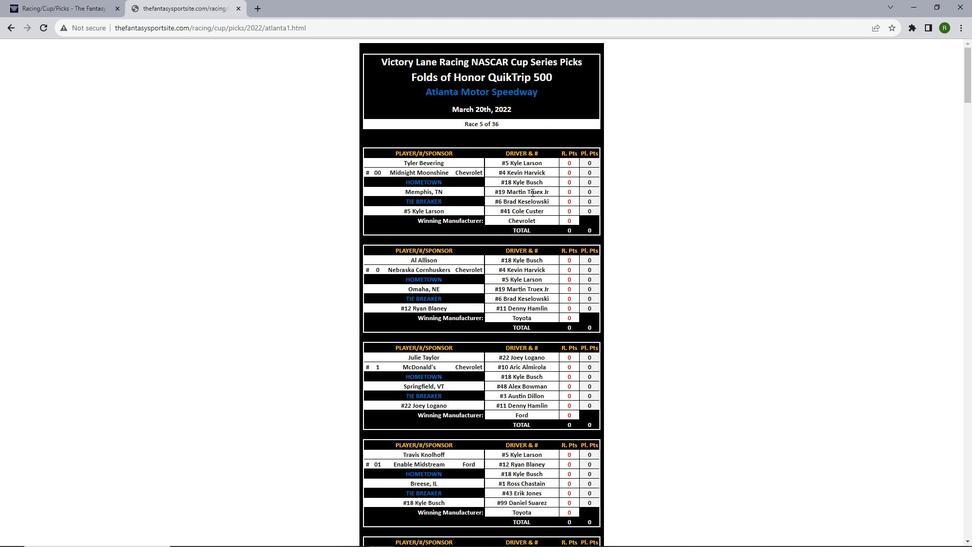 
Action: Mouse scrolled (532, 193) with delta (0, 0)
Screenshot: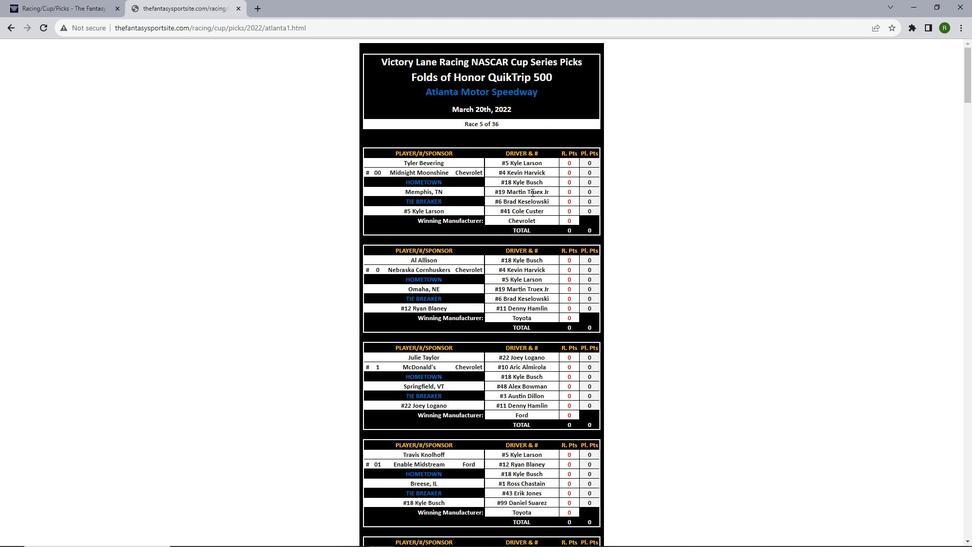 
Action: Mouse scrolled (532, 193) with delta (0, 0)
Screenshot: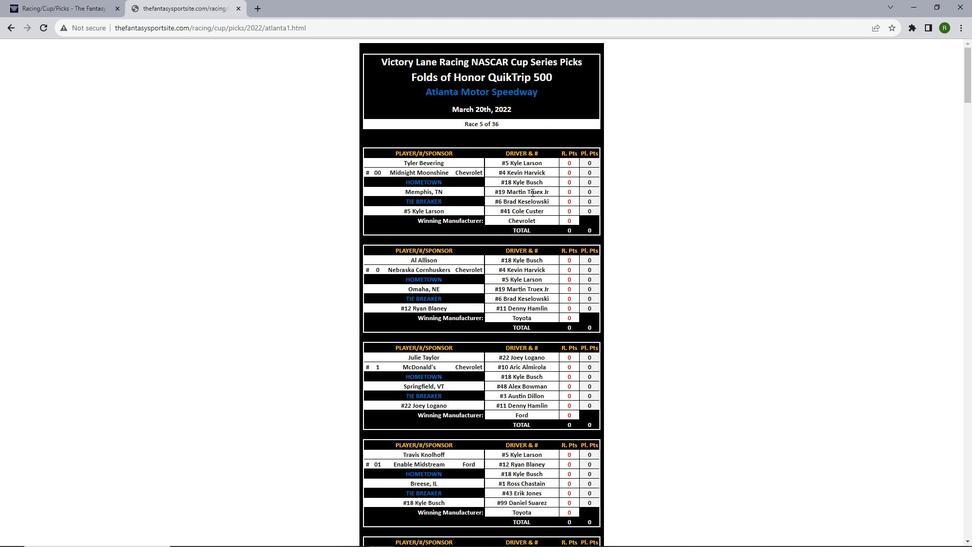 
Action: Mouse moved to (500, 194)
Screenshot: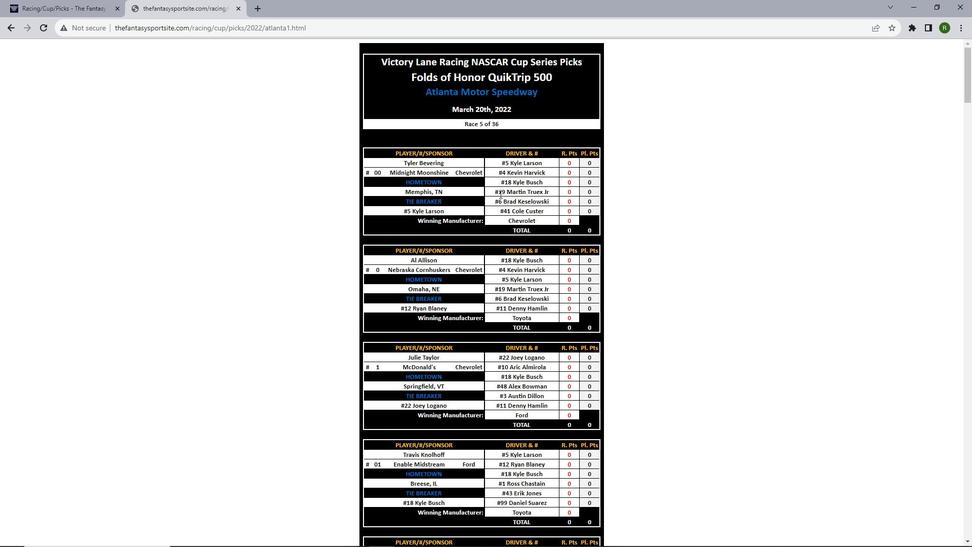 
